 Task: Measure the distance between San Antonio and Natural Bridge Caverns.
Action: Mouse moved to (183, 62)
Screenshot: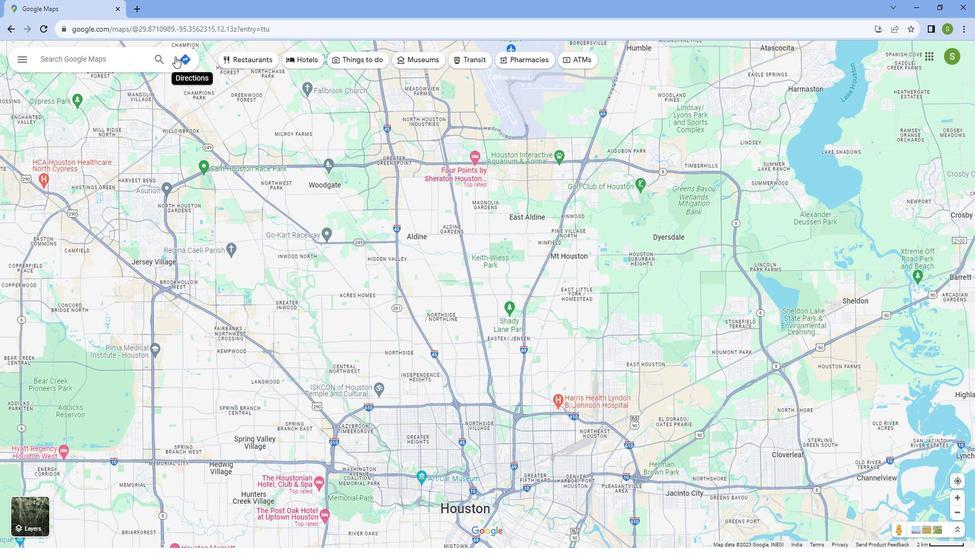 
Action: Mouse pressed left at (183, 62)
Screenshot: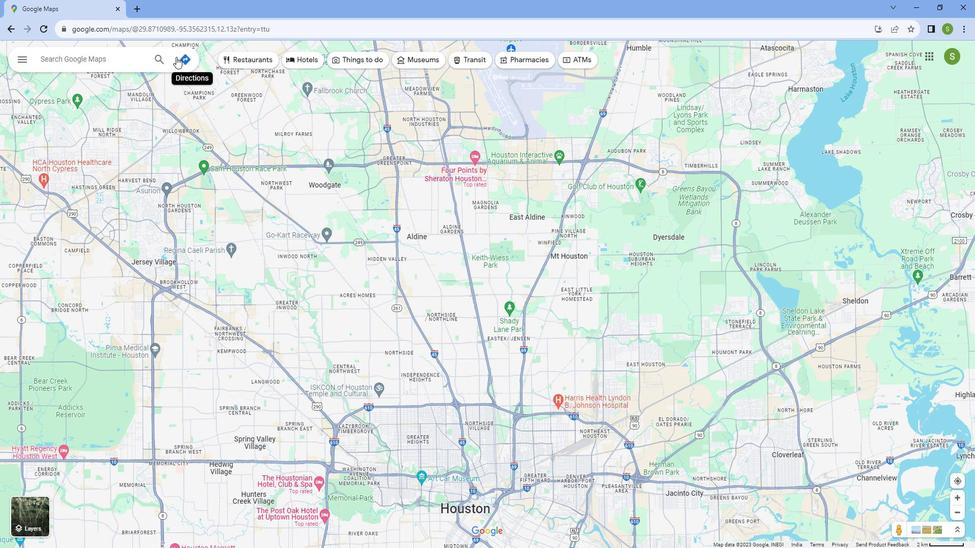 
Action: Mouse moved to (56, 90)
Screenshot: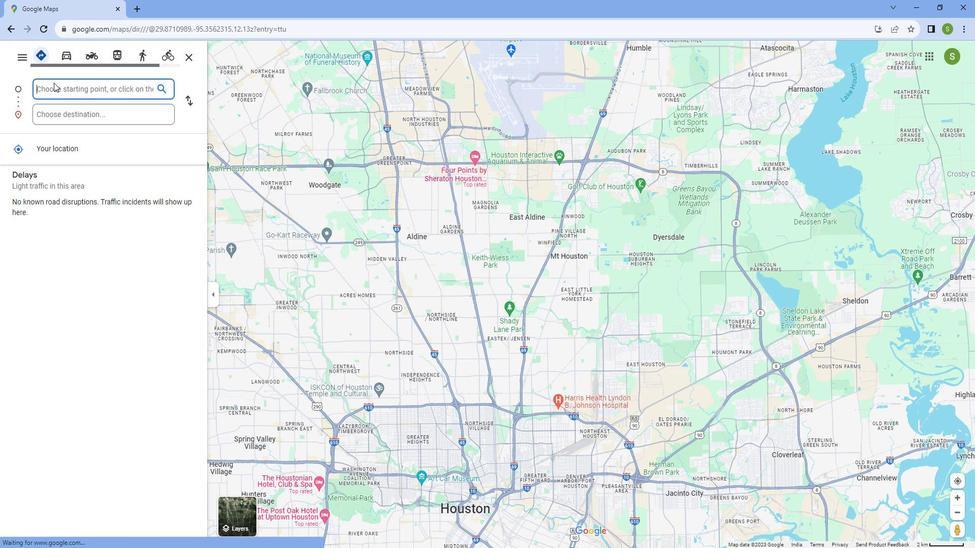 
Action: Mouse pressed left at (56, 90)
Screenshot: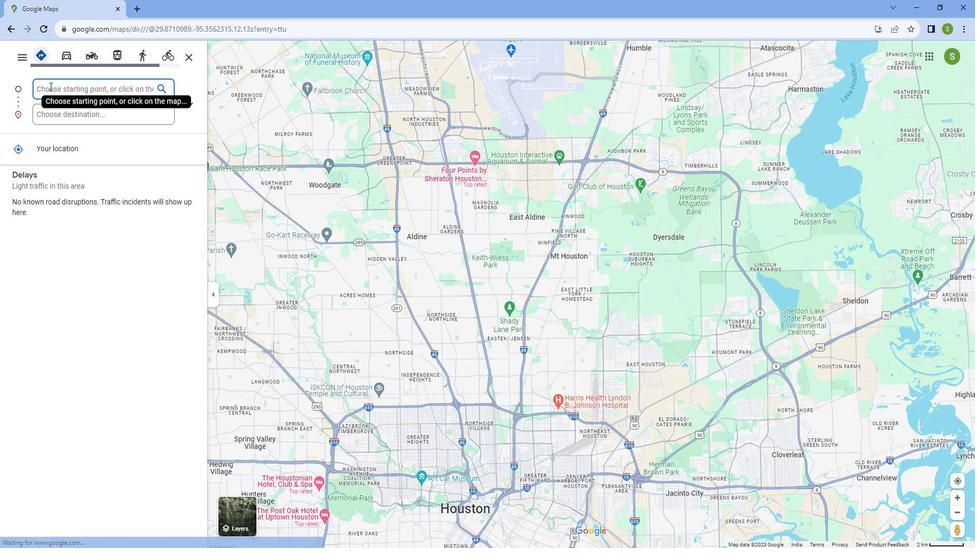 
Action: Key pressed <Key.caps_lock>S<Key.caps_lock>an<Key.space><Key.caps_lock>A<Key.caps_lock>ntonio
Screenshot: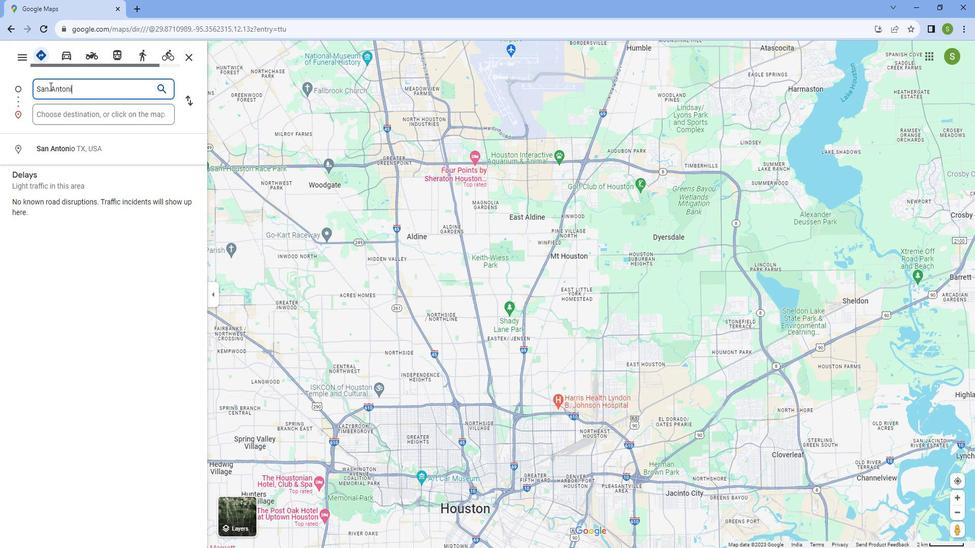 
Action: Mouse moved to (68, 155)
Screenshot: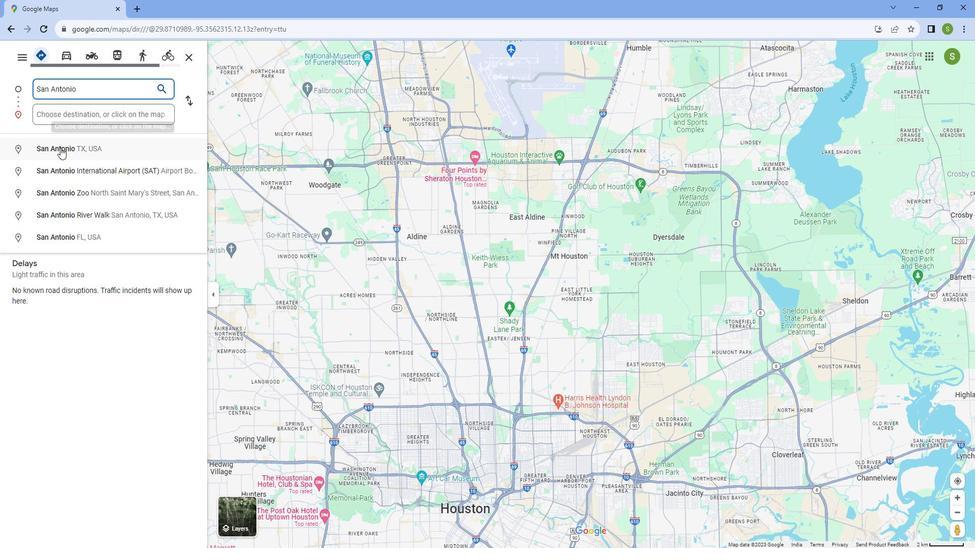 
Action: Mouse pressed left at (68, 155)
Screenshot: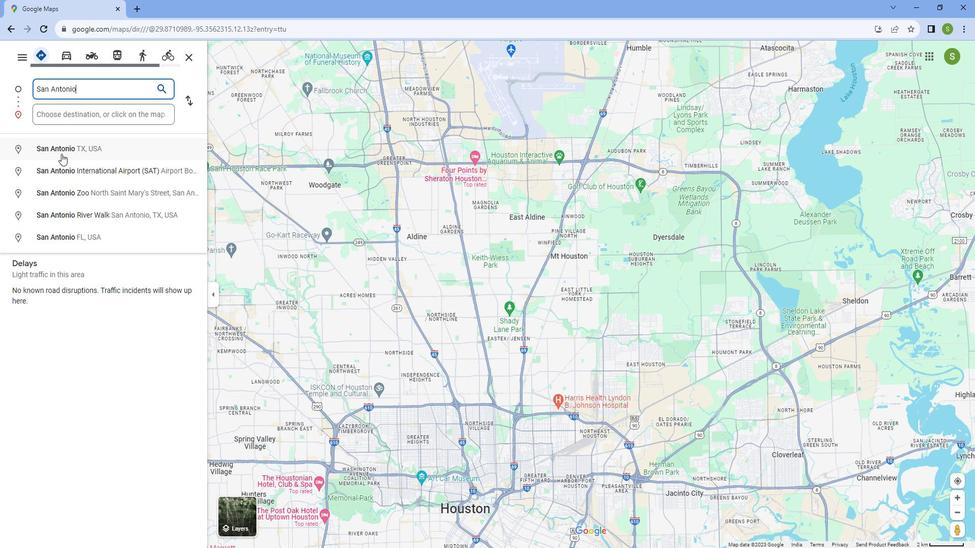 
Action: Mouse moved to (89, 120)
Screenshot: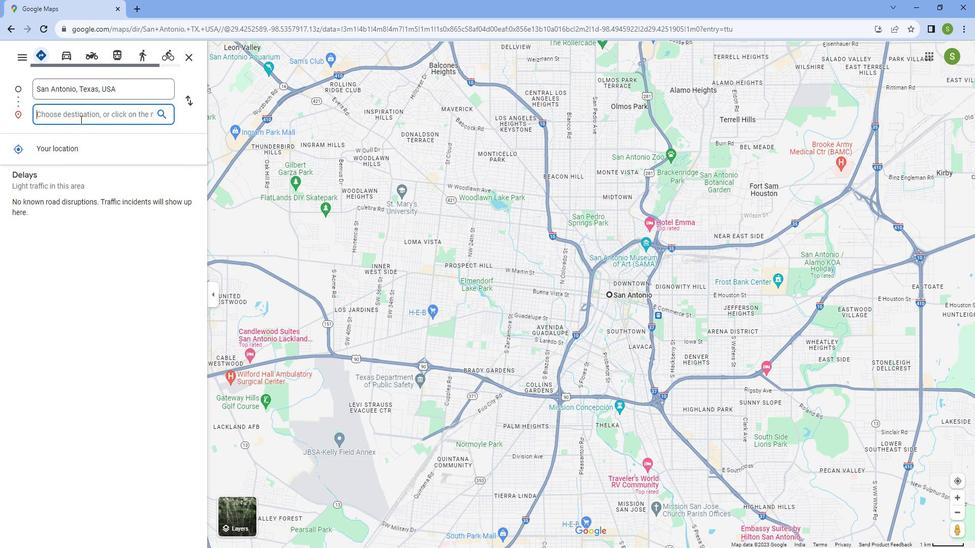 
Action: Mouse pressed left at (89, 120)
Screenshot: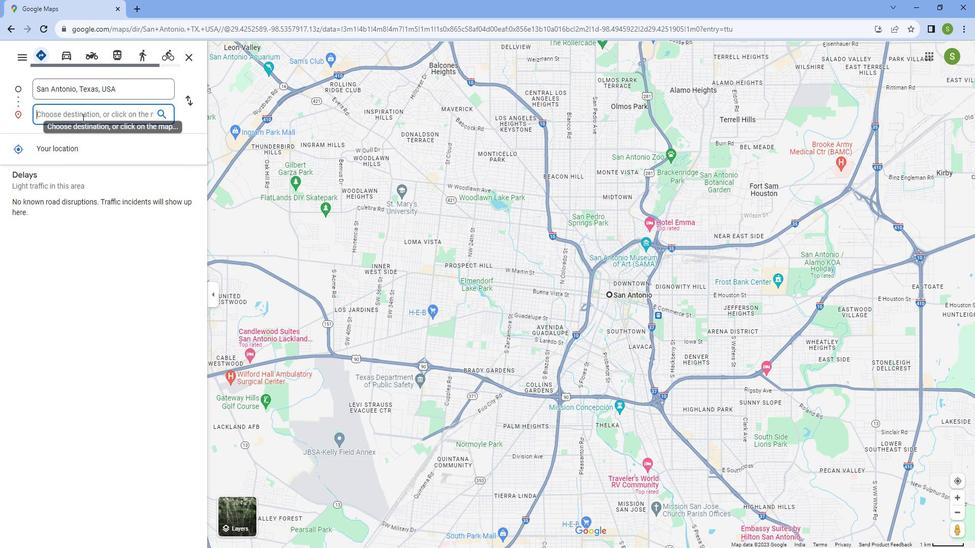 
Action: Key pressed <Key.caps_lock>N<Key.caps_lock>atural<Key.space><Key.caps_lock>B<Key.caps_lock>ridge<Key.space><Key.caps_lock>C<Key.caps_lock>avern
Screenshot: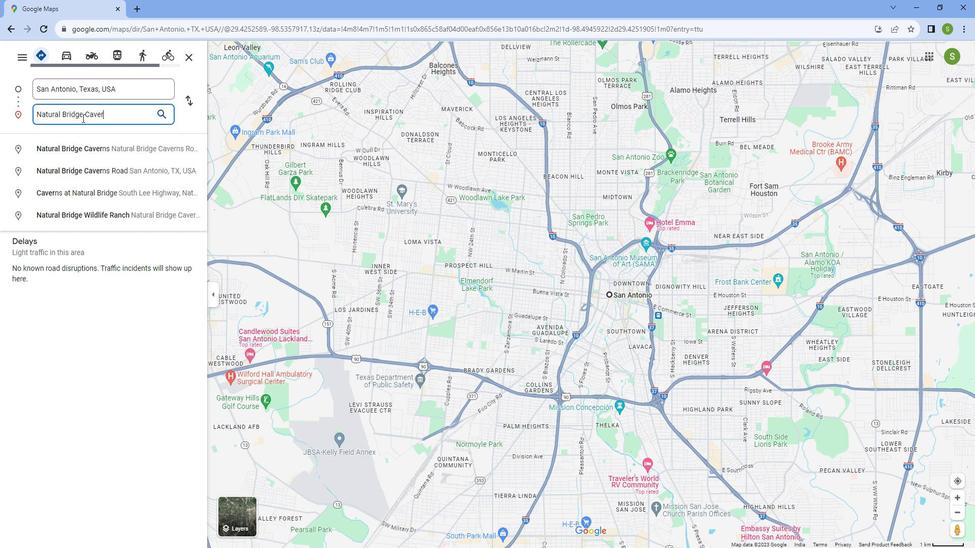 
Action: Mouse moved to (83, 150)
Screenshot: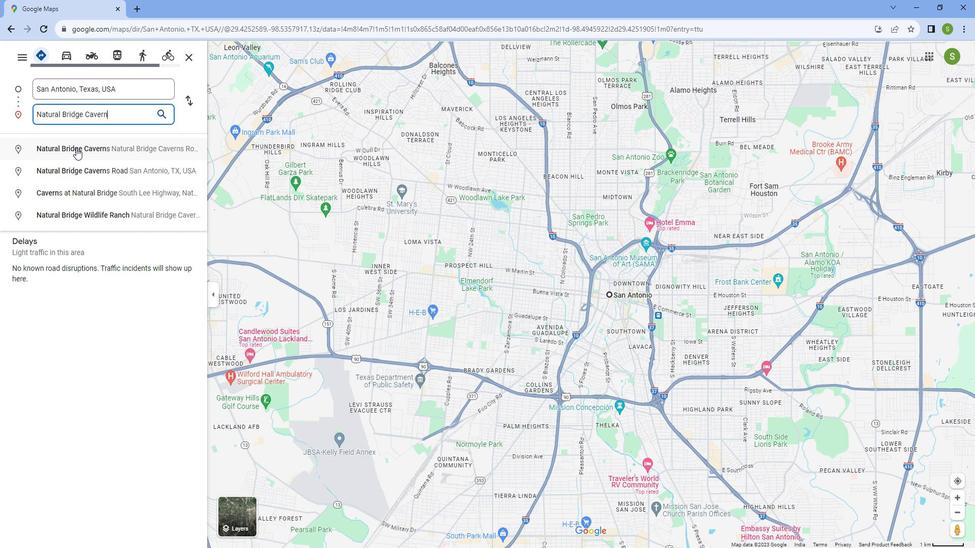
Action: Mouse pressed left at (83, 150)
Screenshot: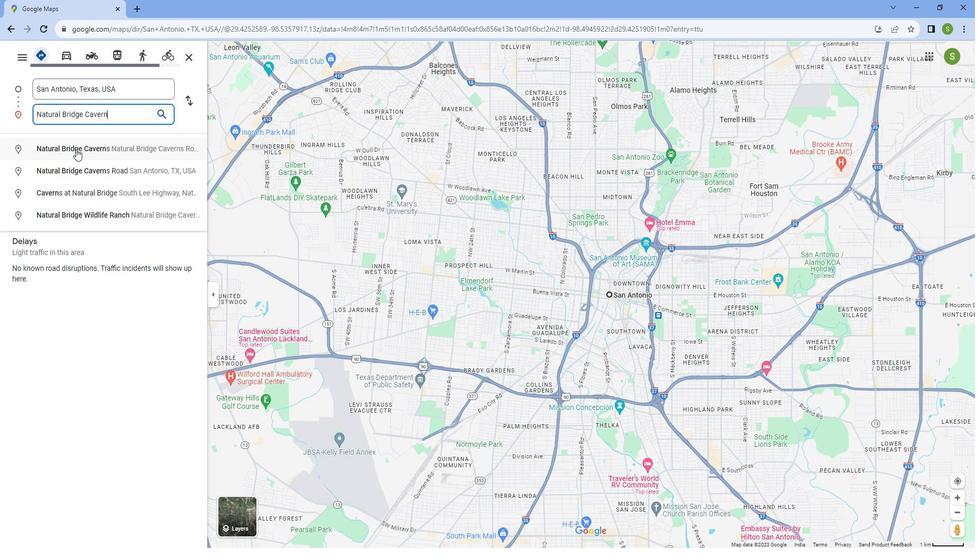 
Action: Mouse moved to (410, 499)
Screenshot: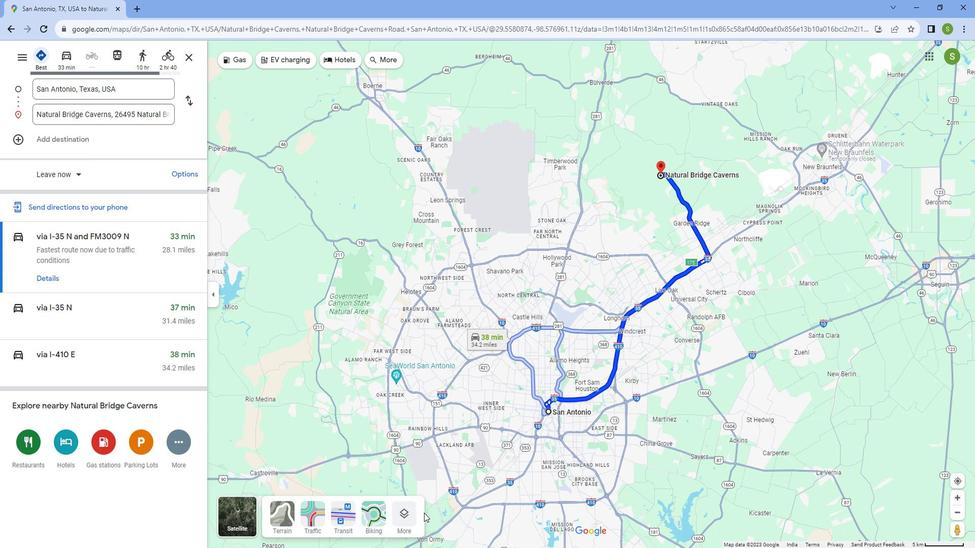 
Action: Mouse pressed left at (410, 499)
Screenshot: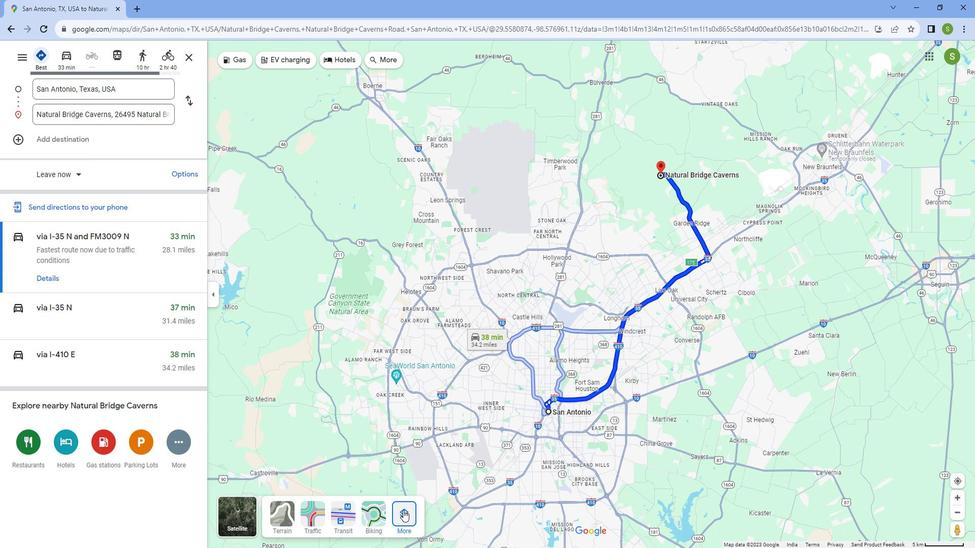 
Action: Mouse moved to (322, 420)
Screenshot: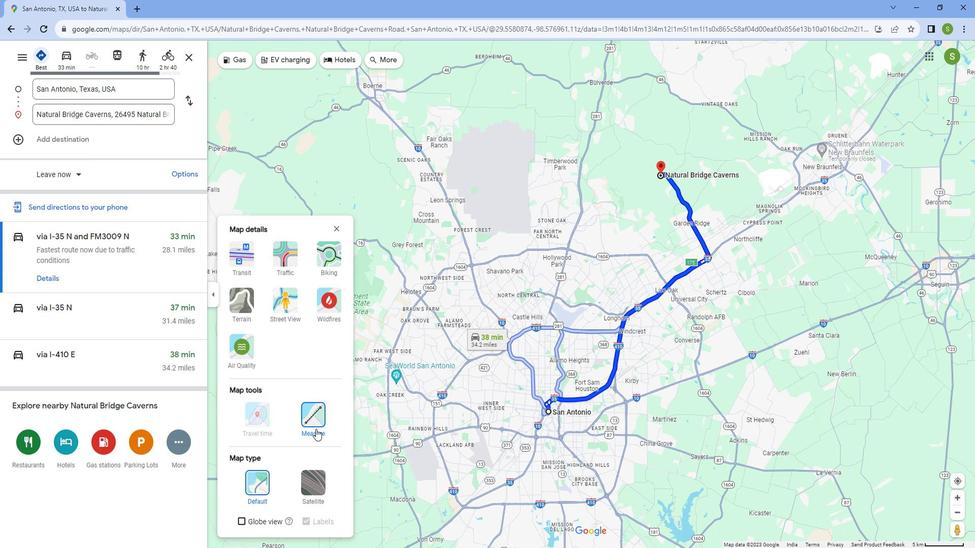 
Action: Mouse pressed left at (322, 420)
Screenshot: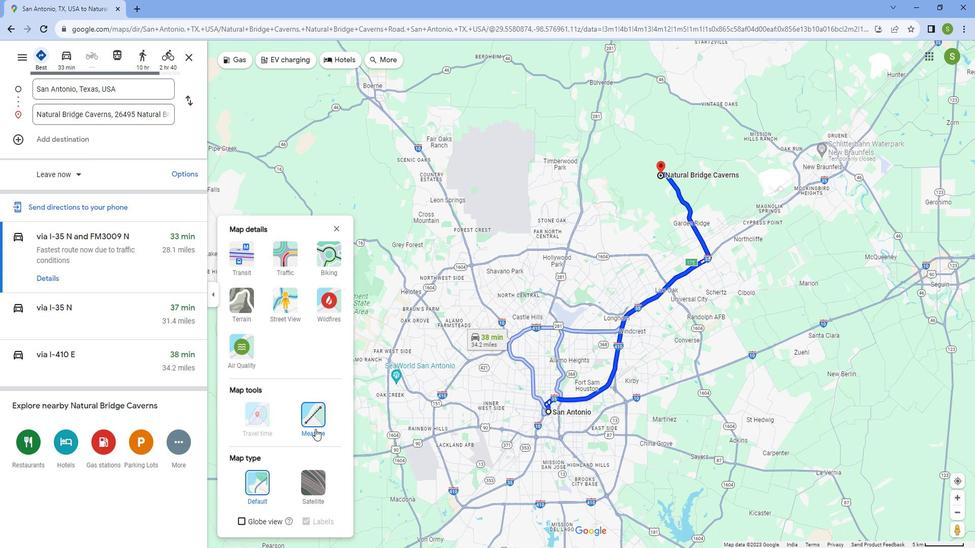 
Action: Mouse moved to (552, 437)
Screenshot: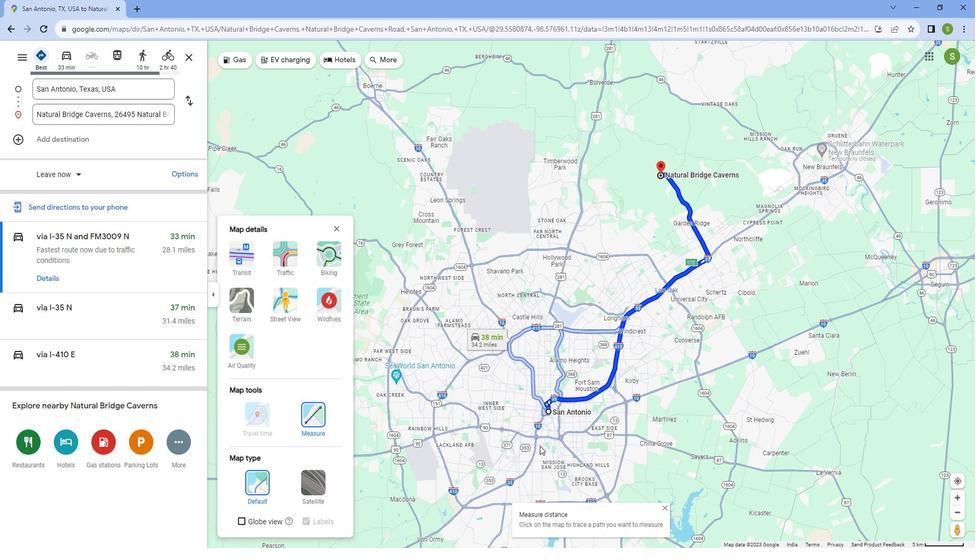 
Action: Mouse scrolled (552, 437) with delta (0, 0)
Screenshot: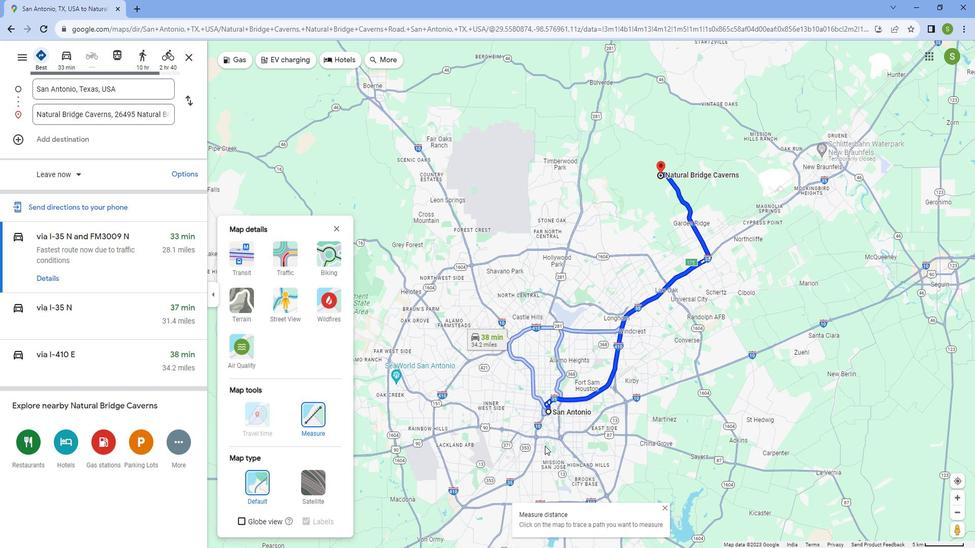
Action: Mouse scrolled (552, 437) with delta (0, 0)
Screenshot: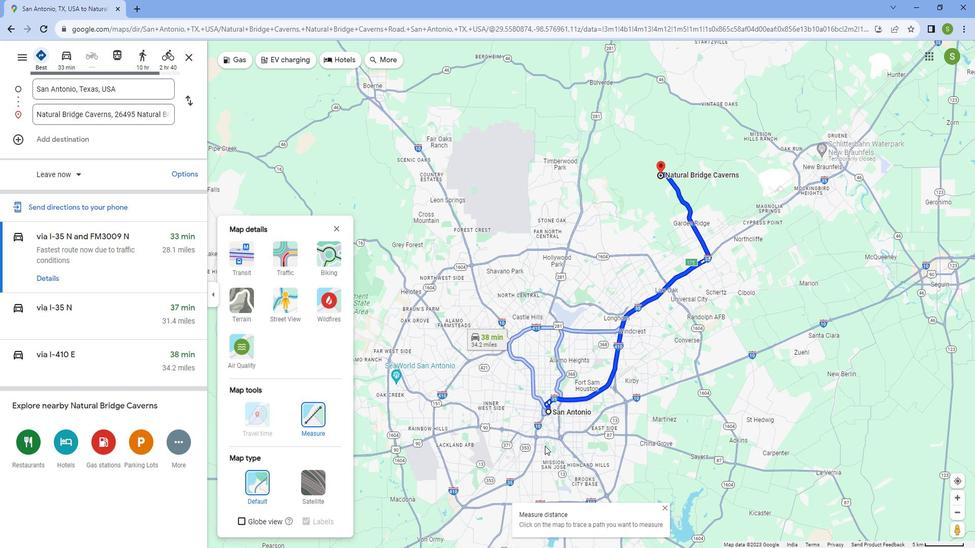 
Action: Mouse scrolled (552, 437) with delta (0, 0)
Screenshot: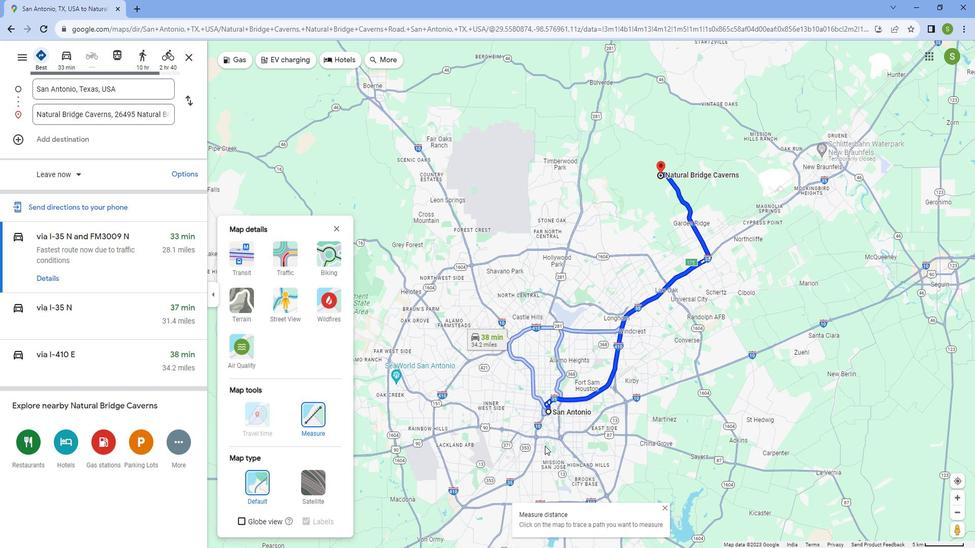
Action: Mouse scrolled (552, 437) with delta (0, 0)
Screenshot: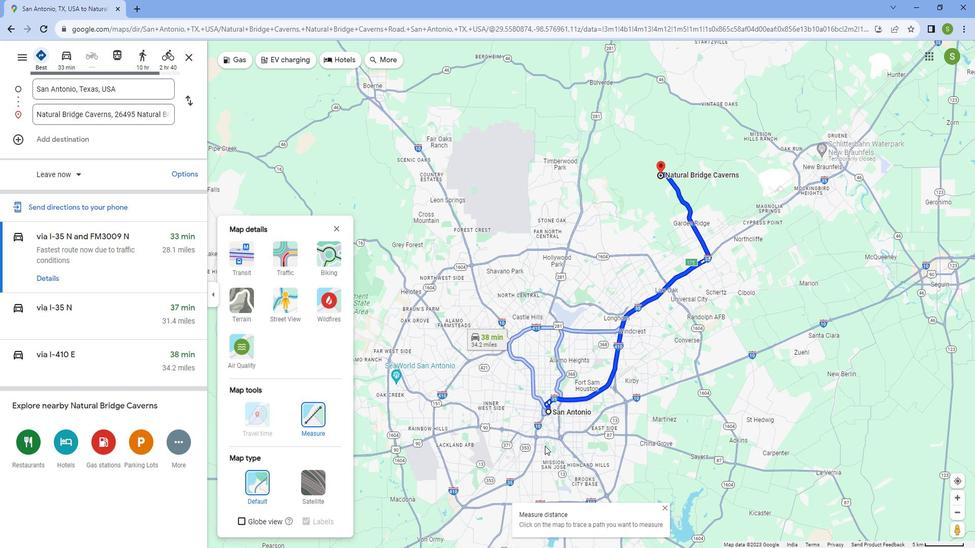 
Action: Mouse scrolled (552, 437) with delta (0, 0)
Screenshot: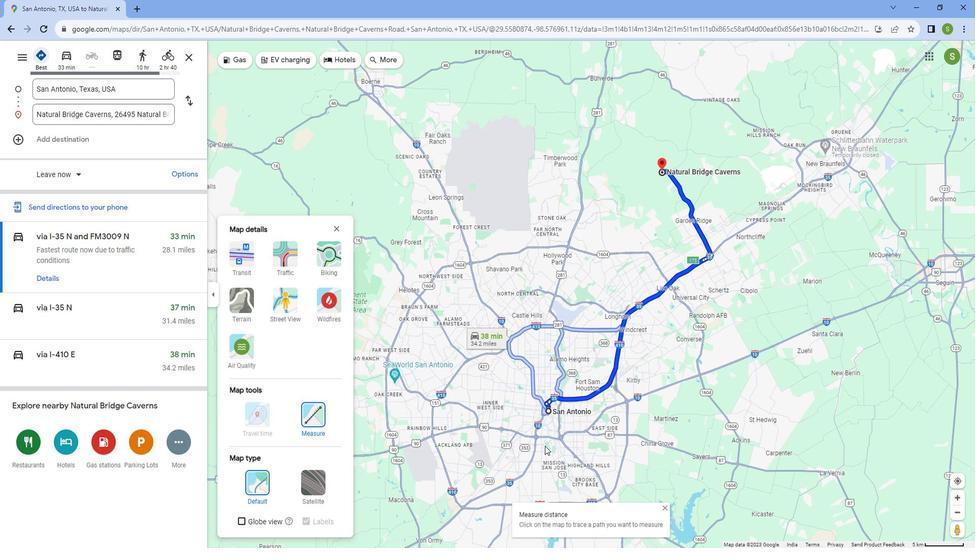 
Action: Mouse scrolled (552, 437) with delta (0, 0)
Screenshot: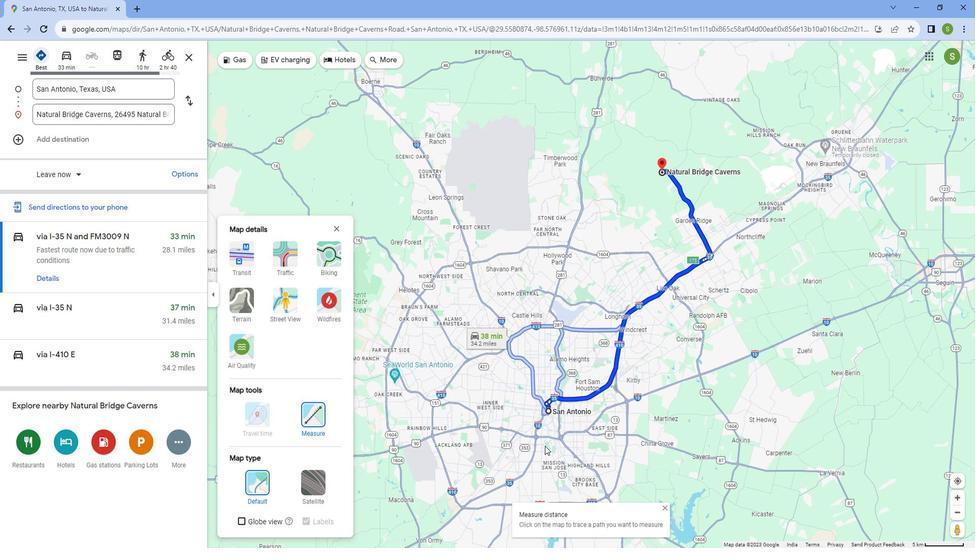 
Action: Mouse scrolled (552, 437) with delta (0, 0)
Screenshot: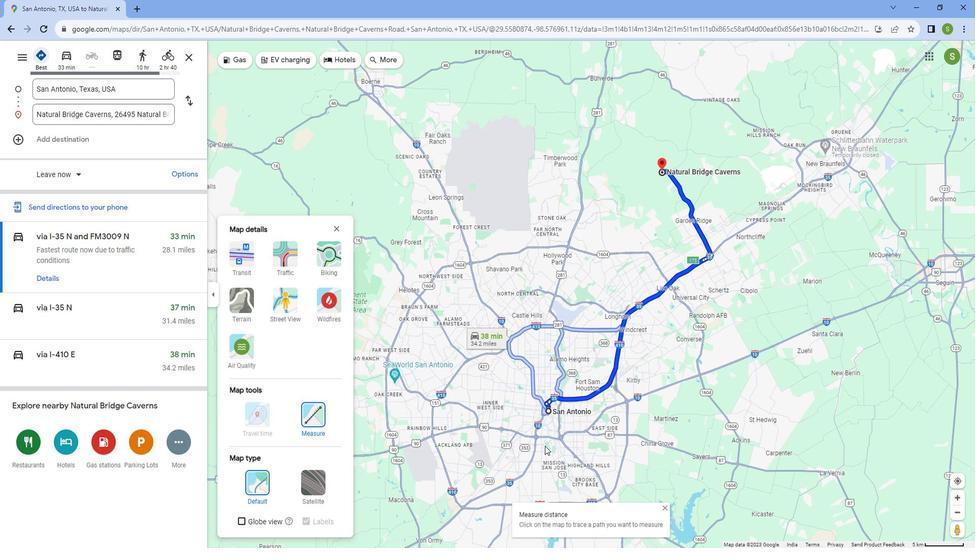 
Action: Mouse scrolled (552, 437) with delta (0, 0)
Screenshot: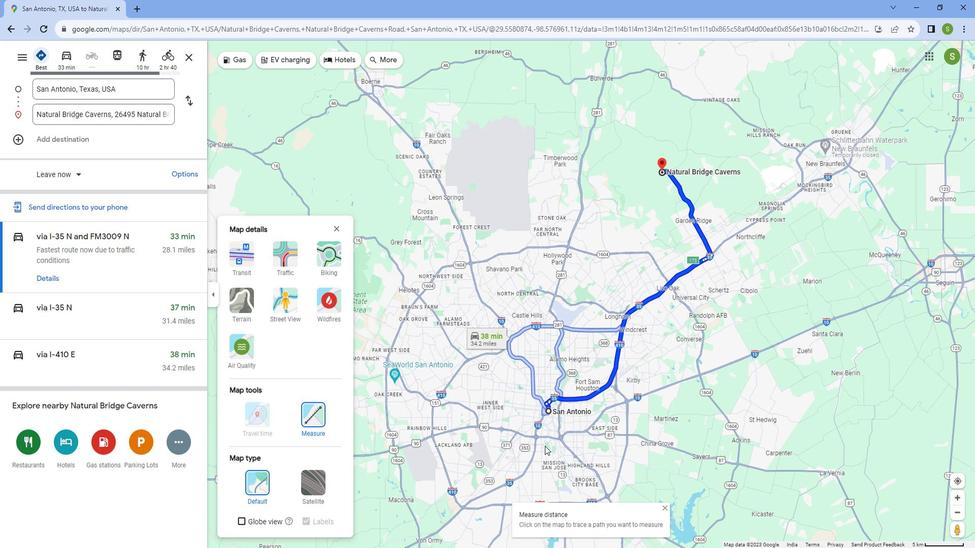 
Action: Mouse moved to (547, 427)
Screenshot: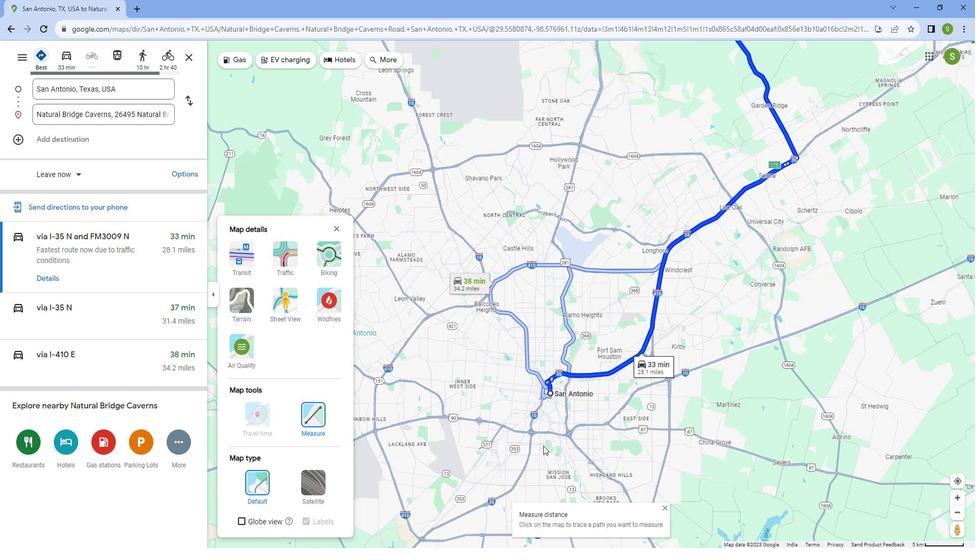 
Action: Mouse scrolled (547, 428) with delta (0, 0)
Screenshot: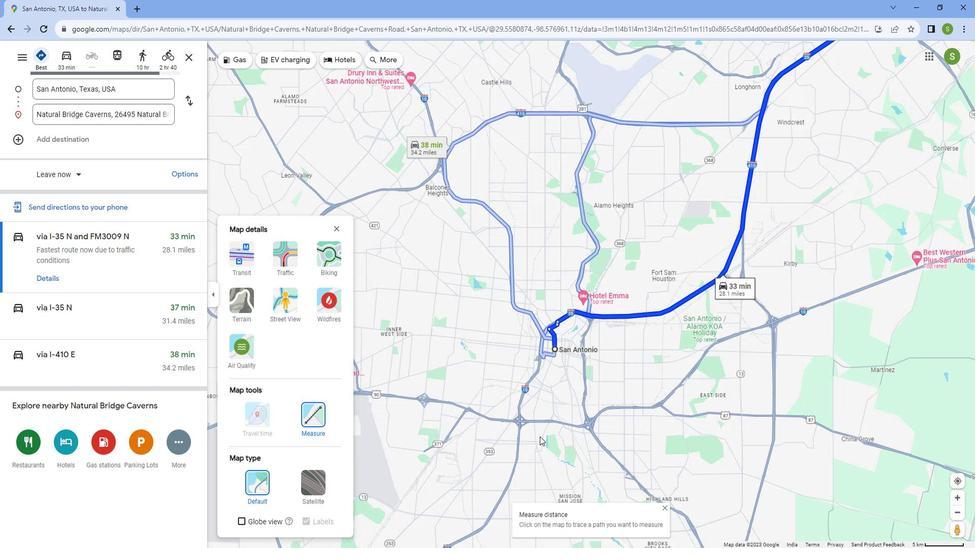 
Action: Mouse scrolled (547, 428) with delta (0, 0)
Screenshot: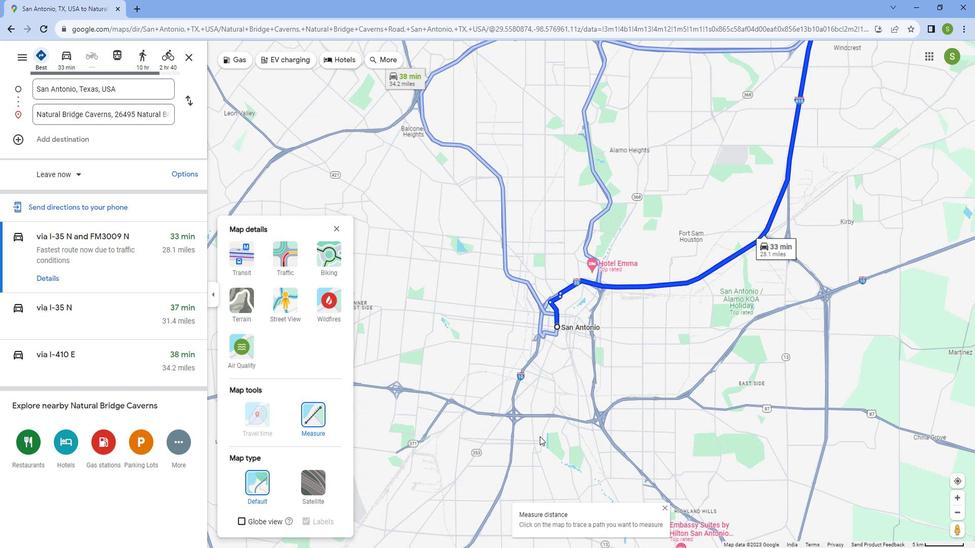 
Action: Mouse scrolled (547, 428) with delta (0, 0)
Screenshot: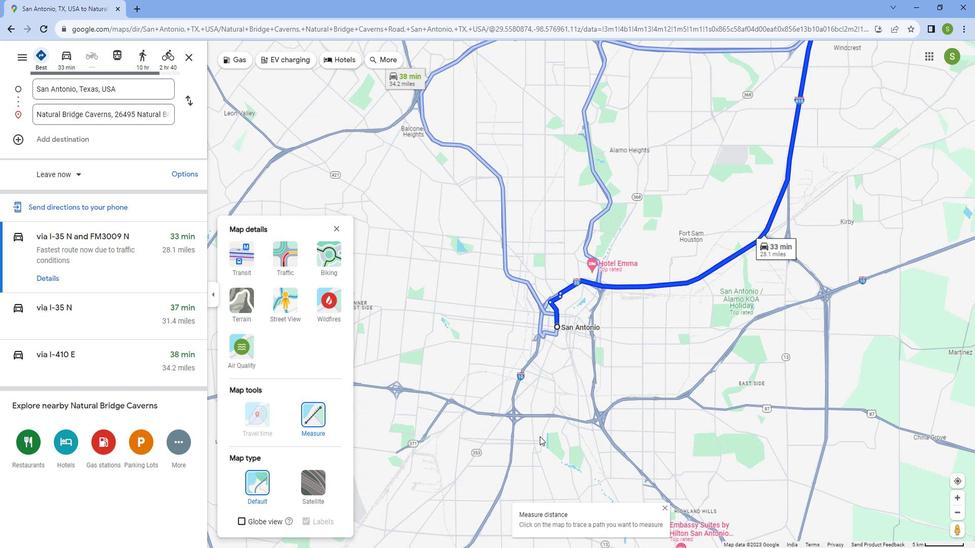 
Action: Mouse scrolled (547, 428) with delta (0, 0)
Screenshot: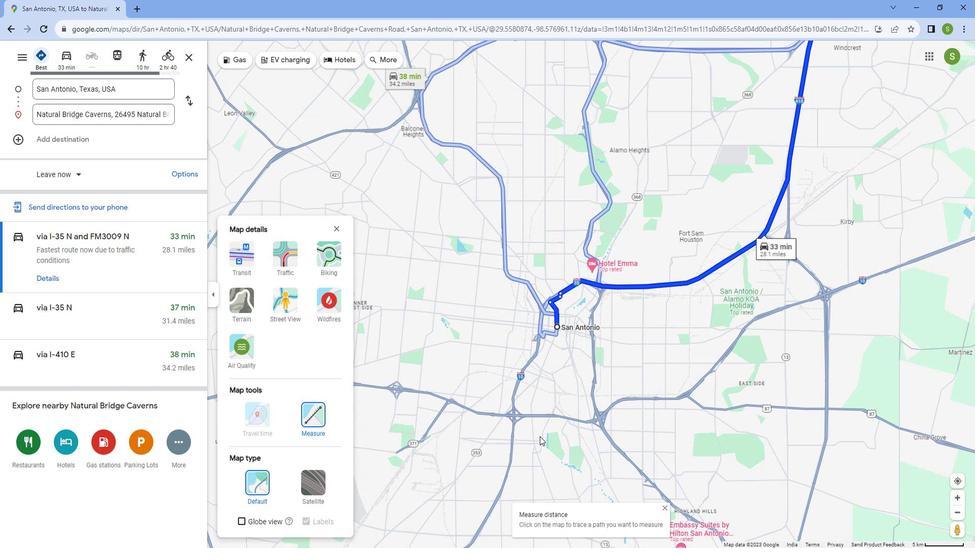 
Action: Mouse scrolled (547, 428) with delta (0, 0)
Screenshot: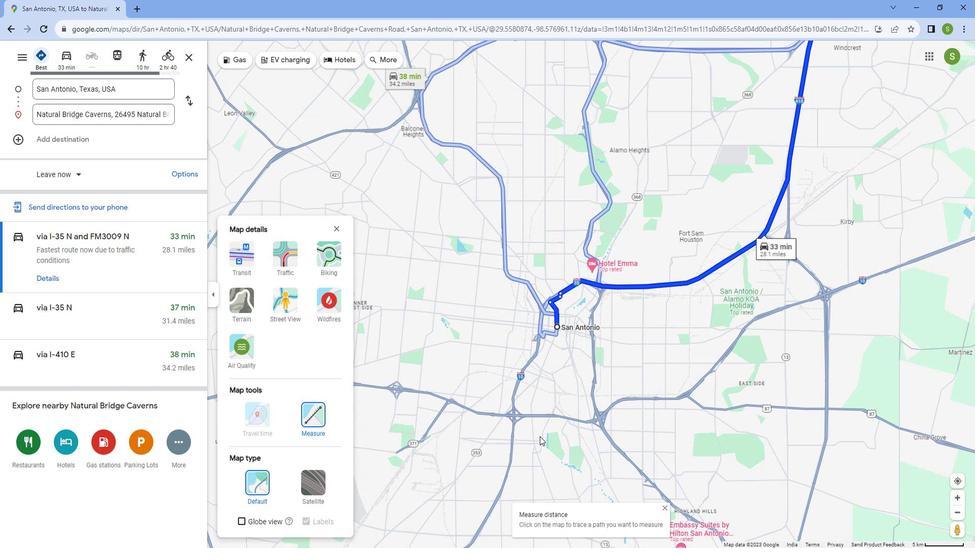 
Action: Mouse scrolled (547, 428) with delta (0, 0)
Screenshot: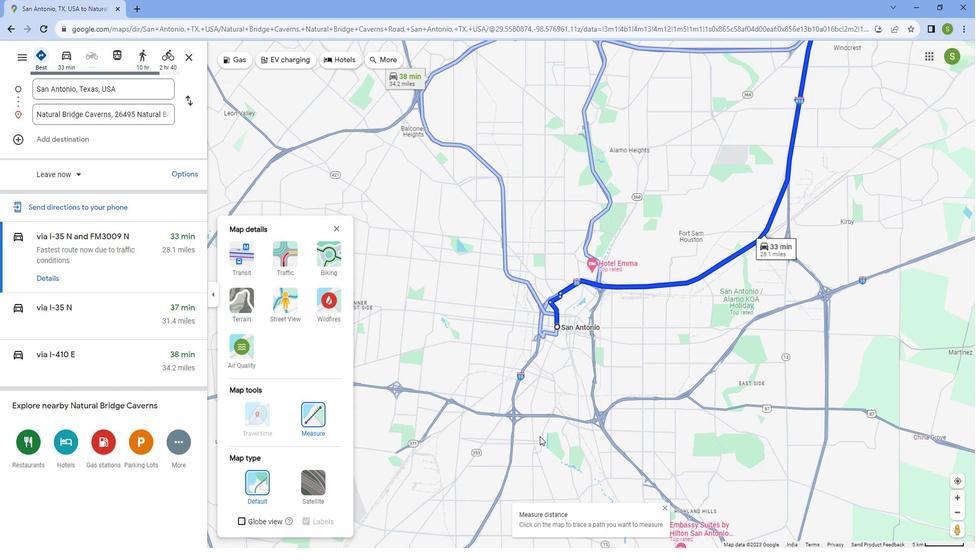 
Action: Mouse moved to (601, 127)
Screenshot: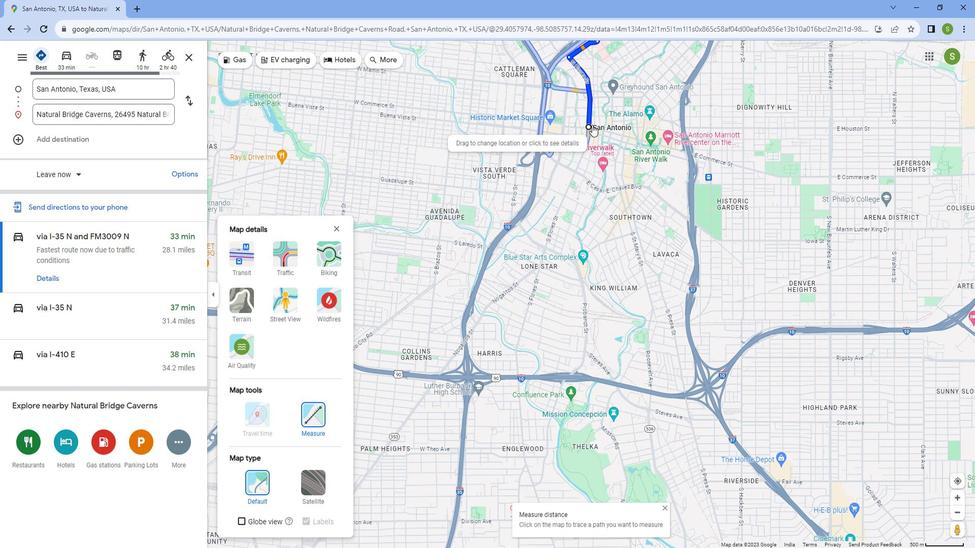 
Action: Mouse scrolled (601, 128) with delta (0, 0)
Screenshot: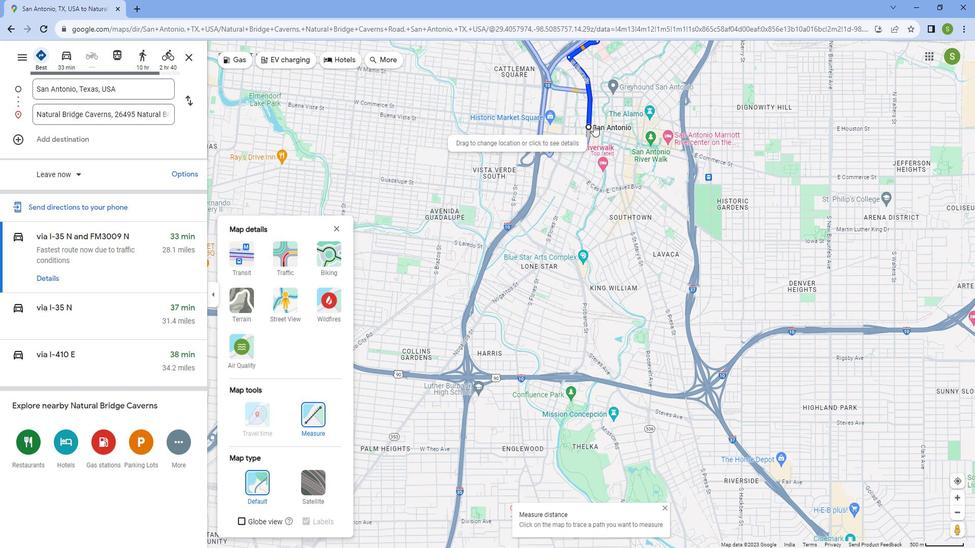 
Action: Mouse scrolled (601, 128) with delta (0, 0)
Screenshot: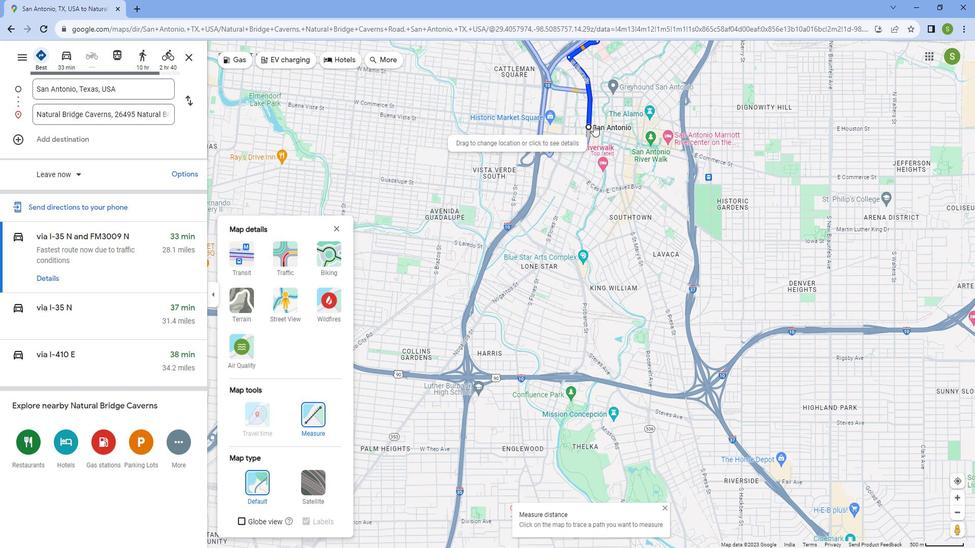 
Action: Mouse scrolled (601, 128) with delta (0, 0)
Screenshot: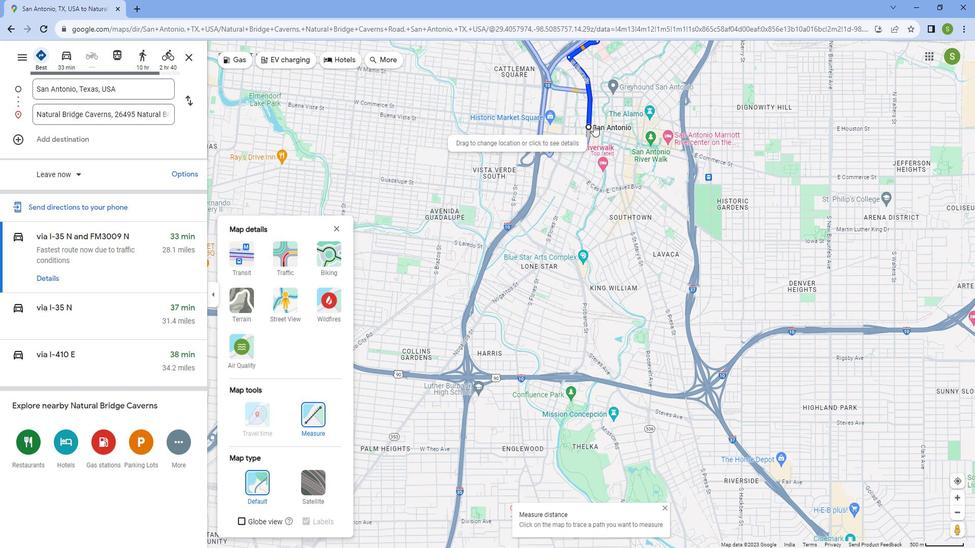 
Action: Mouse scrolled (601, 128) with delta (0, 0)
Screenshot: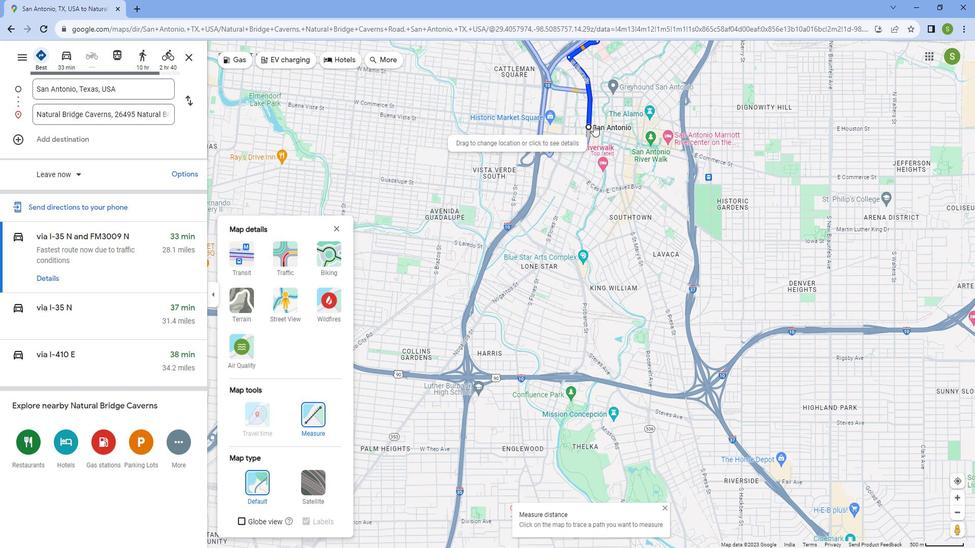
Action: Mouse scrolled (601, 128) with delta (0, 0)
Screenshot: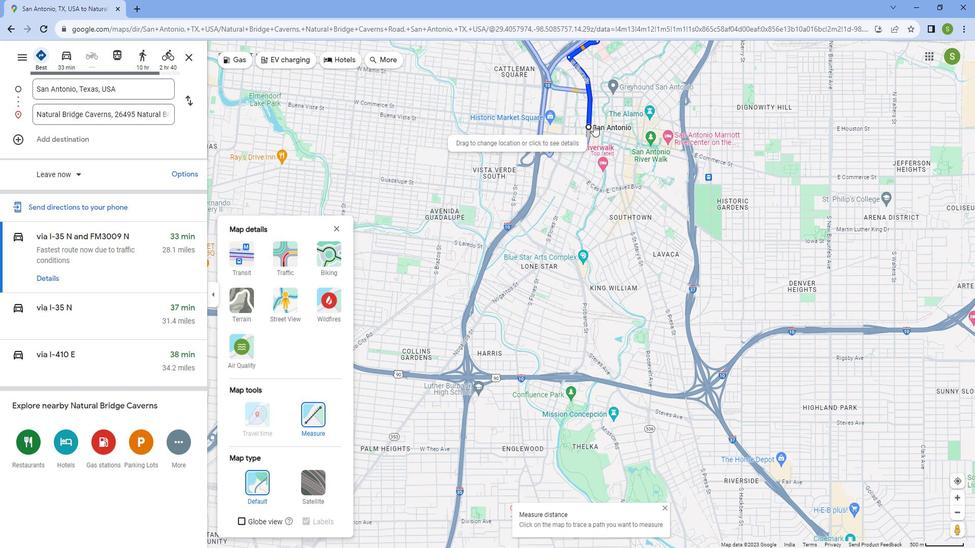 
Action: Mouse scrolled (601, 128) with delta (0, 0)
Screenshot: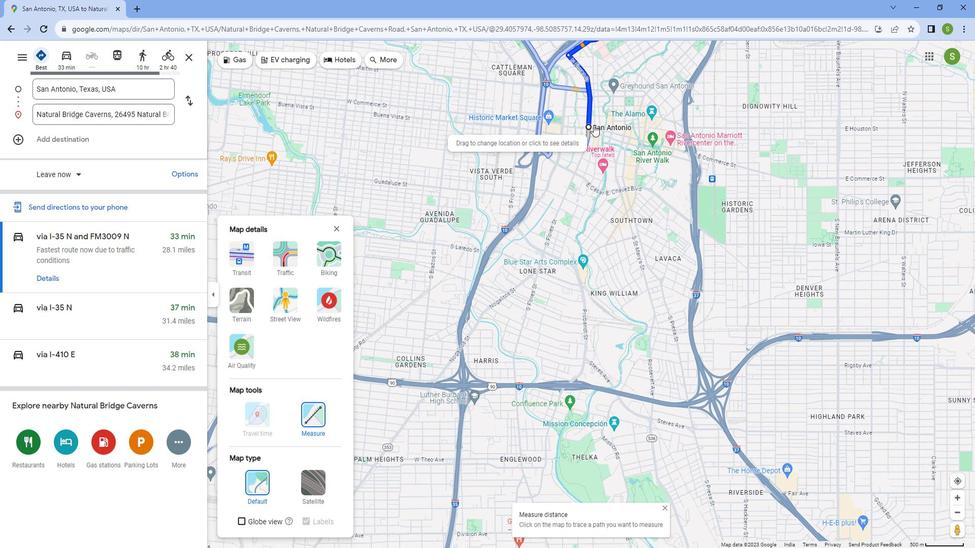 
Action: Mouse moved to (601, 127)
Screenshot: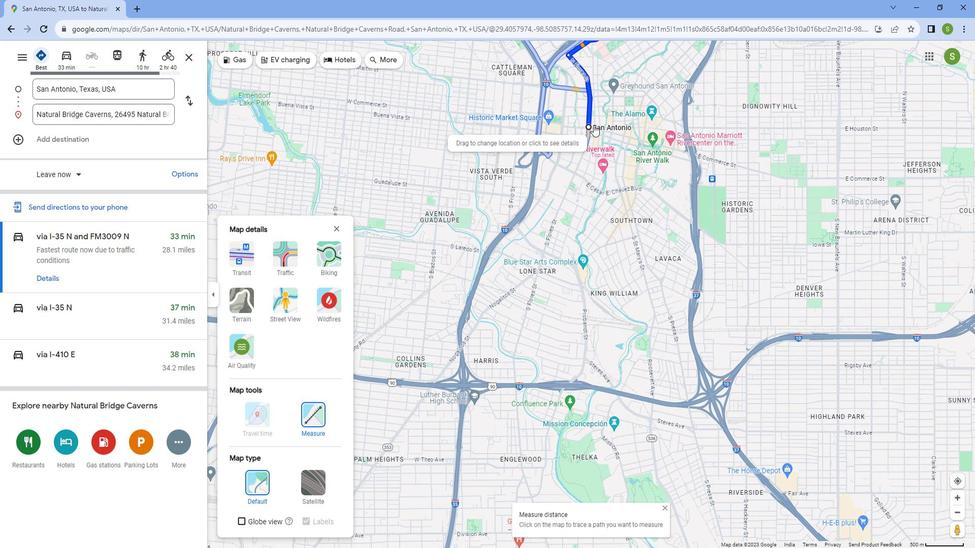 
Action: Mouse scrolled (601, 128) with delta (0, 0)
Screenshot: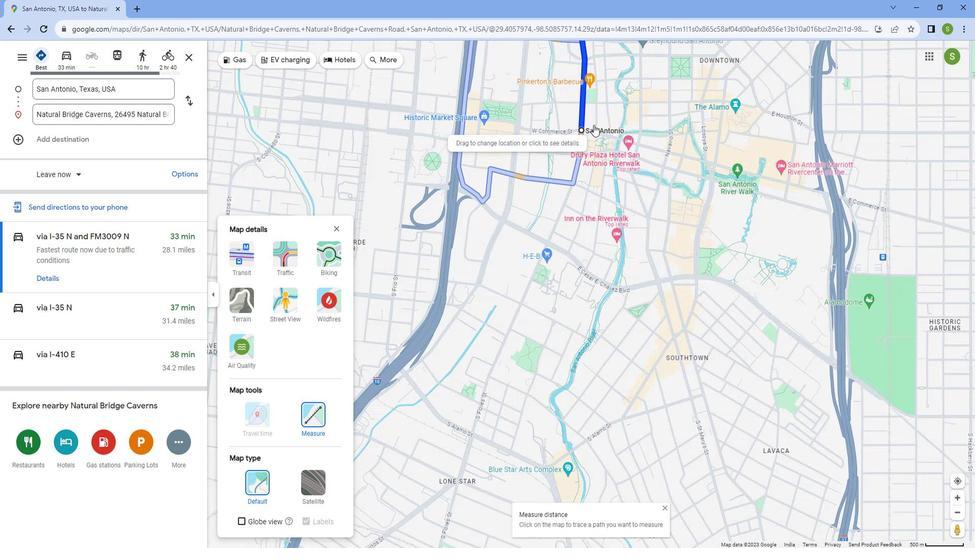 
Action: Mouse scrolled (601, 128) with delta (0, 0)
Screenshot: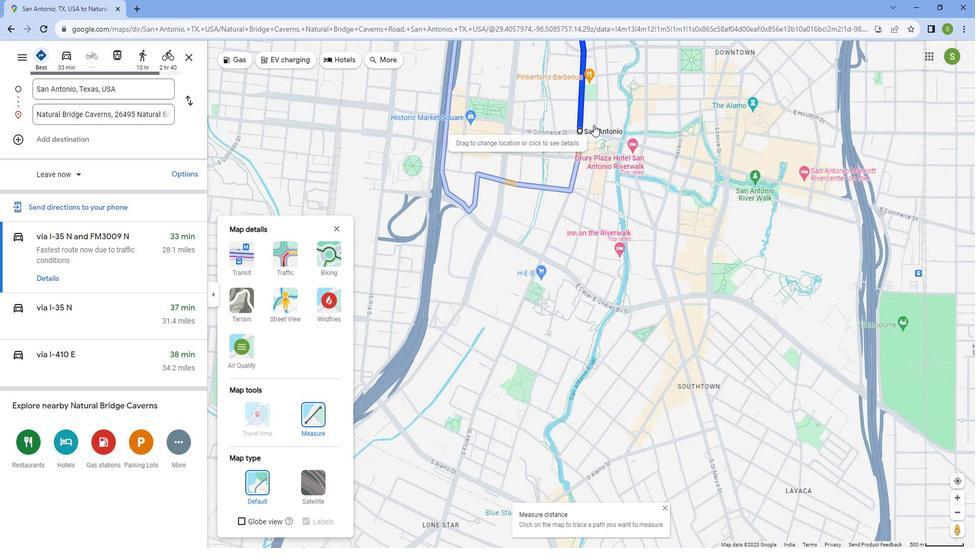 
Action: Mouse scrolled (601, 128) with delta (0, 0)
Screenshot: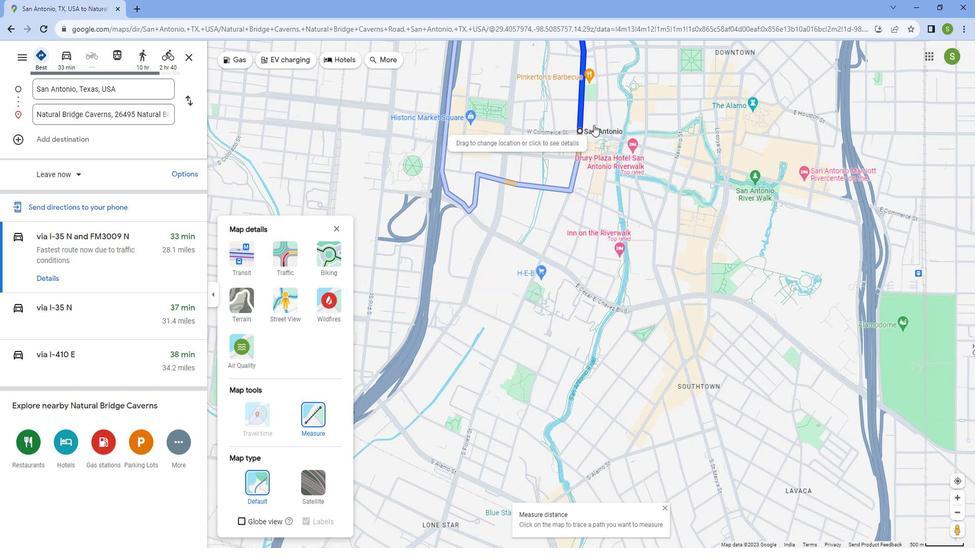 
Action: Mouse scrolled (601, 128) with delta (0, 0)
Screenshot: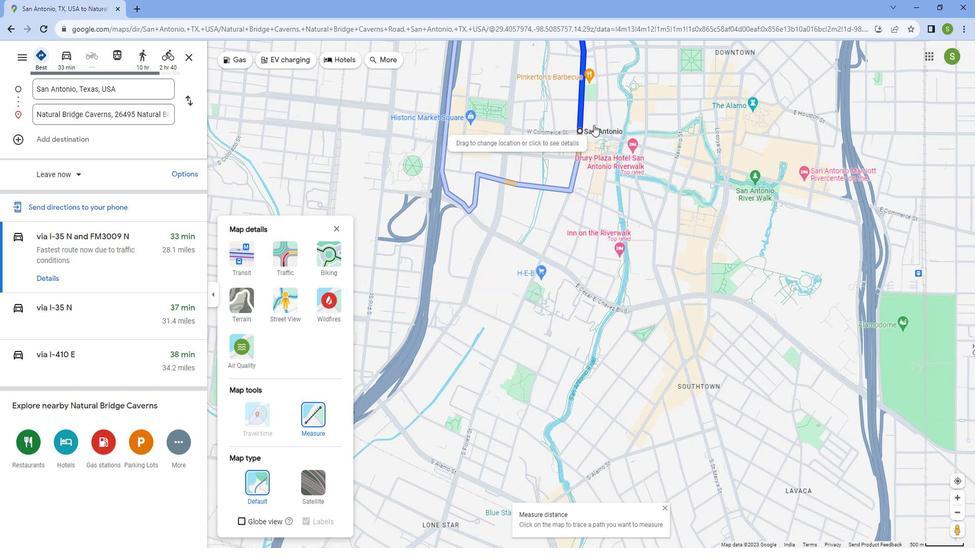 
Action: Mouse scrolled (601, 128) with delta (0, 0)
Screenshot: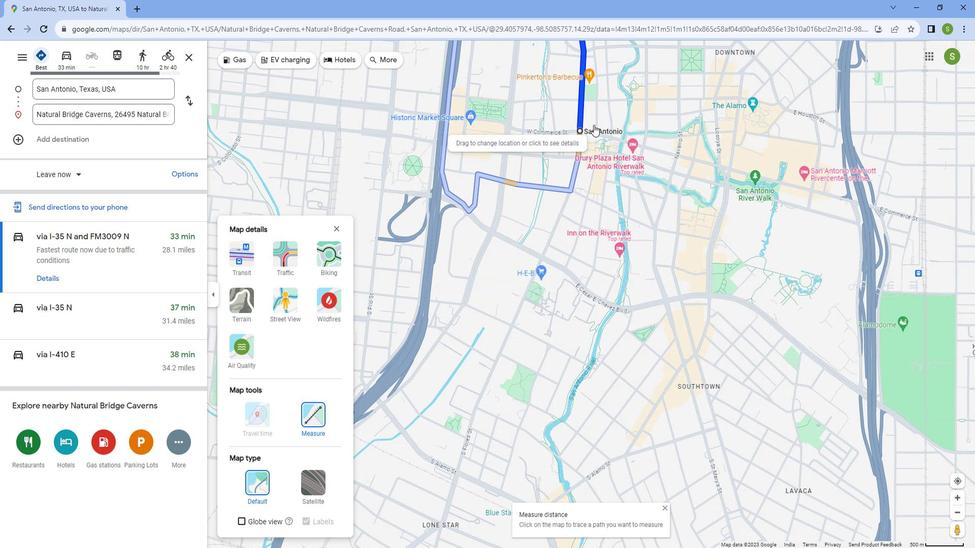 
Action: Mouse moved to (597, 128)
Screenshot: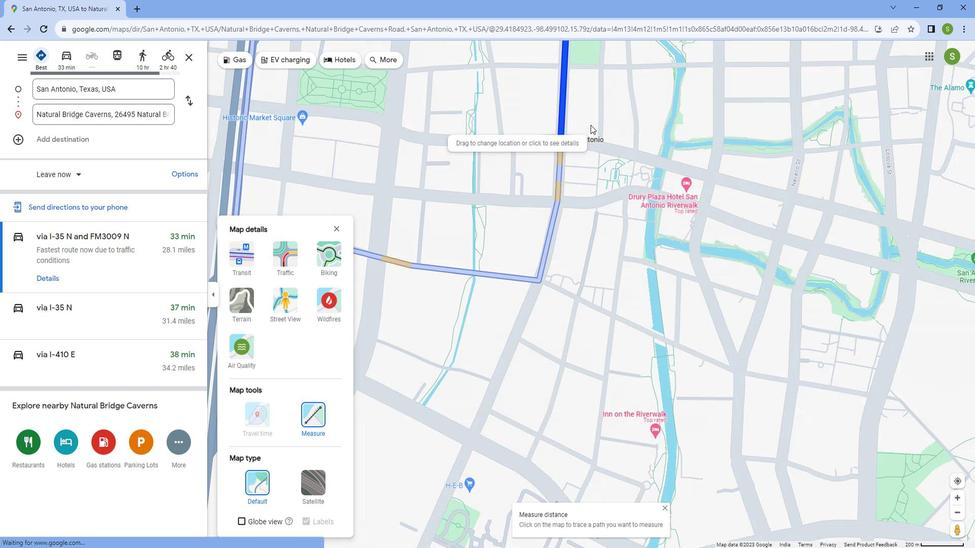 
Action: Mouse scrolled (597, 128) with delta (0, 0)
Screenshot: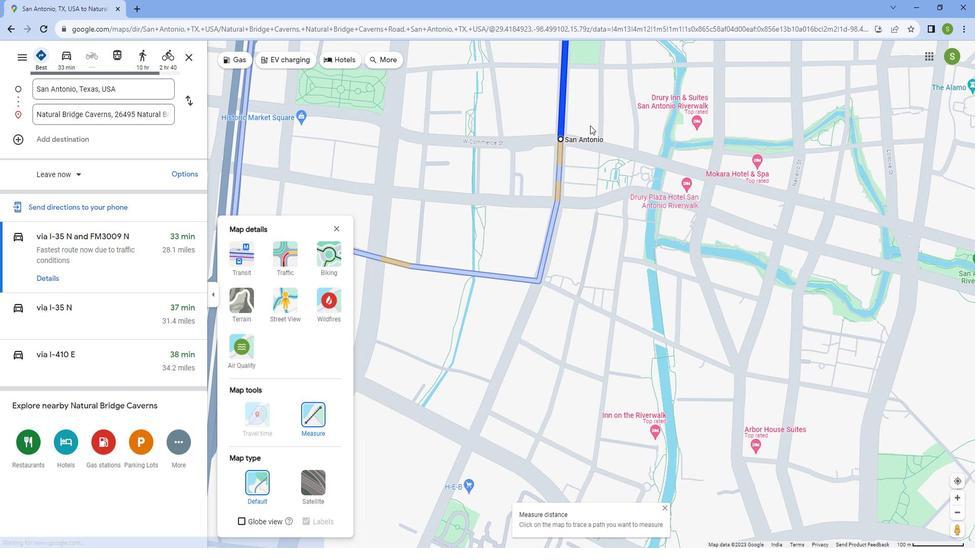 
Action: Mouse scrolled (597, 128) with delta (0, 0)
Screenshot: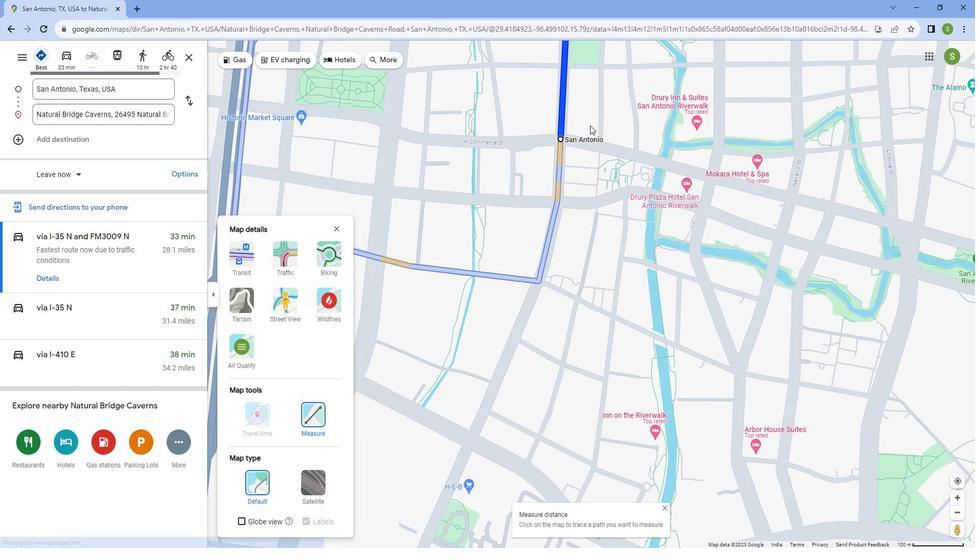 
Action: Mouse moved to (593, 128)
Screenshot: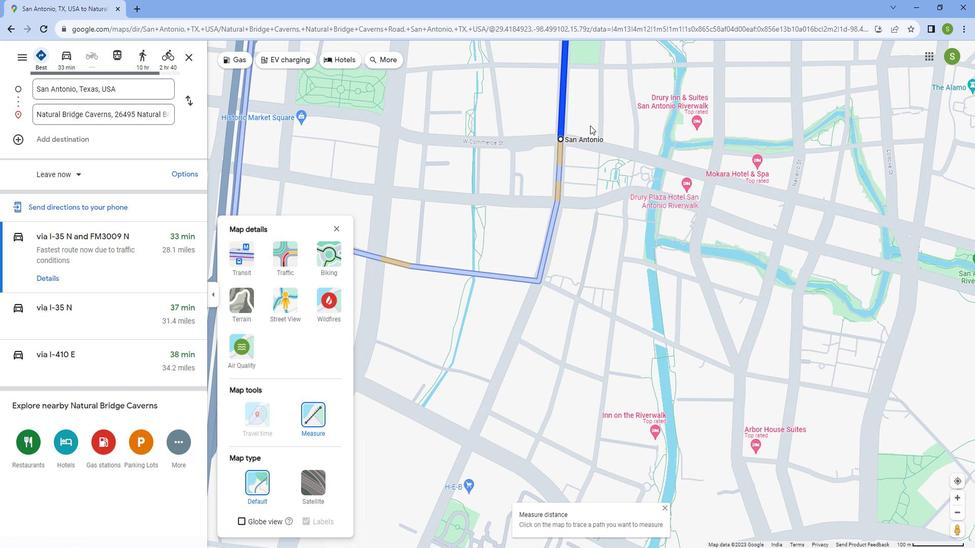 
Action: Mouse scrolled (593, 129) with delta (0, 0)
Screenshot: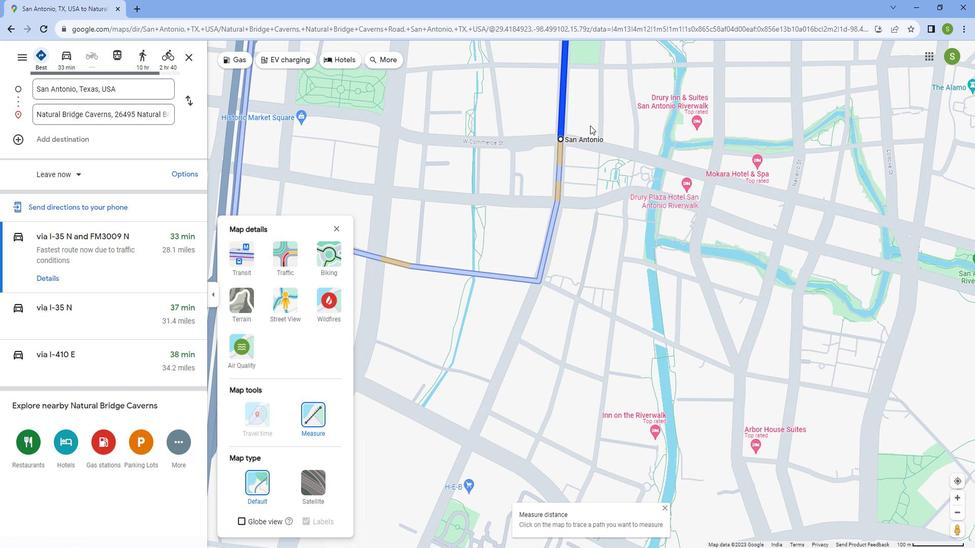 
Action: Mouse moved to (590, 130)
Screenshot: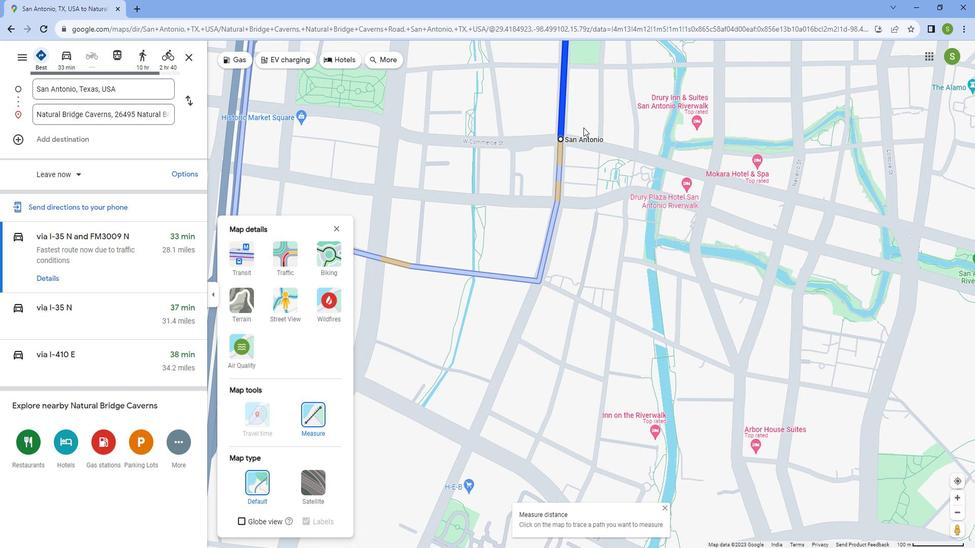 
Action: Mouse scrolled (590, 130) with delta (0, 0)
Screenshot: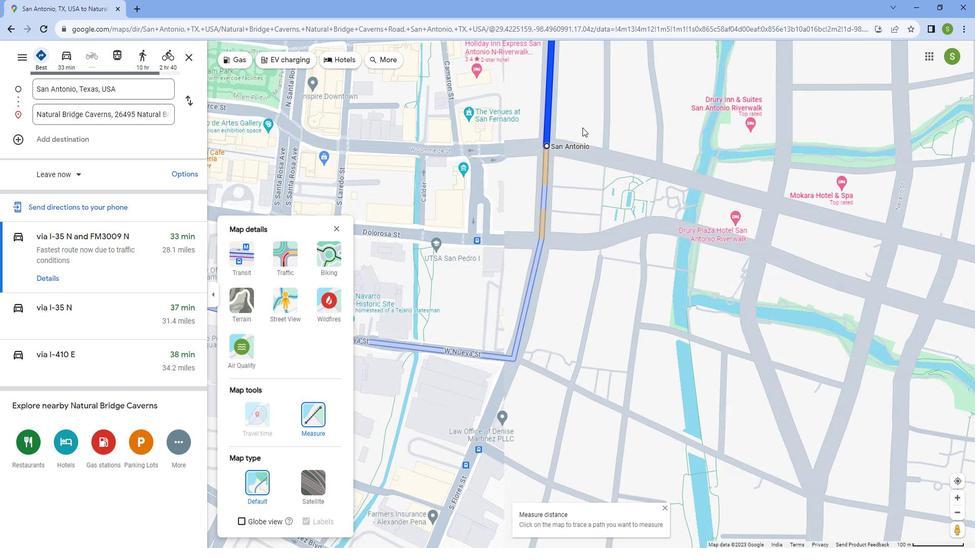 
Action: Mouse scrolled (590, 130) with delta (0, 0)
Screenshot: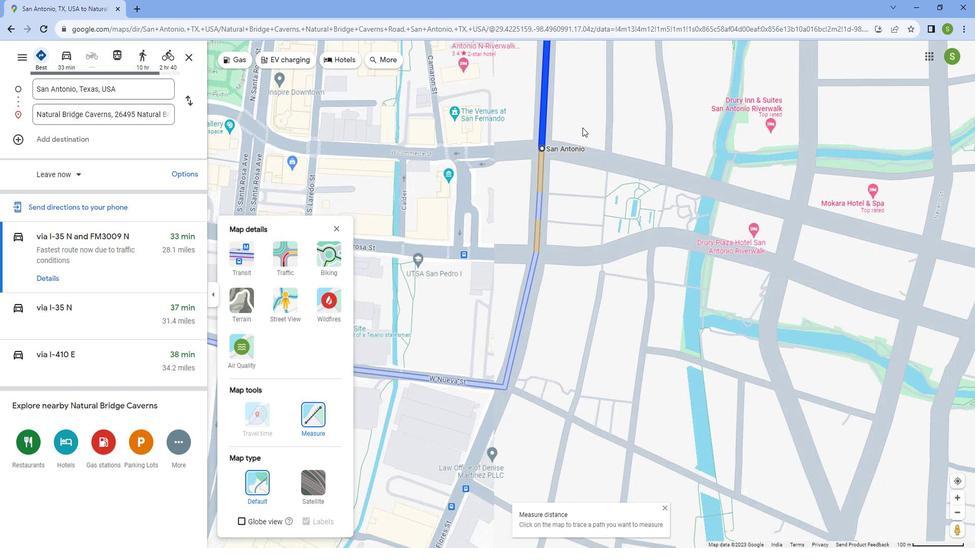 
Action: Mouse scrolled (590, 130) with delta (0, 0)
Screenshot: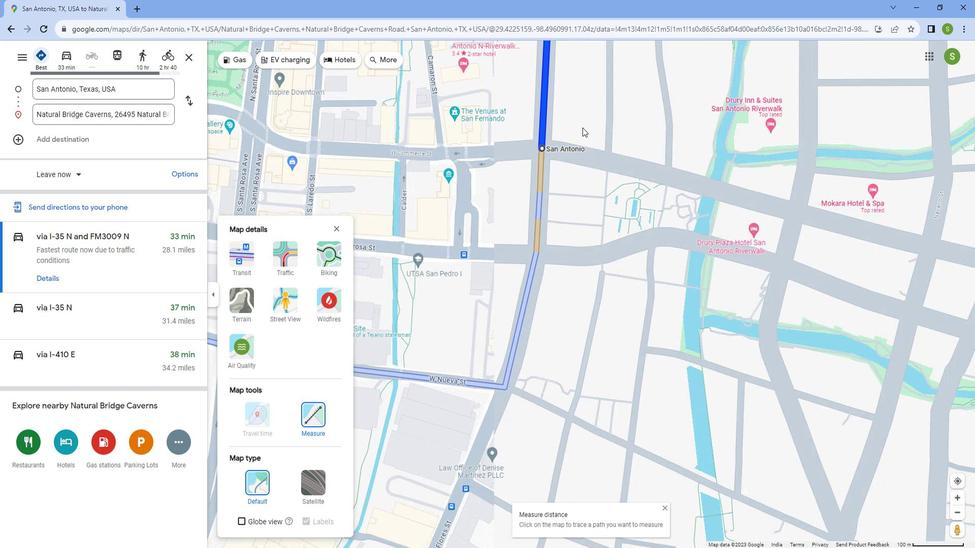 
Action: Mouse scrolled (590, 130) with delta (0, 0)
Screenshot: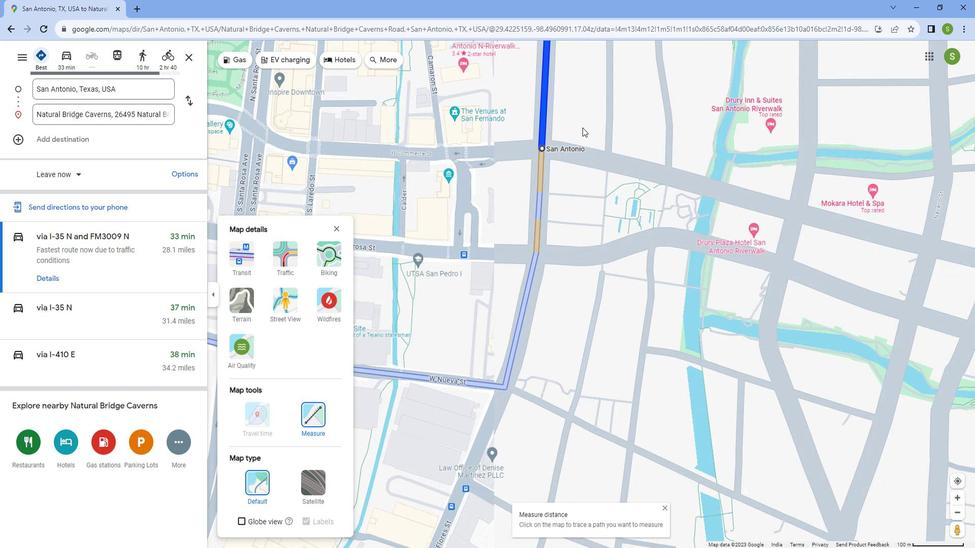 
Action: Mouse moved to (587, 130)
Screenshot: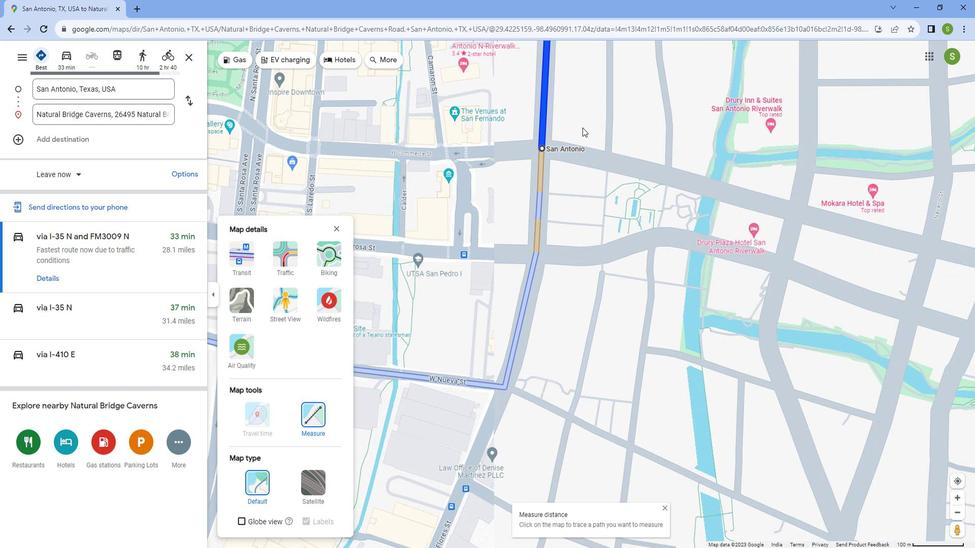 
Action: Mouse scrolled (587, 131) with delta (0, 0)
Screenshot: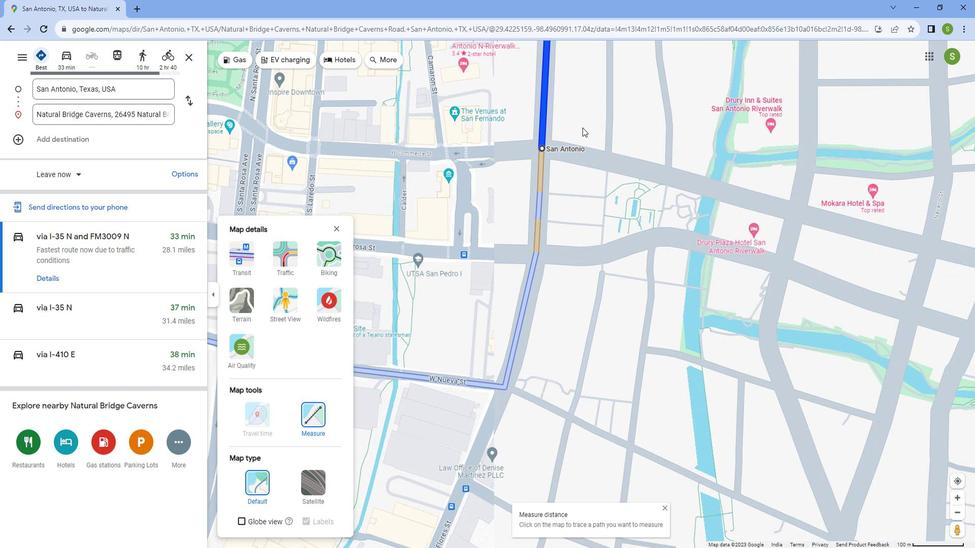 
Action: Mouse moved to (495, 176)
Screenshot: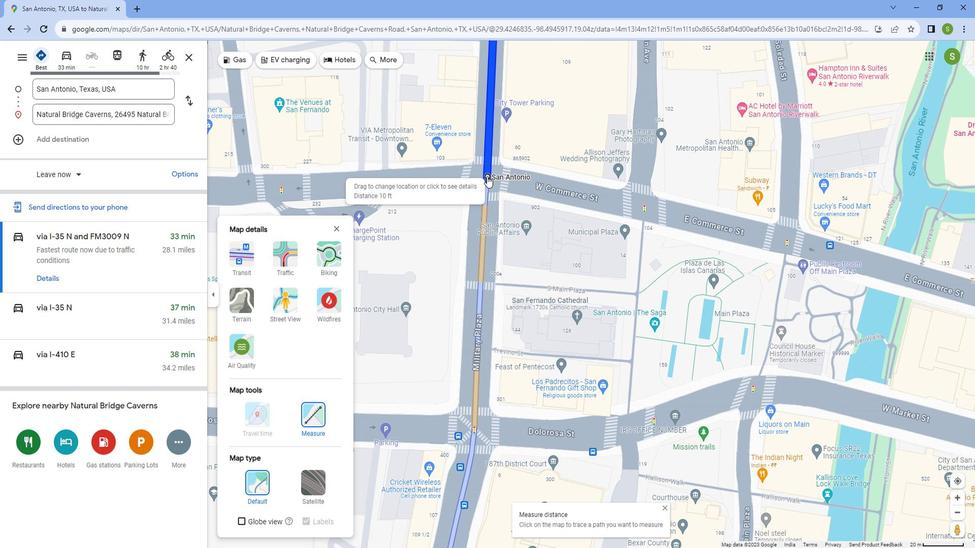 
Action: Mouse pressed left at (495, 176)
Screenshot: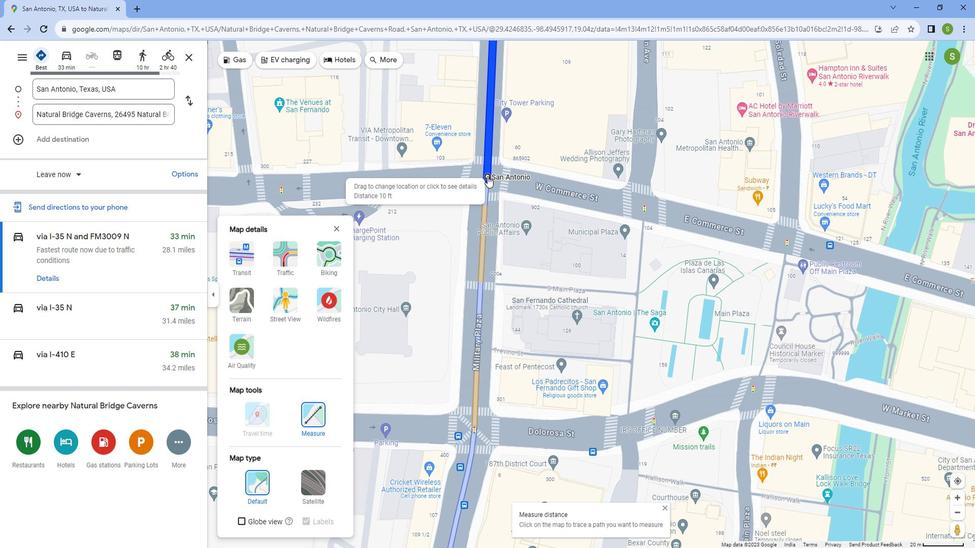 
Action: Mouse moved to (572, 223)
Screenshot: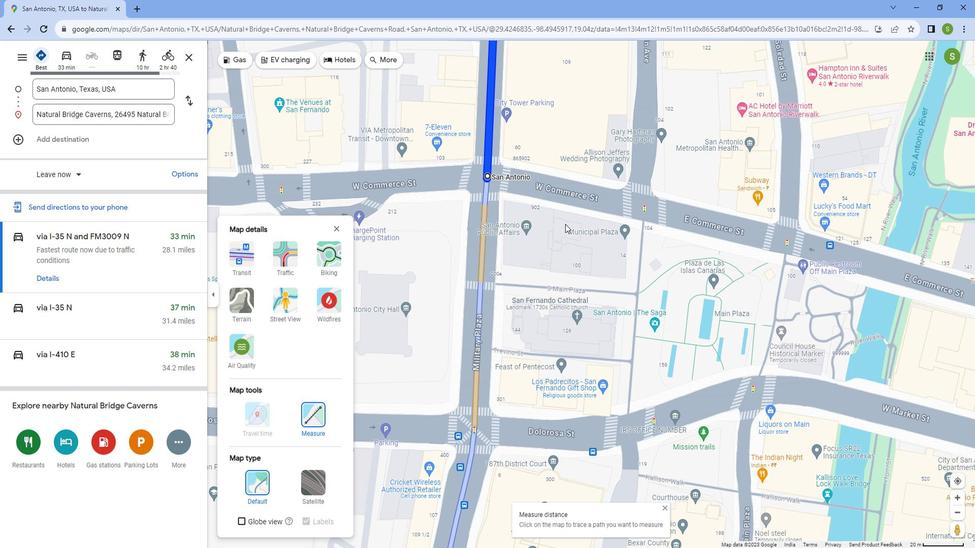 
Action: Mouse scrolled (572, 224) with delta (0, 0)
Screenshot: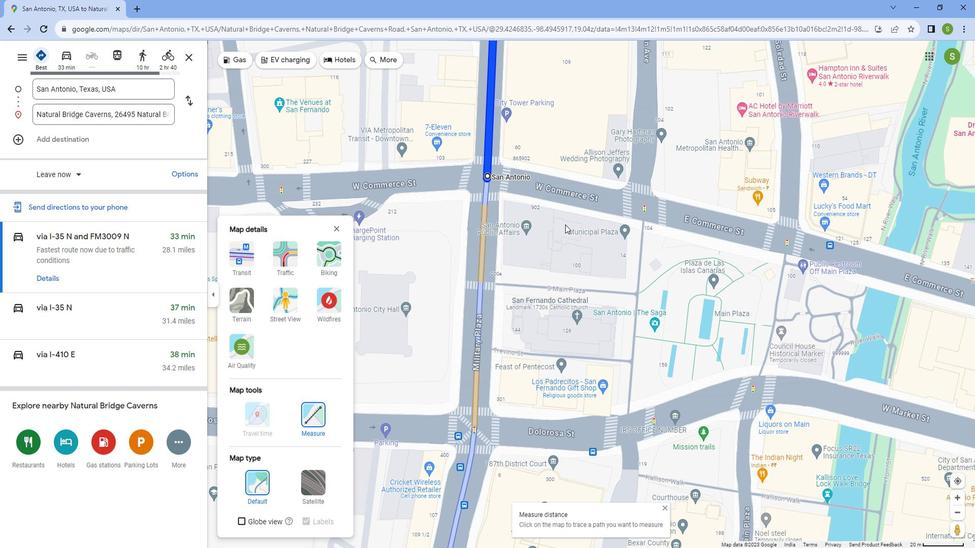 
Action: Mouse scrolled (572, 223) with delta (0, 0)
Screenshot: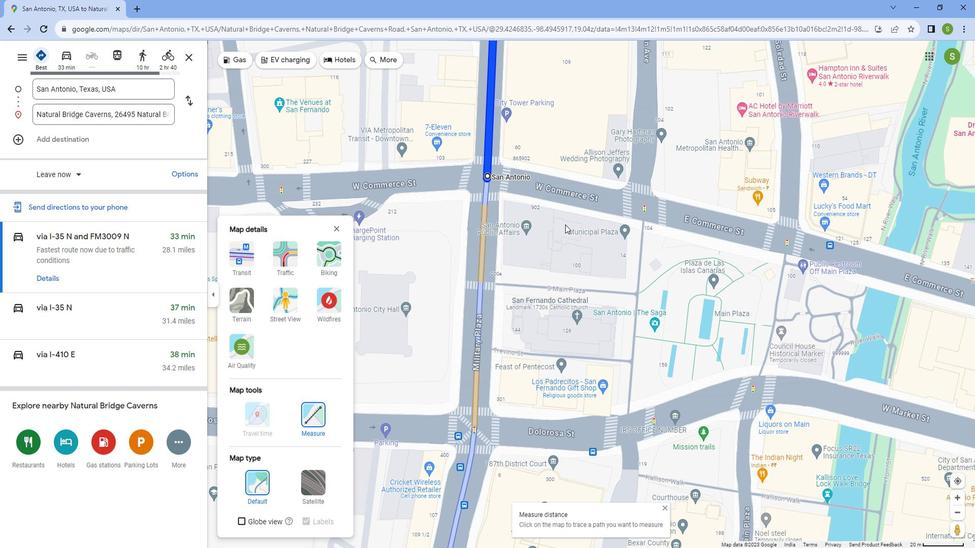 
Action: Mouse scrolled (572, 223) with delta (0, 0)
Screenshot: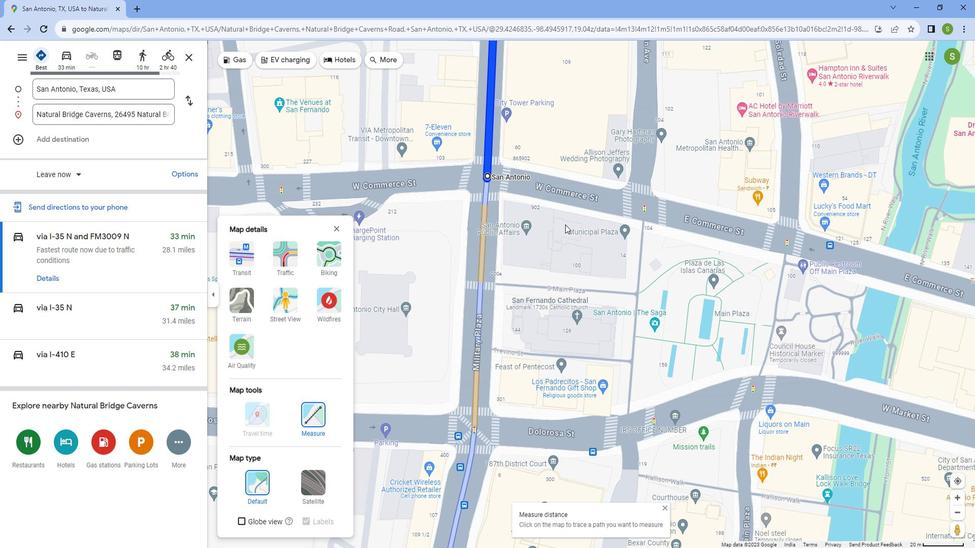 
Action: Mouse scrolled (572, 223) with delta (0, 0)
Screenshot: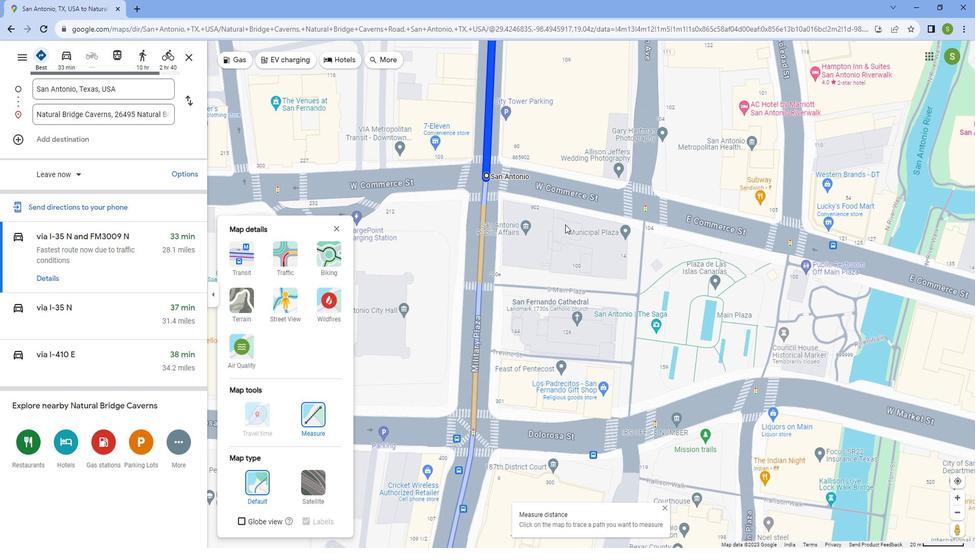 
Action: Mouse moved to (572, 223)
Screenshot: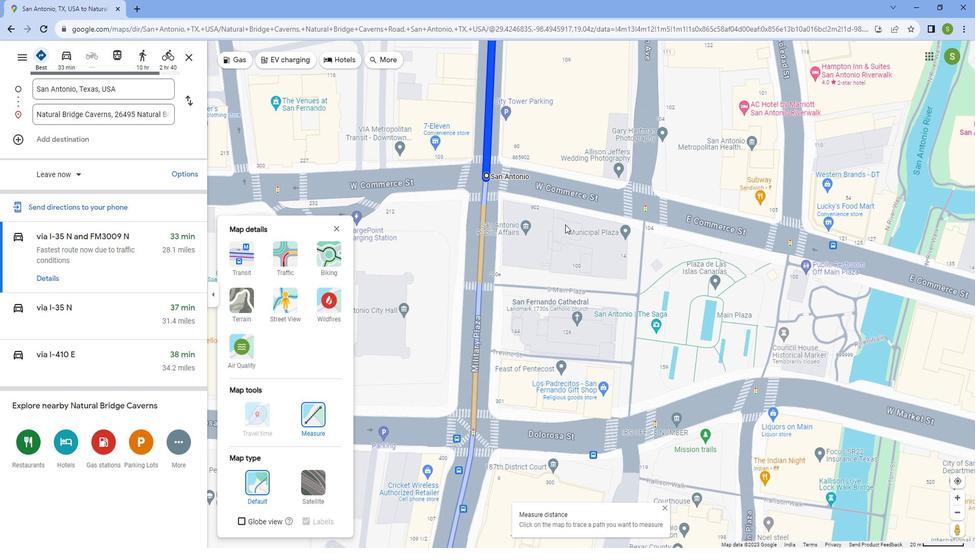 
Action: Mouse scrolled (572, 222) with delta (0, 0)
Screenshot: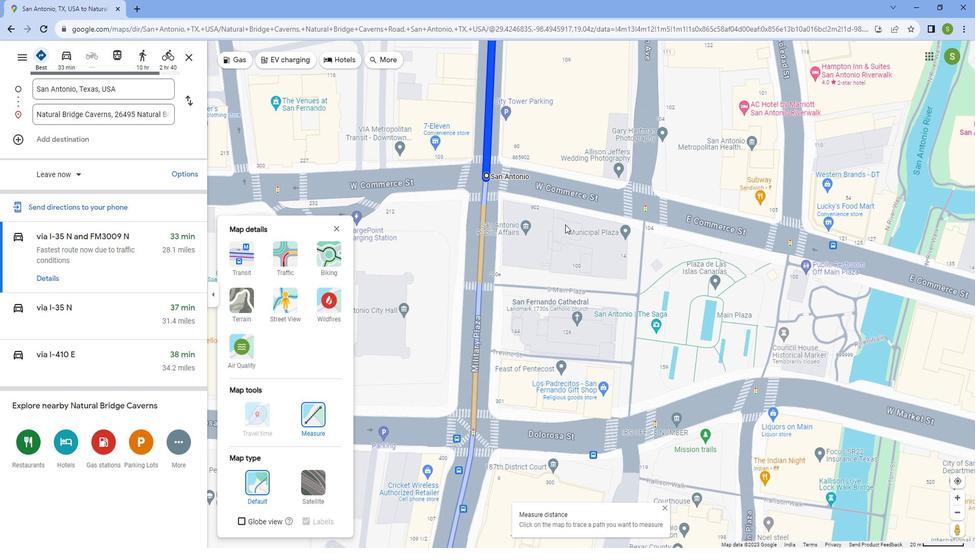 
Action: Mouse moved to (570, 221)
Screenshot: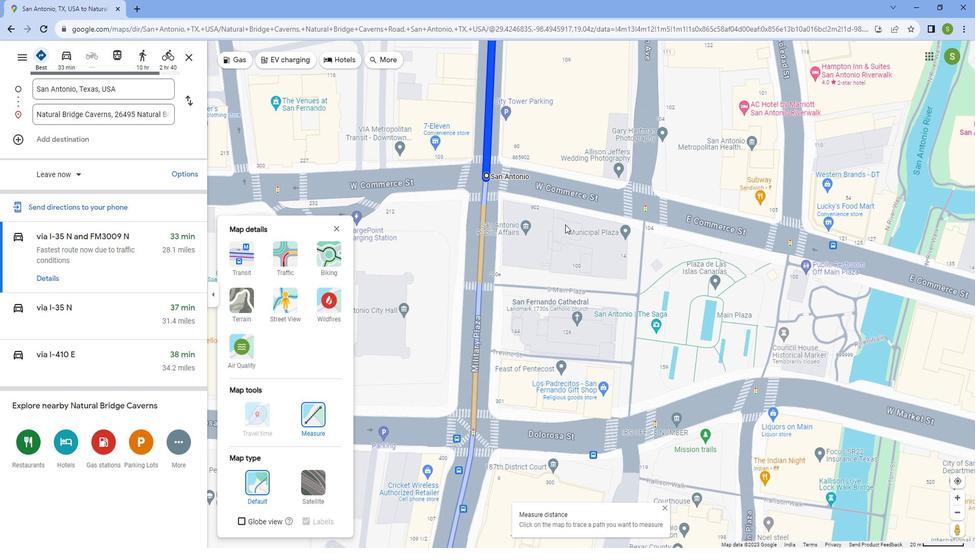 
Action: Mouse scrolled (570, 220) with delta (0, 0)
Screenshot: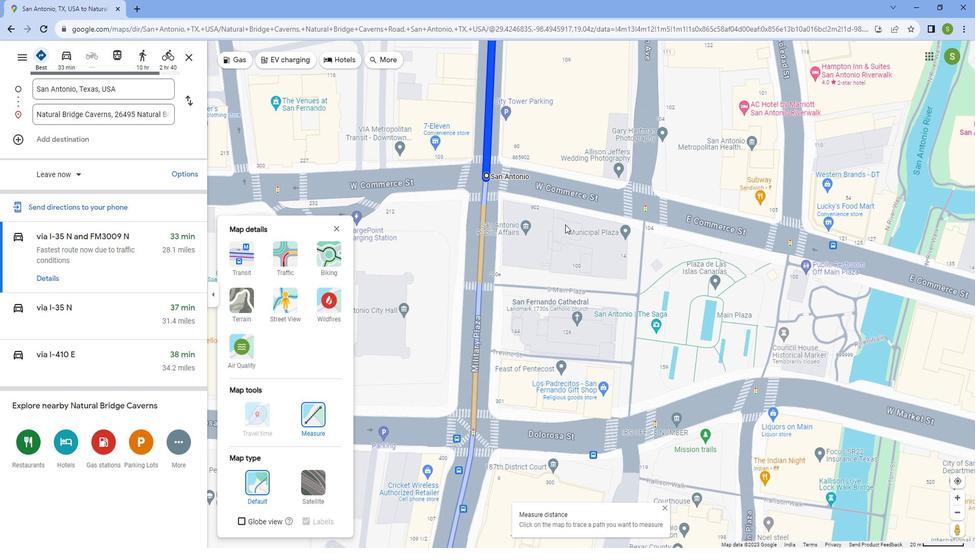 
Action: Mouse moved to (568, 220)
Screenshot: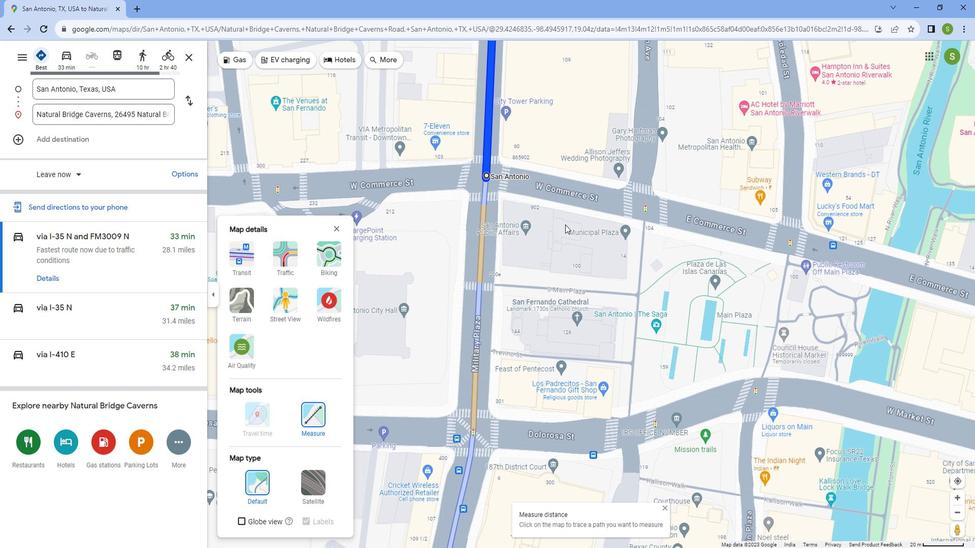 
Action: Mouse scrolled (568, 219) with delta (0, 0)
Screenshot: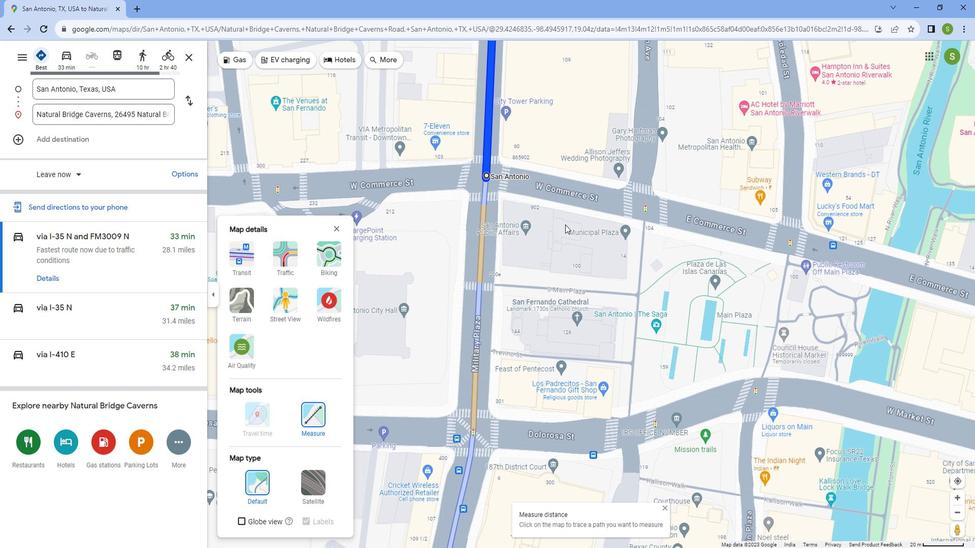 
Action: Mouse scrolled (568, 219) with delta (0, 0)
Screenshot: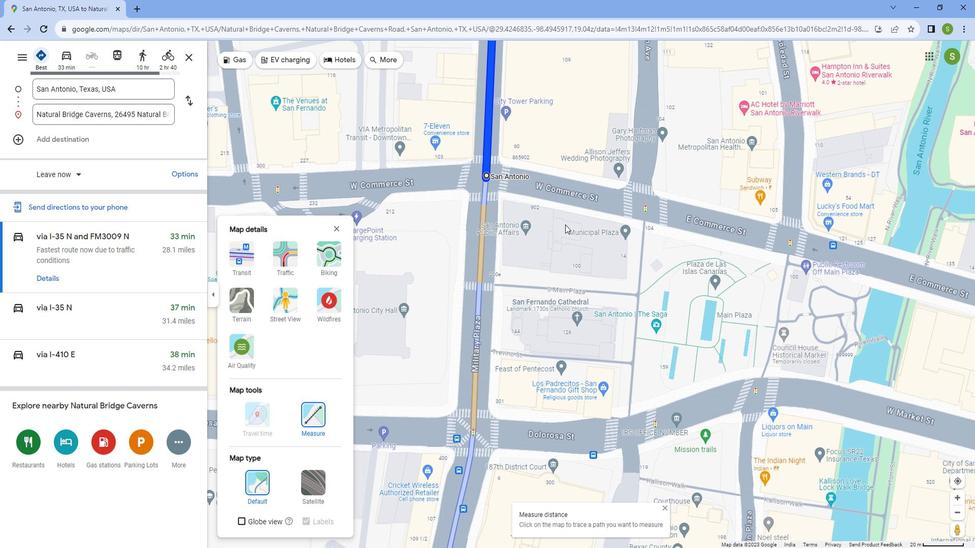 
Action: Mouse scrolled (568, 219) with delta (0, 0)
Screenshot: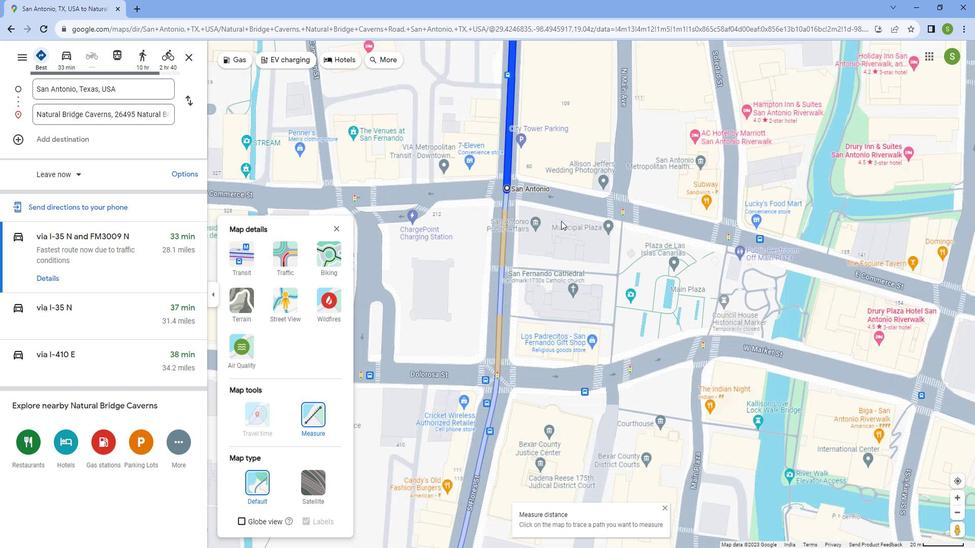 
Action: Mouse scrolled (568, 219) with delta (0, 0)
Screenshot: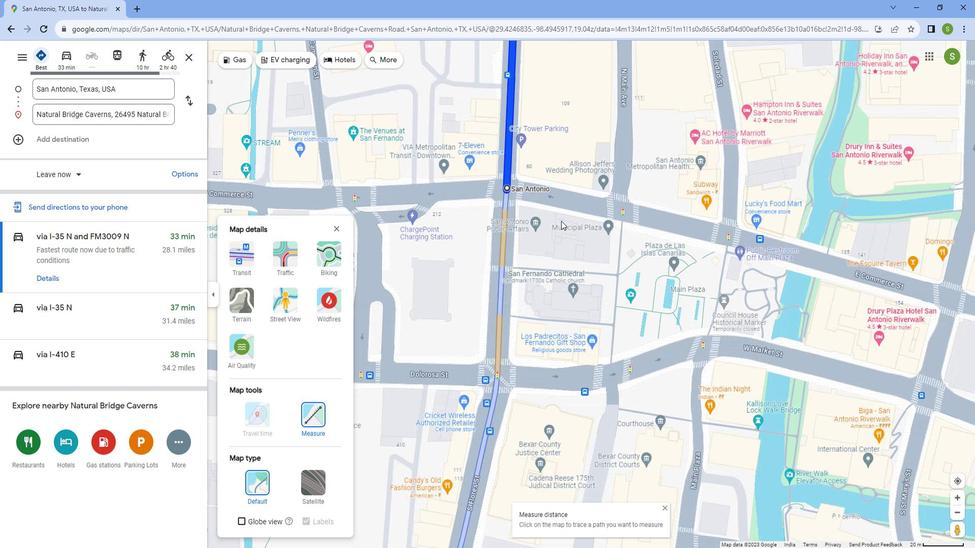 
Action: Mouse scrolled (568, 219) with delta (0, -1)
Screenshot: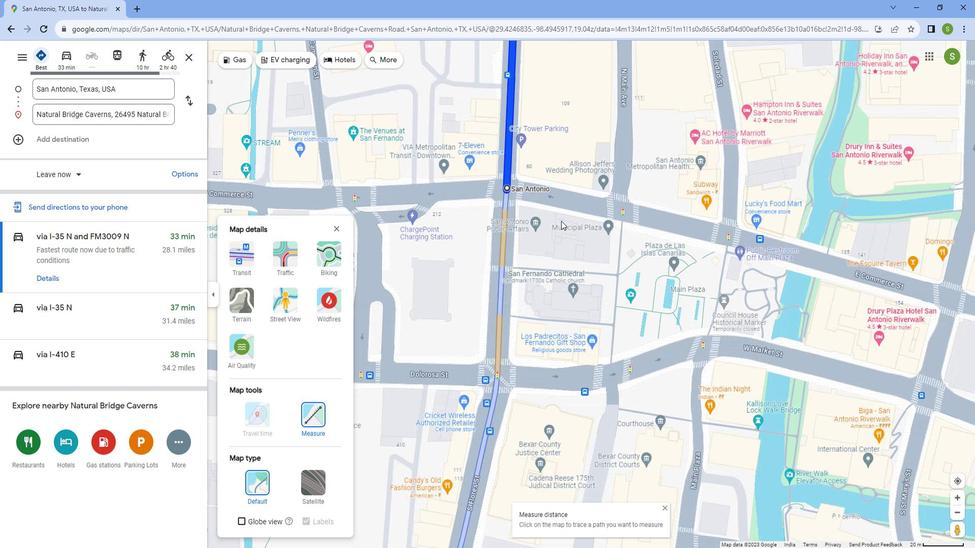 
Action: Mouse scrolled (568, 219) with delta (0, 0)
Screenshot: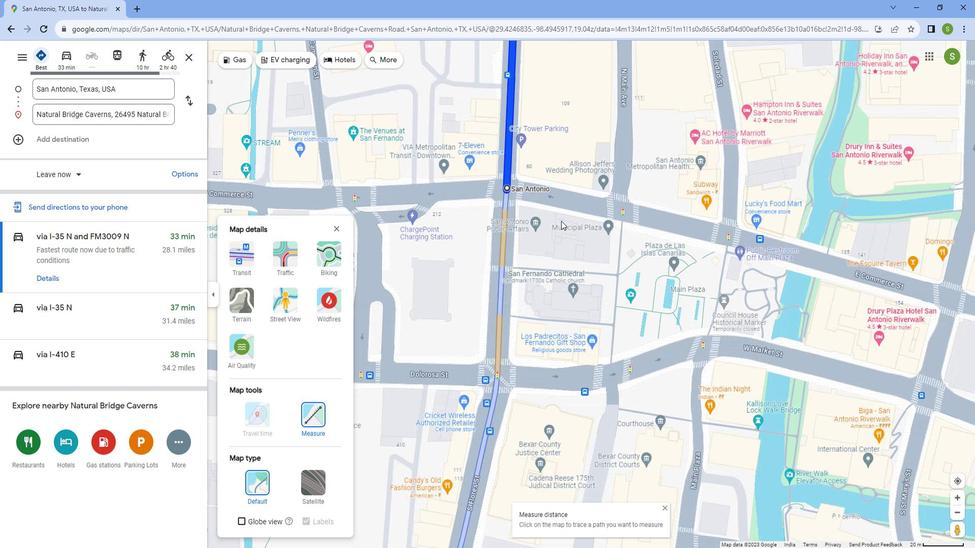 
Action: Mouse scrolled (568, 220) with delta (0, 0)
Screenshot: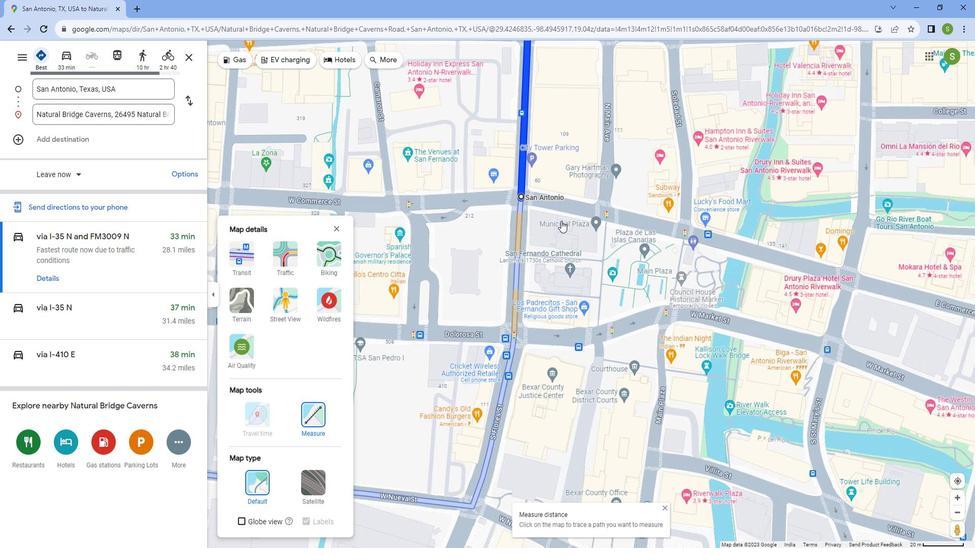 
Action: Mouse scrolled (568, 220) with delta (0, 0)
Screenshot: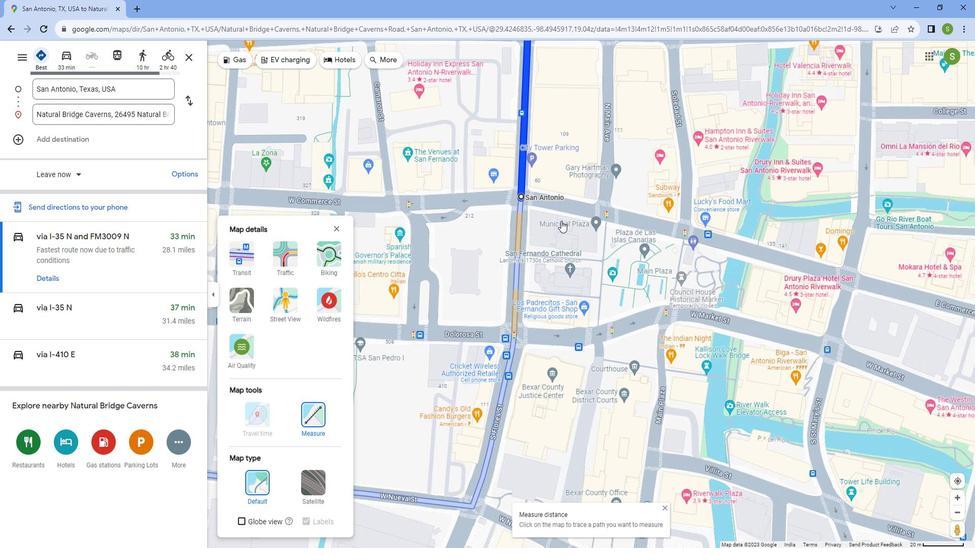 
Action: Mouse scrolled (568, 220) with delta (0, 0)
Screenshot: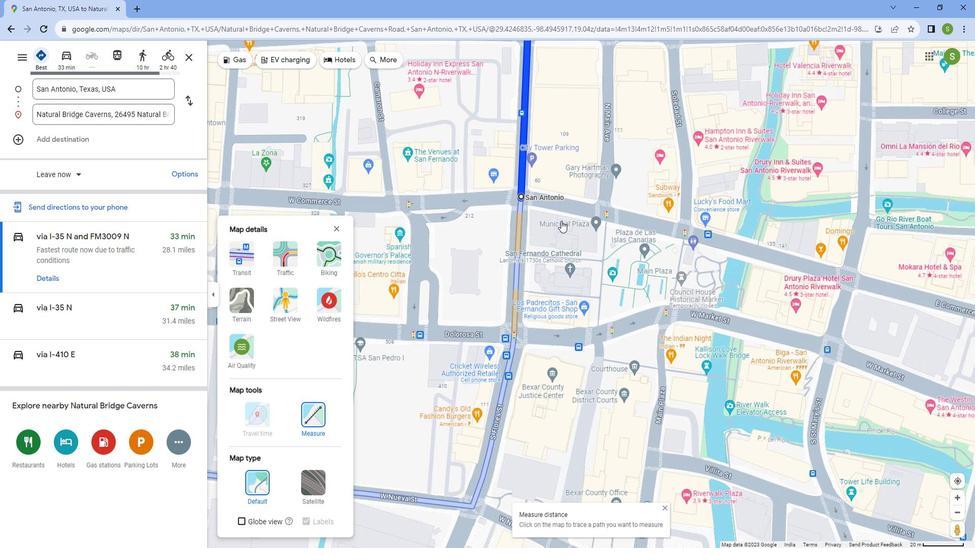 
Action: Mouse scrolled (568, 220) with delta (0, 0)
Screenshot: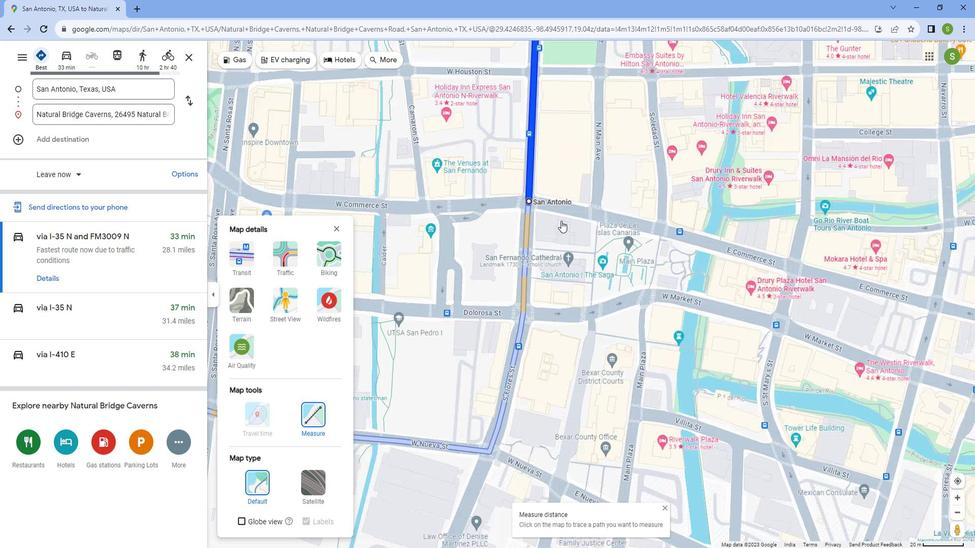 
Action: Mouse scrolled (568, 220) with delta (0, 0)
Screenshot: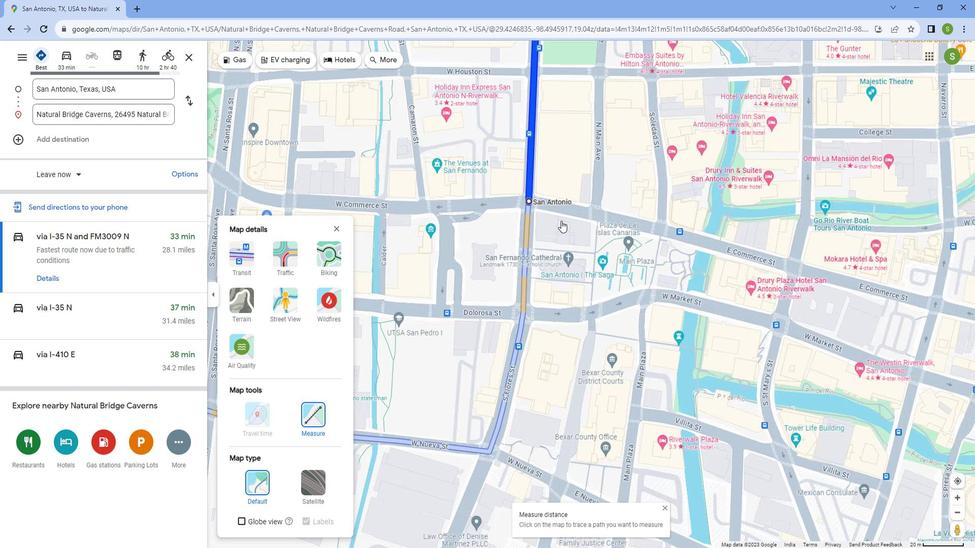 
Action: Mouse scrolled (568, 220) with delta (0, 0)
Screenshot: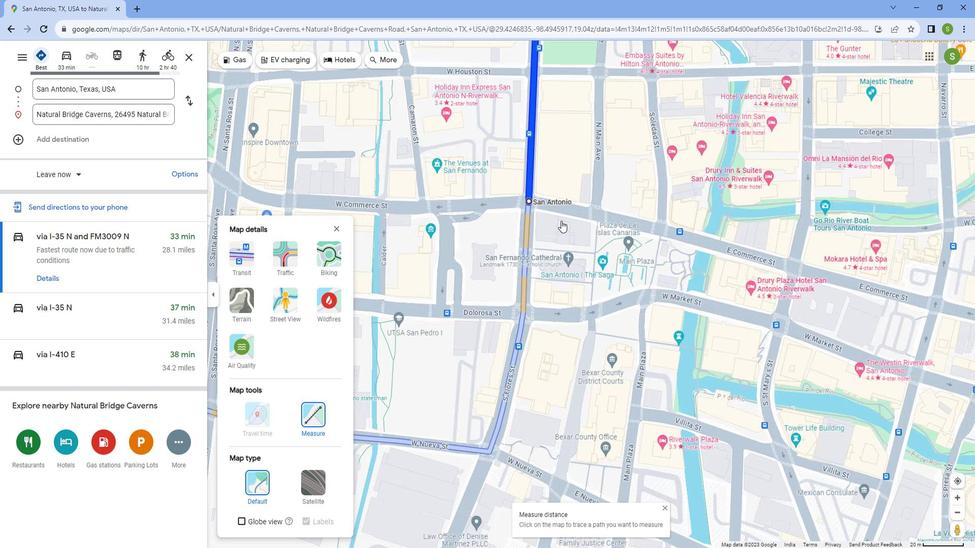 
Action: Mouse scrolled (568, 220) with delta (0, 0)
Screenshot: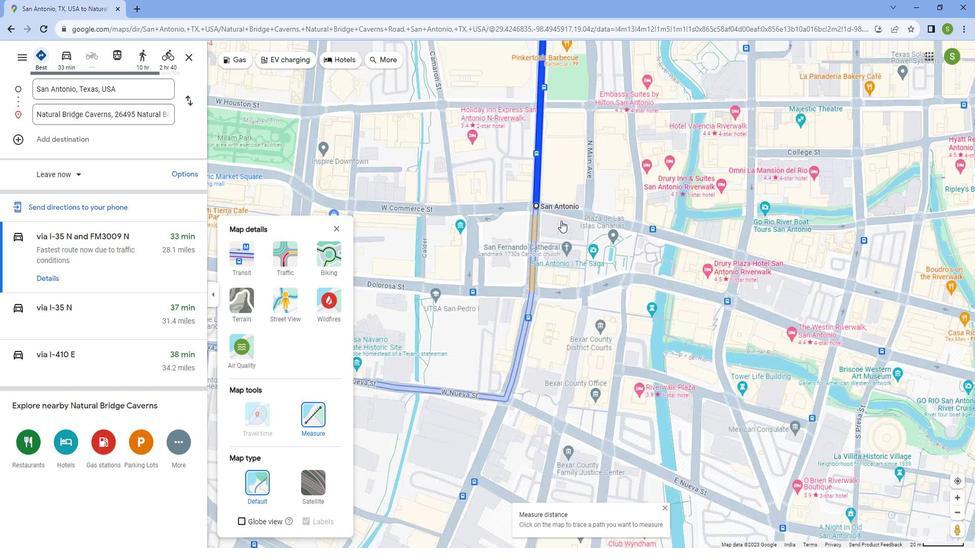 
Action: Mouse scrolled (568, 219) with delta (0, 0)
Screenshot: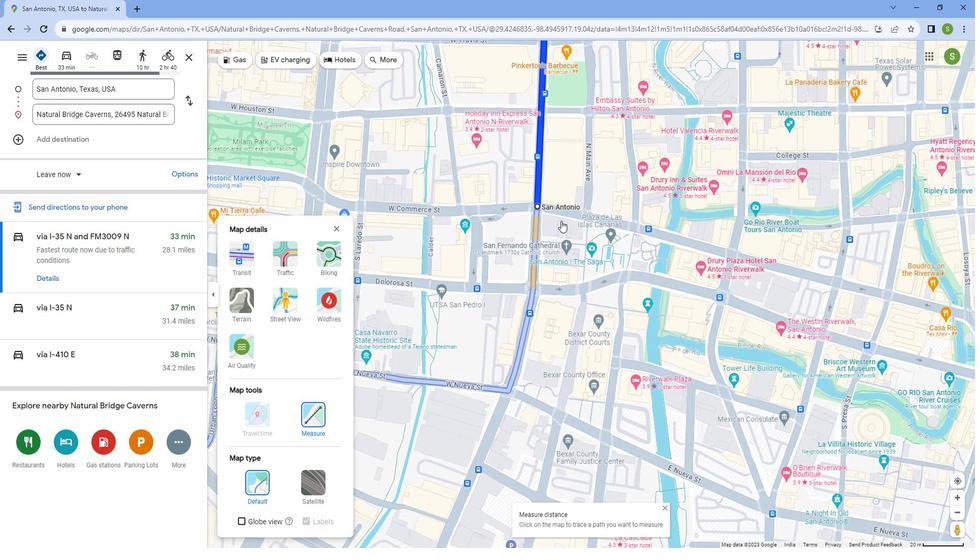 
Action: Mouse scrolled (568, 219) with delta (0, 0)
Screenshot: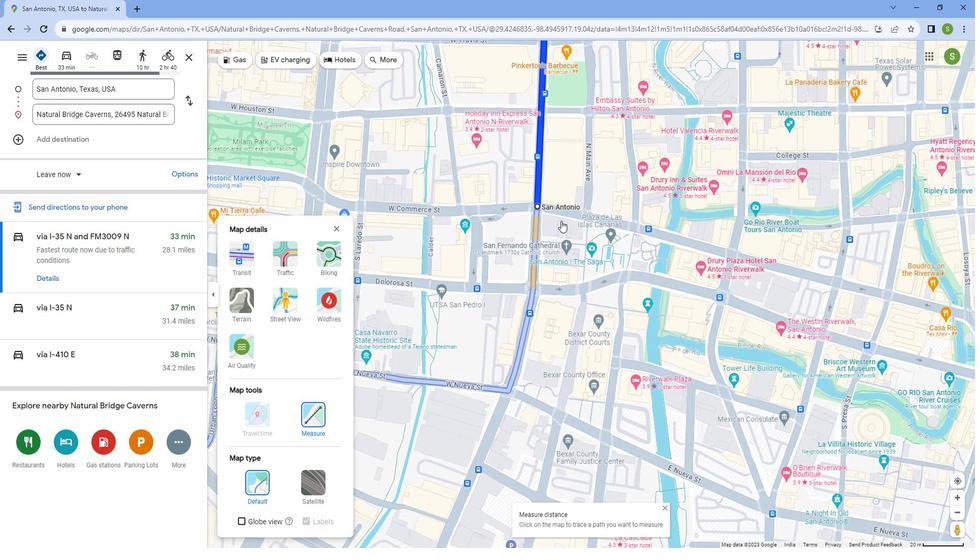 
Action: Mouse scrolled (568, 219) with delta (0, 0)
Screenshot: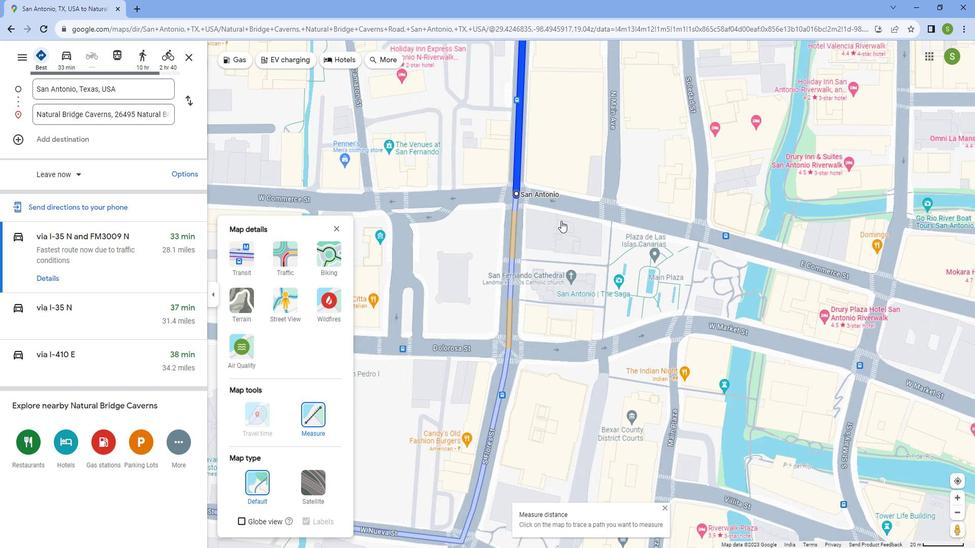 
Action: Mouse scrolled (568, 219) with delta (0, 0)
Screenshot: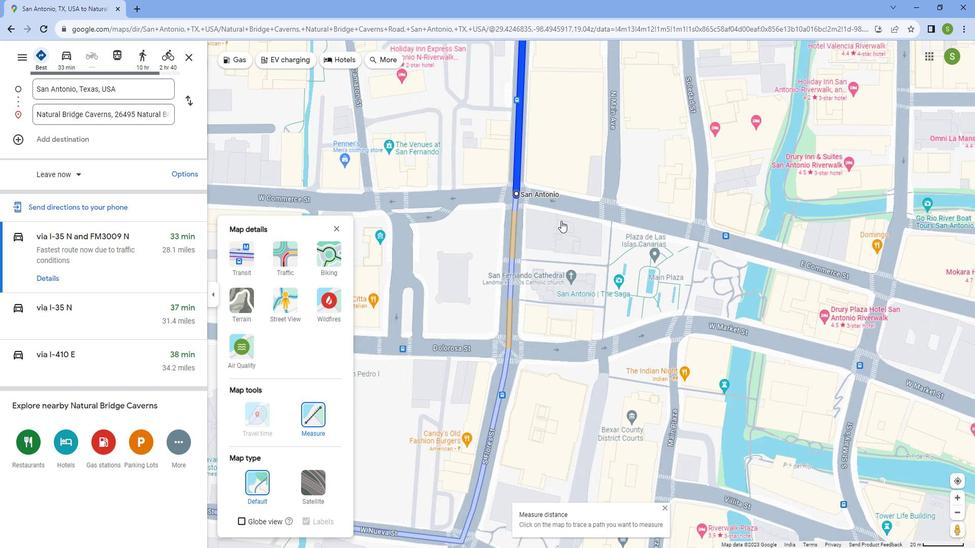
Action: Mouse scrolled (568, 219) with delta (0, 0)
Screenshot: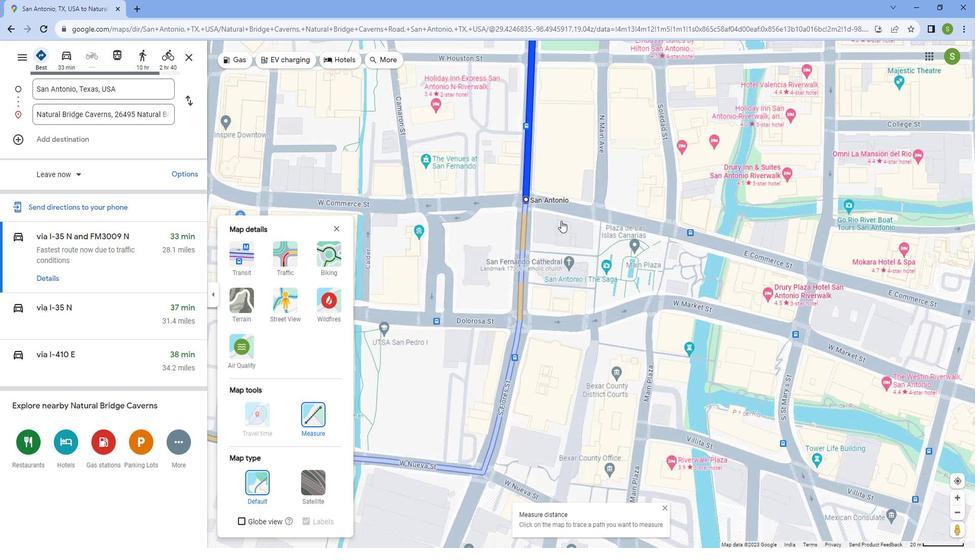 
Action: Mouse scrolled (568, 219) with delta (0, -1)
Screenshot: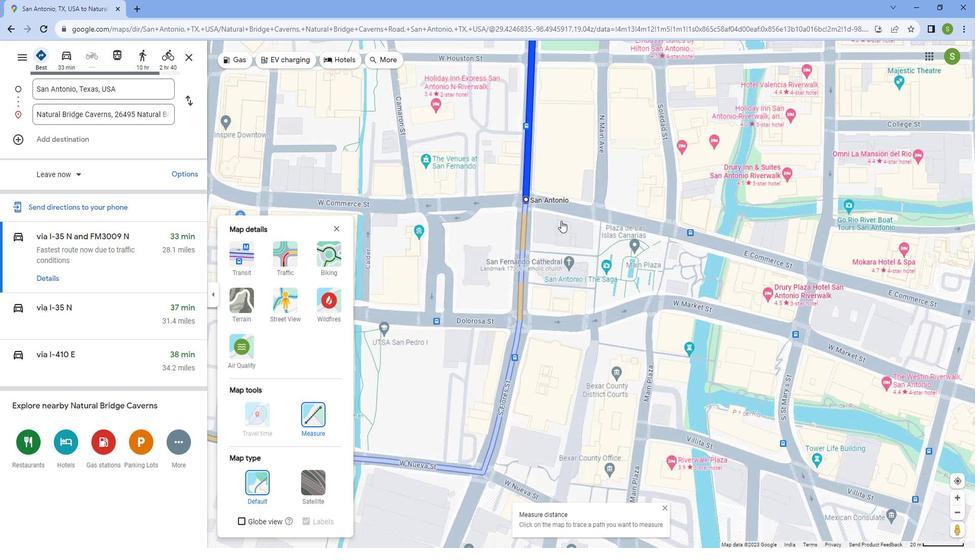 
Action: Mouse scrolled (568, 219) with delta (0, 0)
Screenshot: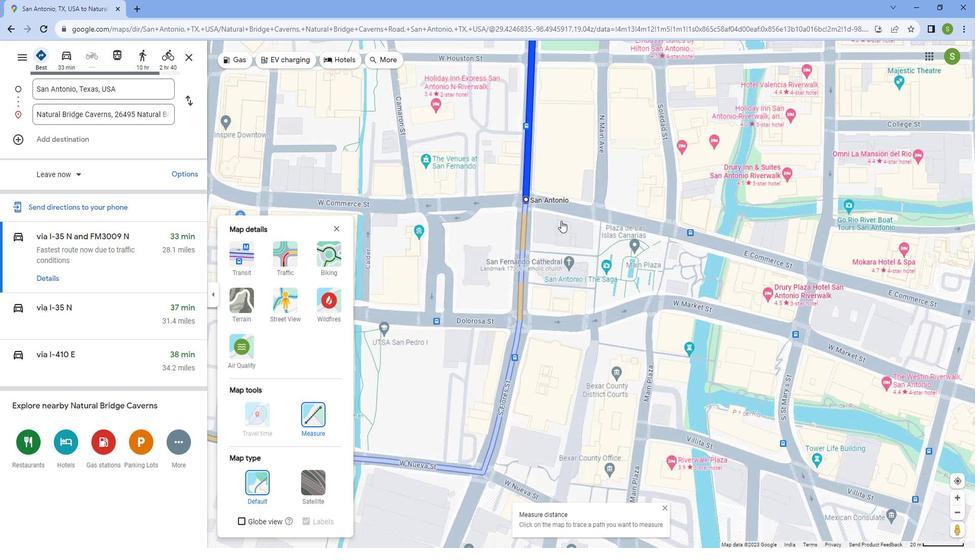 
Action: Mouse scrolled (568, 219) with delta (0, 0)
Screenshot: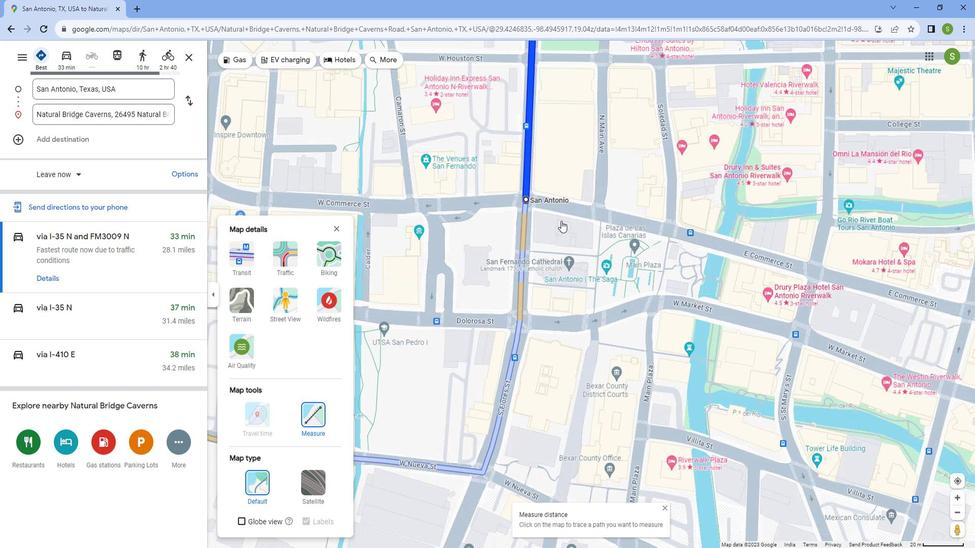 
Action: Mouse scrolled (568, 219) with delta (0, 0)
Screenshot: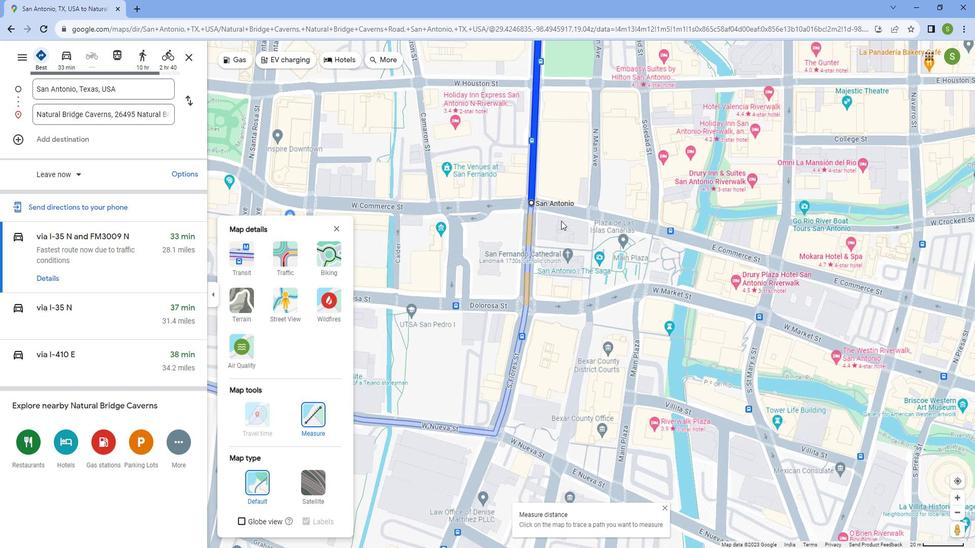 
Action: Mouse scrolled (568, 219) with delta (0, 0)
Screenshot: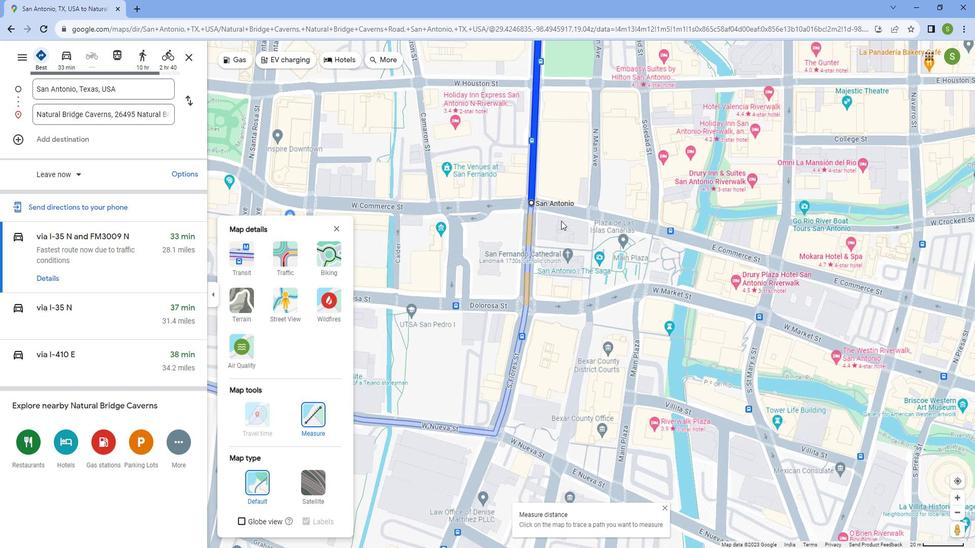 
Action: Mouse scrolled (568, 219) with delta (0, 0)
Screenshot: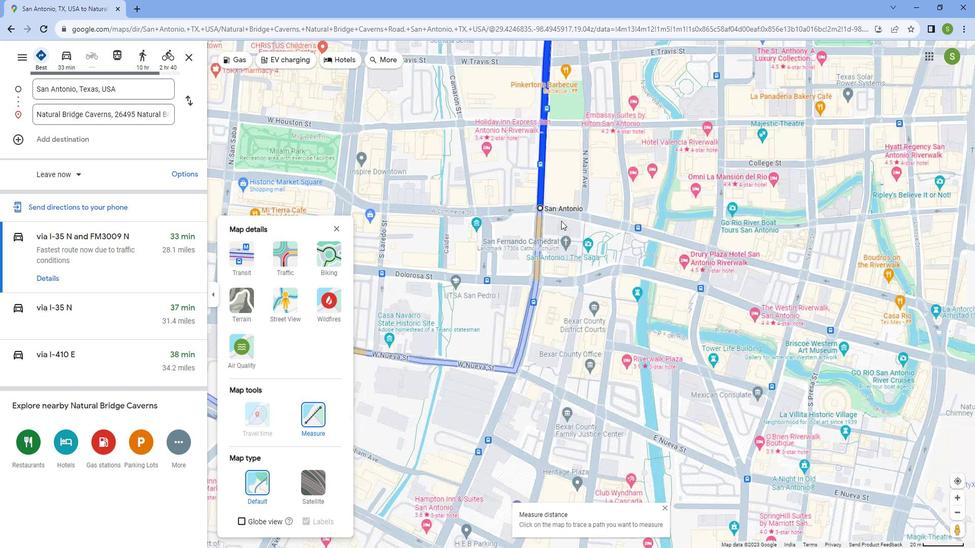
Action: Mouse scrolled (568, 219) with delta (0, -1)
Screenshot: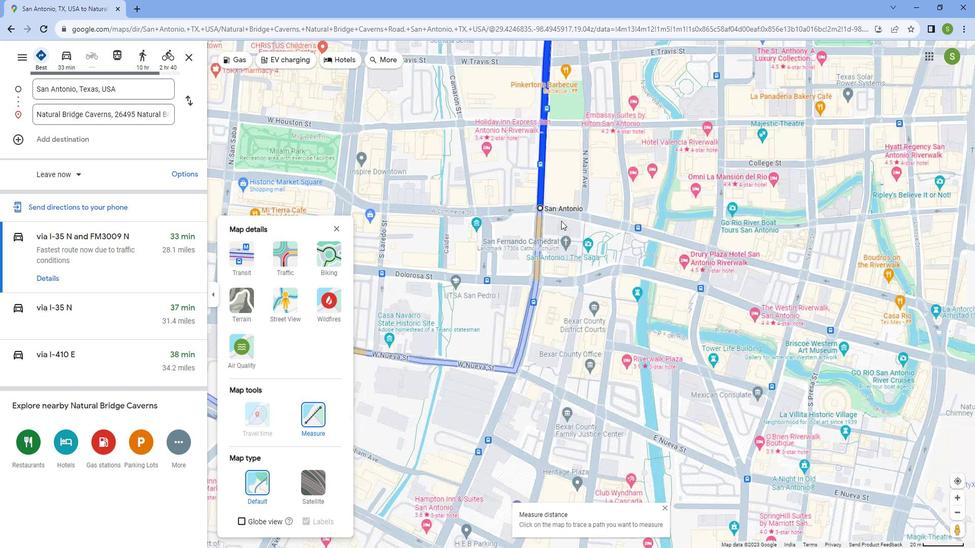 
Action: Mouse scrolled (568, 219) with delta (0, 0)
Screenshot: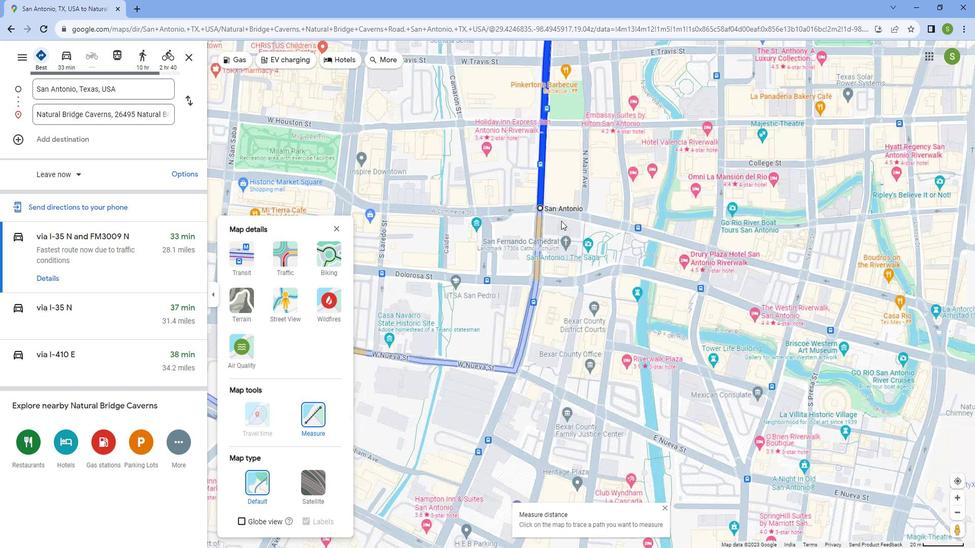 
Action: Mouse scrolled (568, 219) with delta (0, 0)
Screenshot: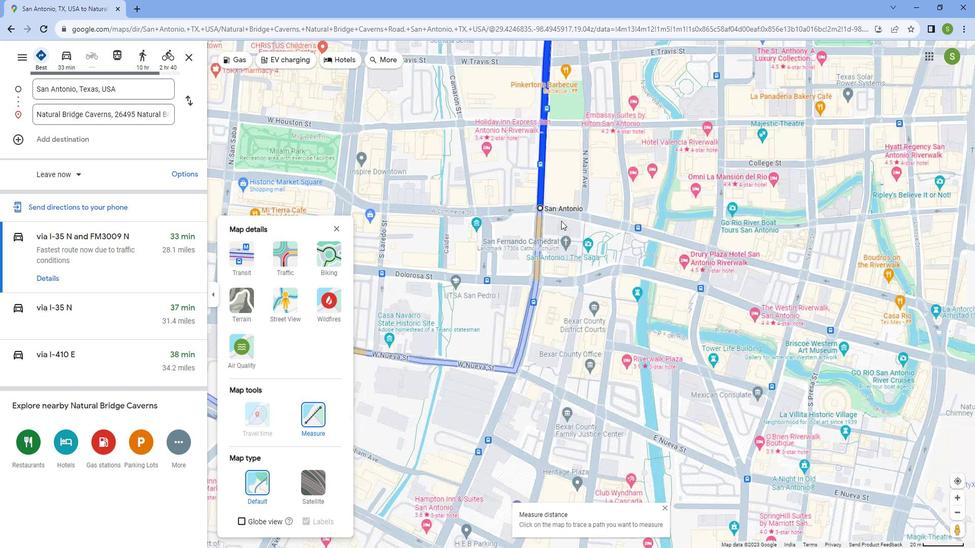 
Action: Mouse scrolled (568, 219) with delta (0, 0)
Screenshot: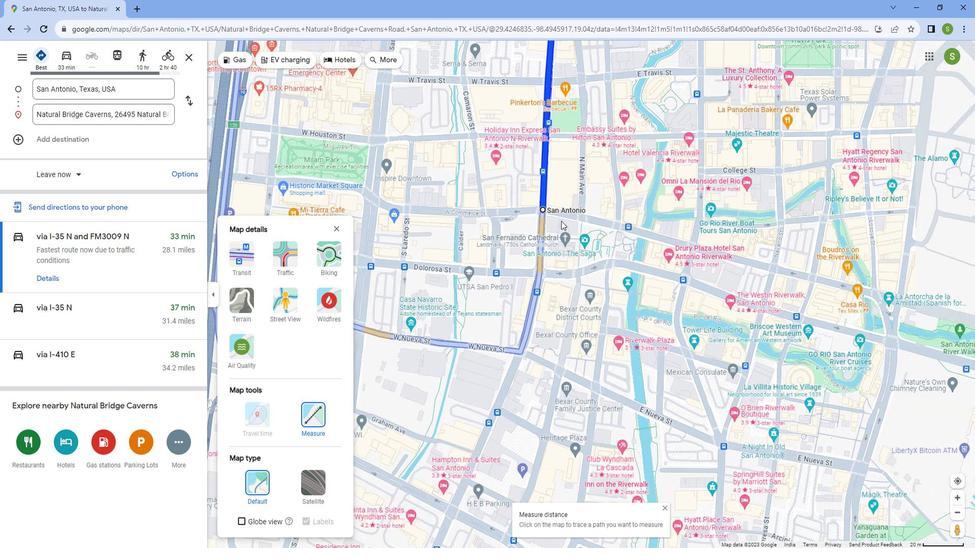 
Action: Mouse scrolled (568, 219) with delta (0, 0)
Screenshot: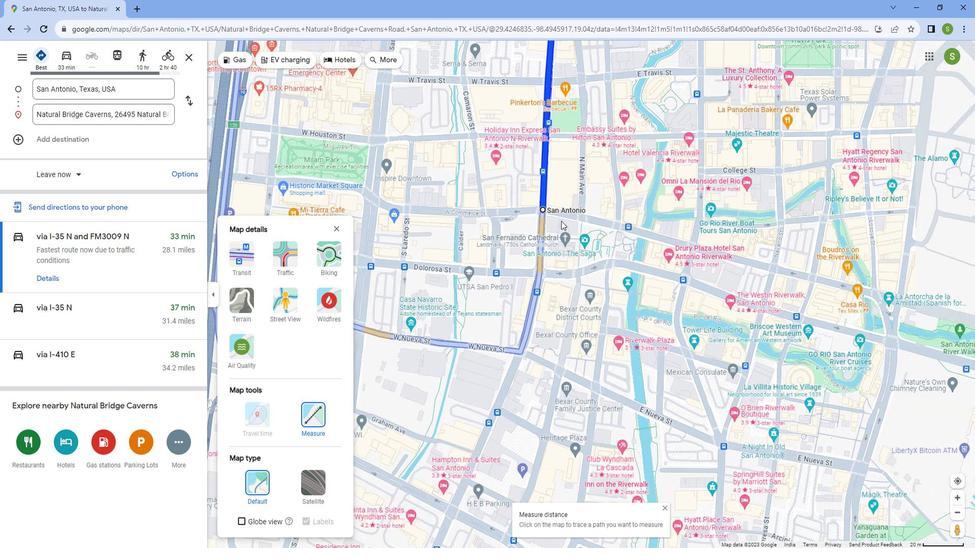 
Action: Mouse scrolled (568, 219) with delta (0, 0)
Screenshot: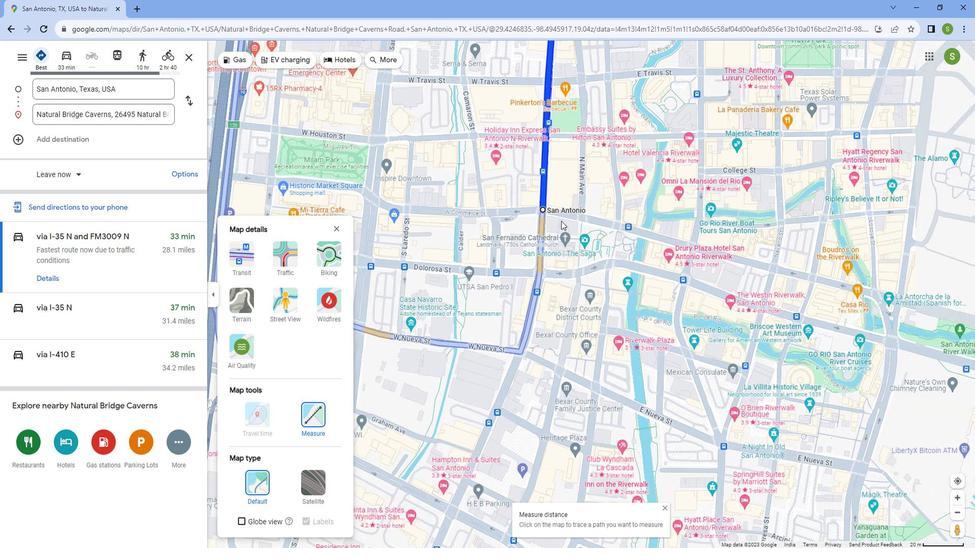 
Action: Mouse scrolled (568, 219) with delta (0, 0)
Screenshot: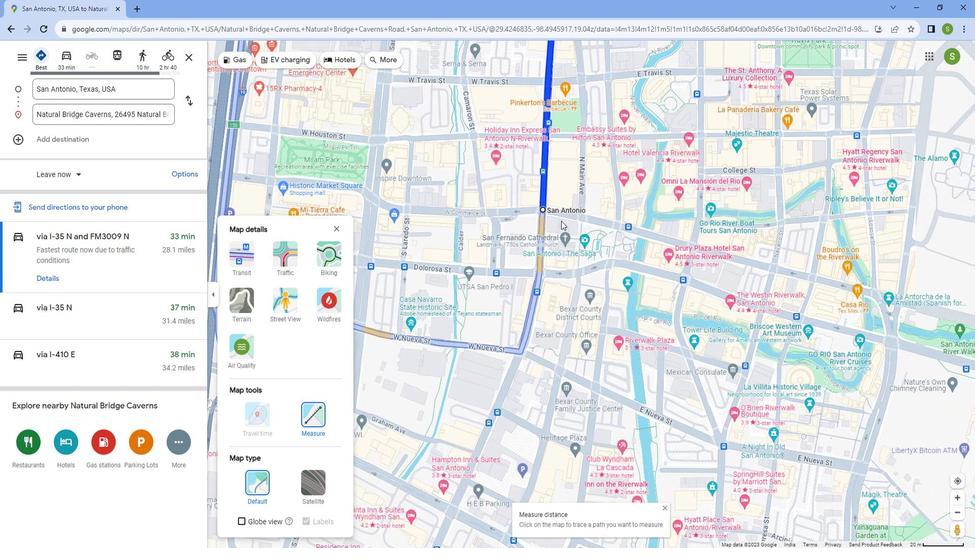 
Action: Mouse scrolled (568, 219) with delta (0, 0)
Screenshot: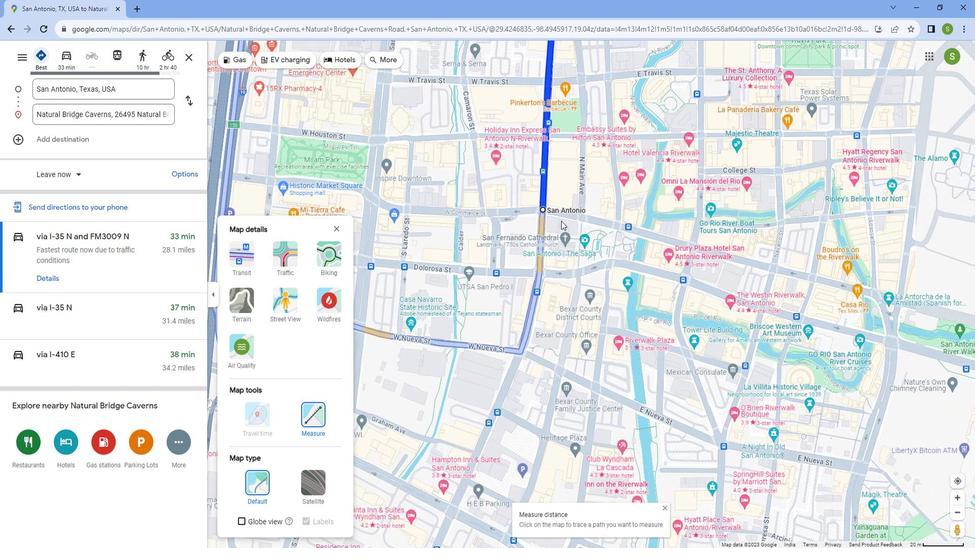 
Action: Mouse scrolled (568, 219) with delta (0, 0)
Screenshot: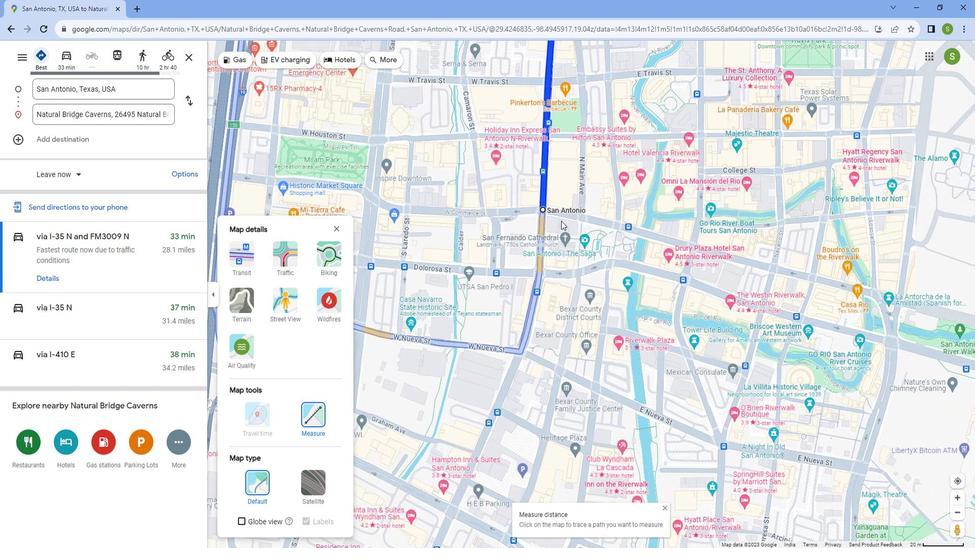 
Action: Mouse scrolled (568, 219) with delta (0, 0)
Screenshot: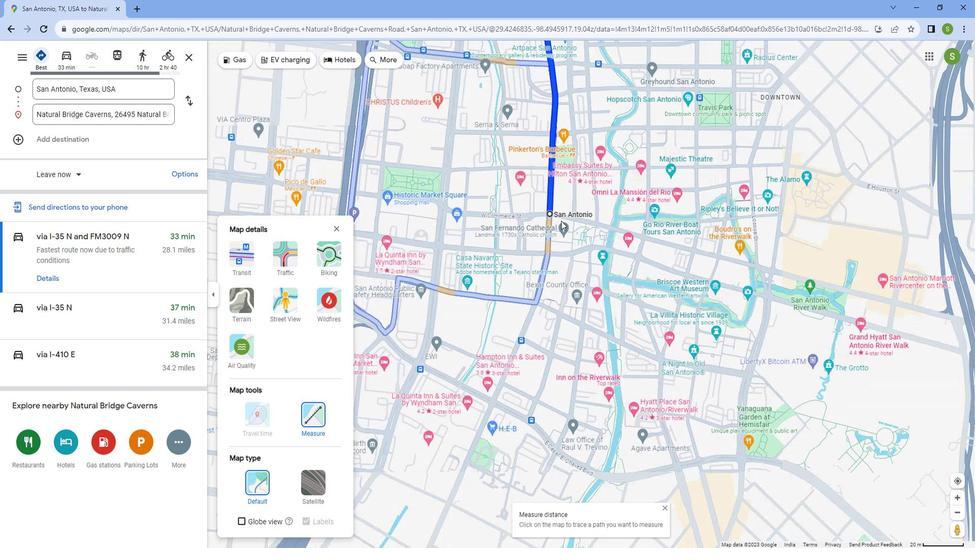 
Action: Mouse scrolled (568, 219) with delta (0, 0)
Screenshot: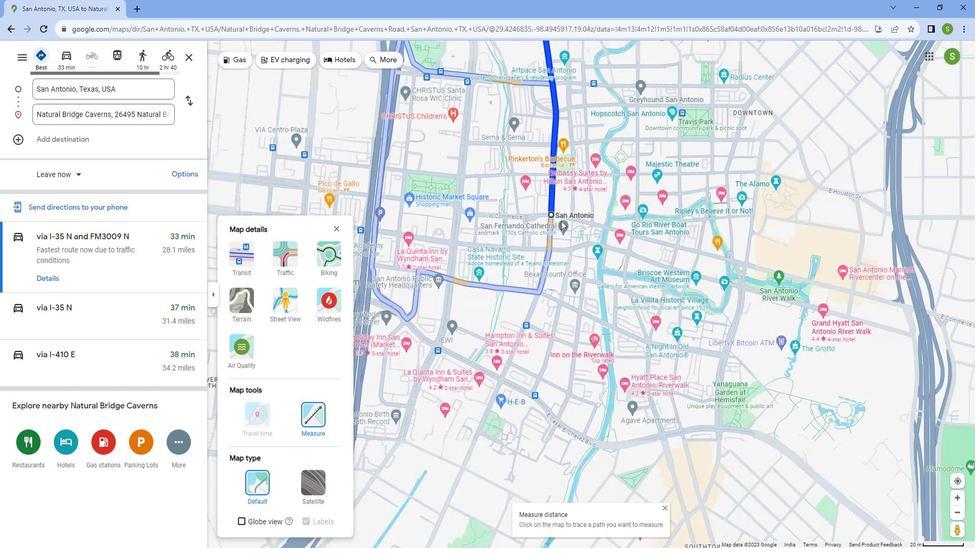 
Action: Mouse scrolled (568, 219) with delta (0, 0)
Screenshot: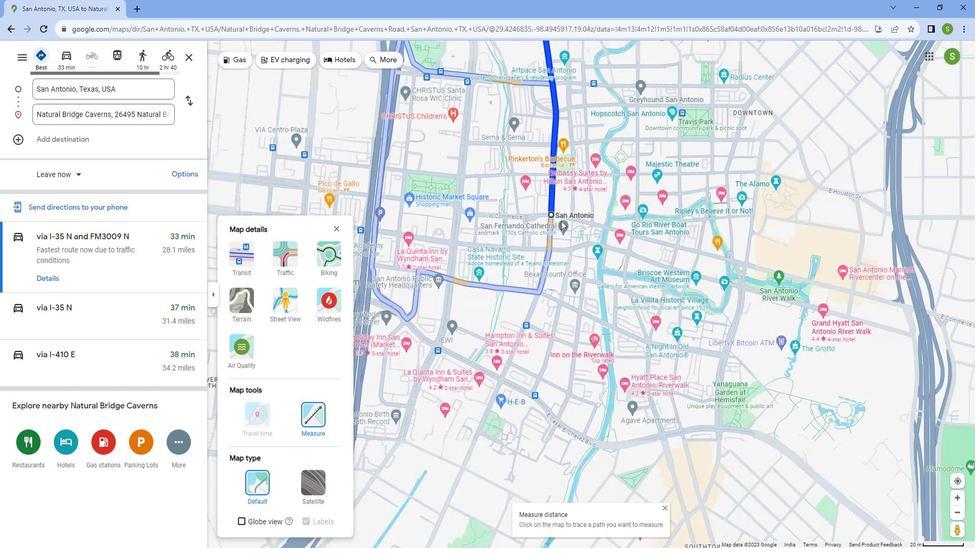 
Action: Mouse scrolled (568, 219) with delta (0, 0)
Screenshot: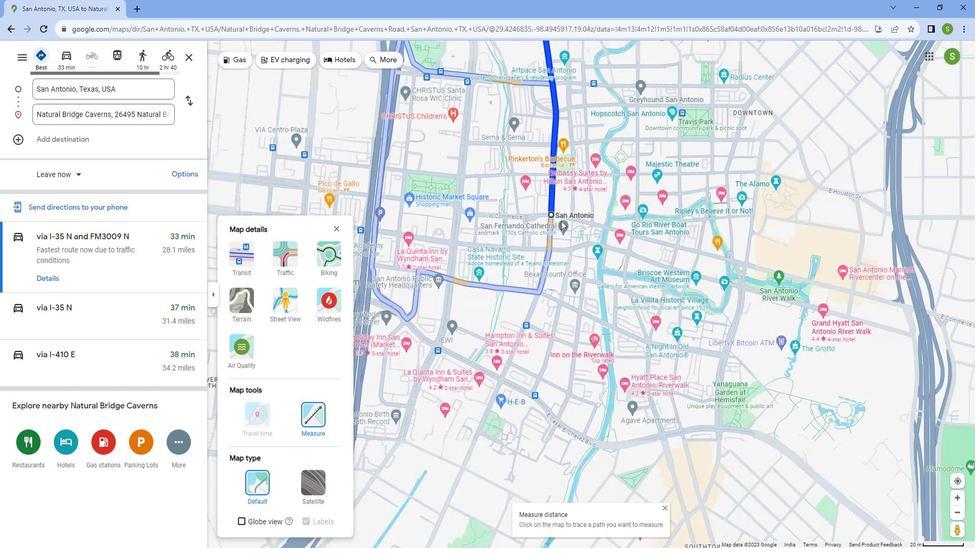 
Action: Mouse scrolled (568, 219) with delta (0, 0)
Screenshot: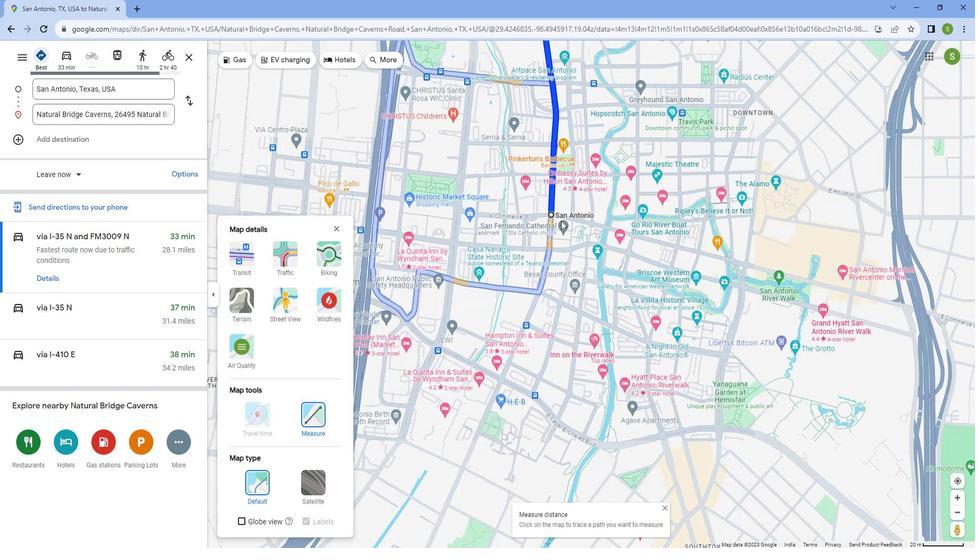
Action: Mouse scrolled (568, 219) with delta (0, 0)
Screenshot: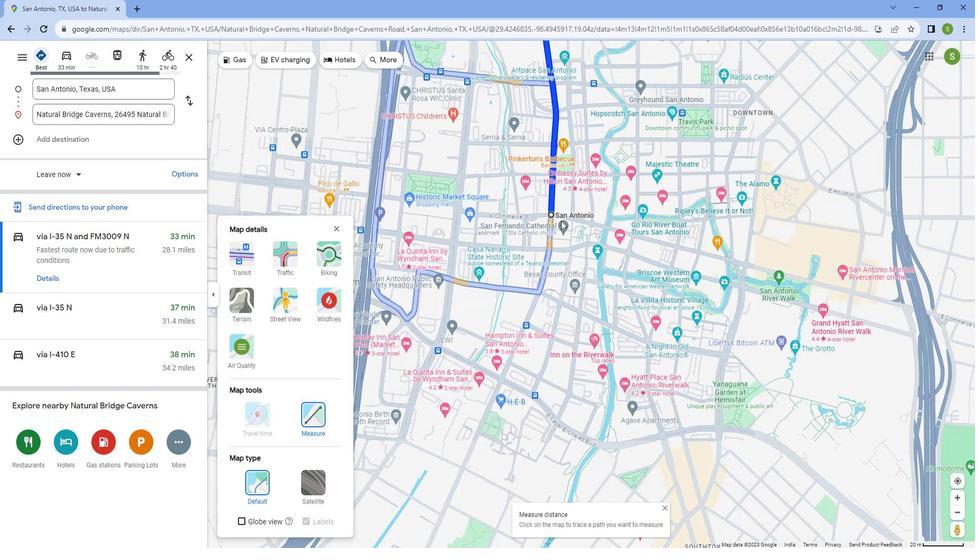 
Action: Mouse scrolled (568, 219) with delta (0, 0)
Screenshot: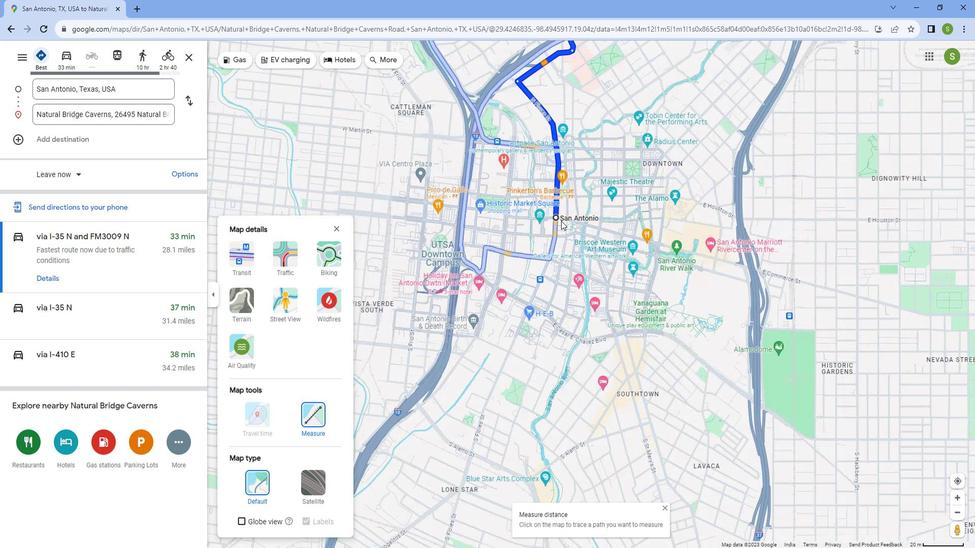 
Action: Mouse scrolled (568, 219) with delta (0, 0)
Screenshot: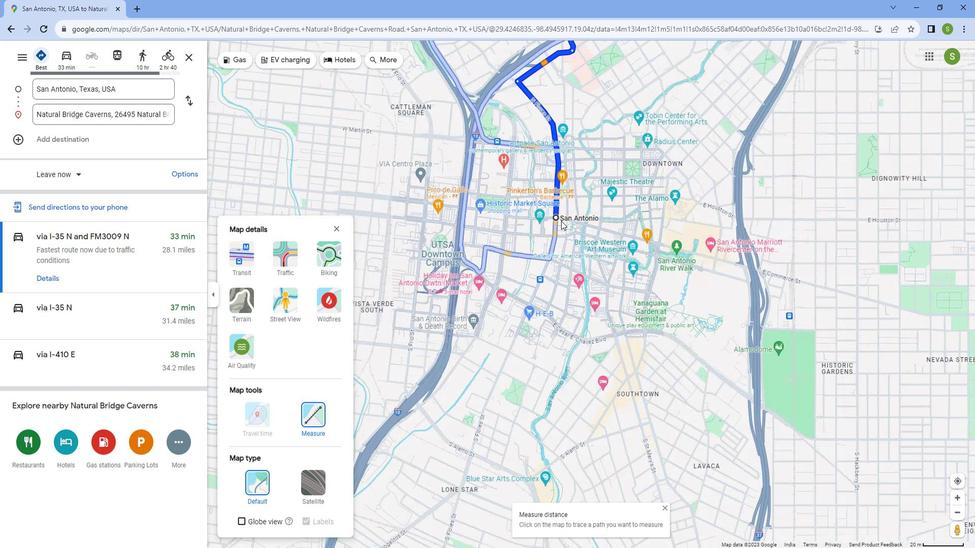 
Action: Mouse scrolled (568, 219) with delta (0, 0)
Screenshot: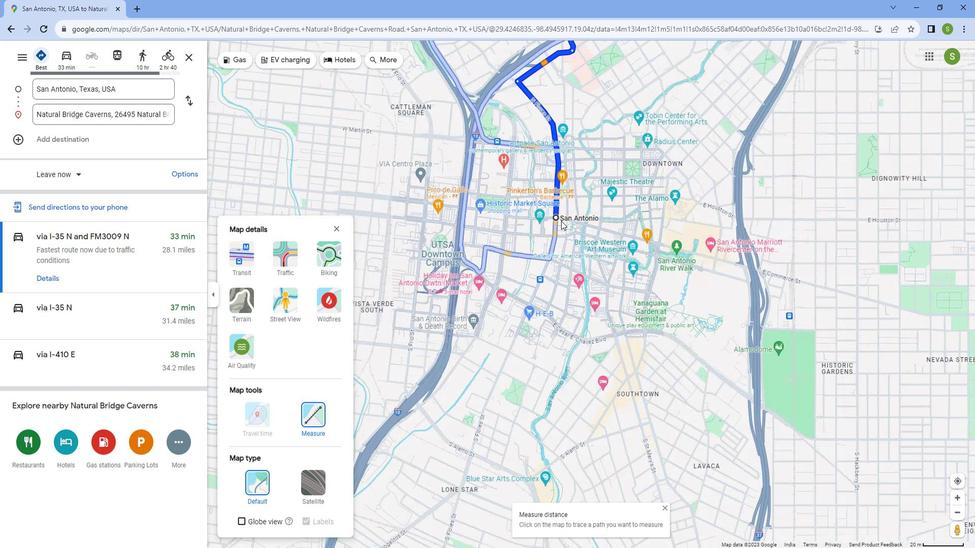 
Action: Mouse scrolled (568, 219) with delta (0, 0)
Screenshot: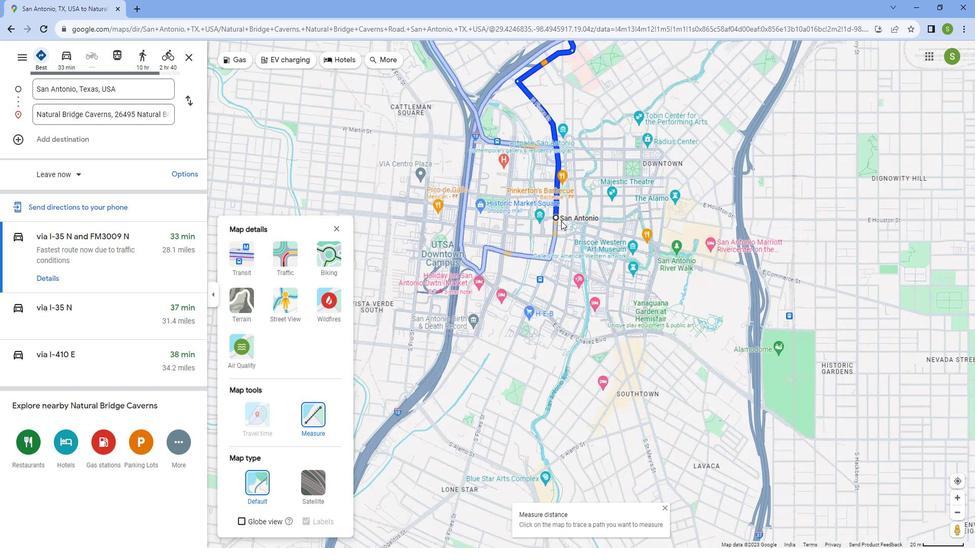 
Action: Mouse scrolled (568, 219) with delta (0, 0)
Screenshot: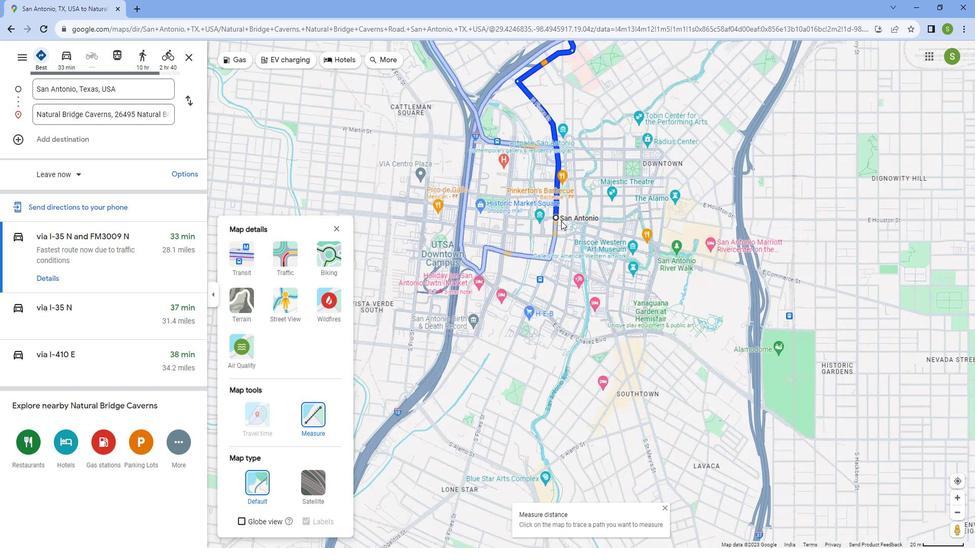 
Action: Mouse scrolled (568, 219) with delta (0, 0)
Screenshot: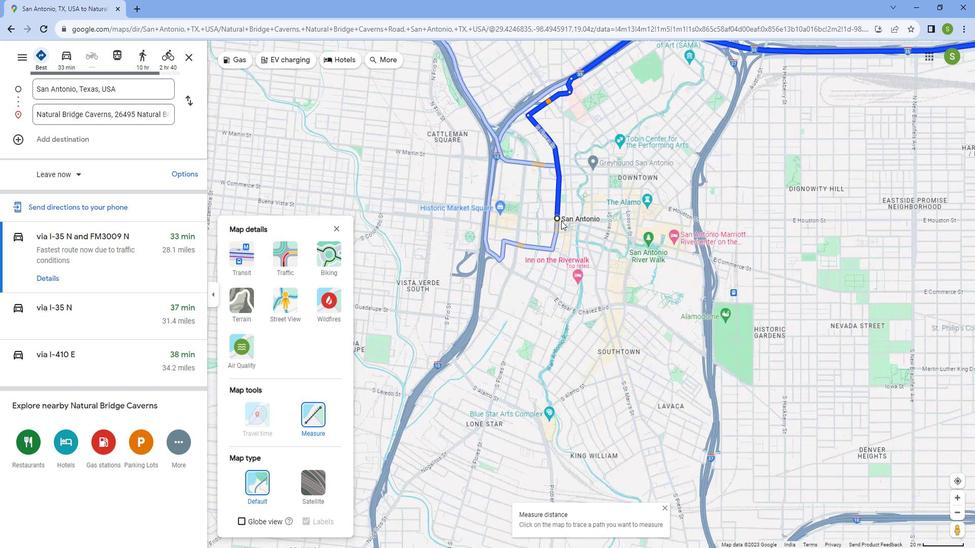 
Action: Mouse scrolled (568, 219) with delta (0, 0)
Screenshot: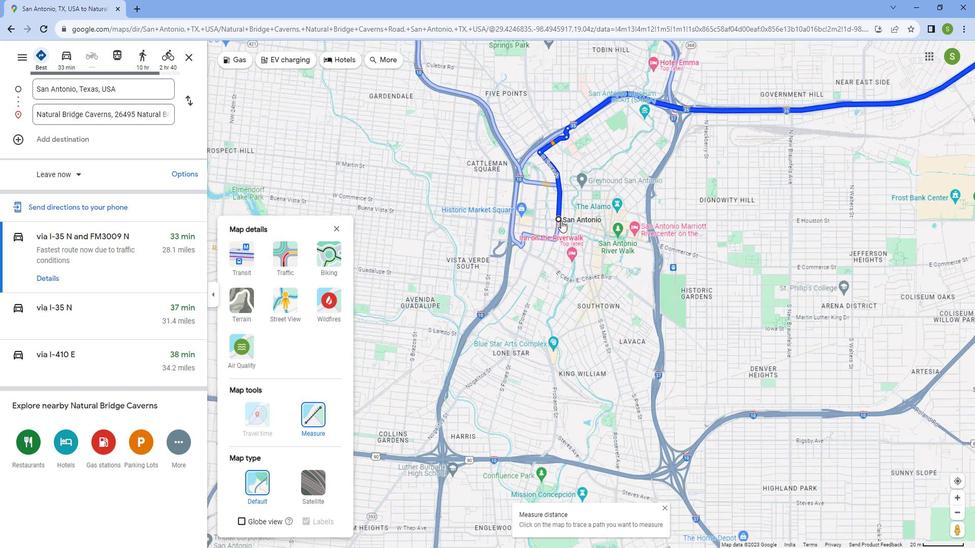
Action: Mouse scrolled (568, 219) with delta (0, 0)
Screenshot: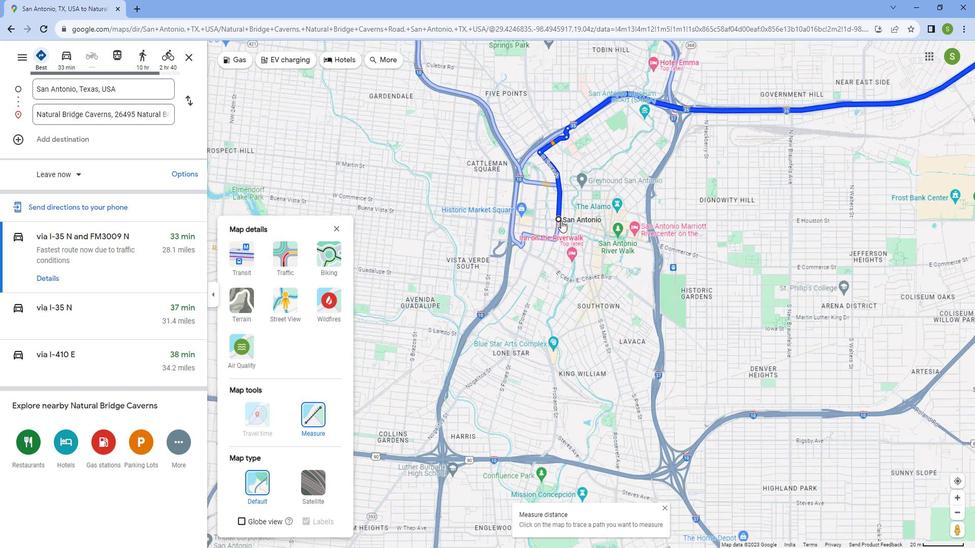 
Action: Mouse scrolled (568, 219) with delta (0, 0)
Screenshot: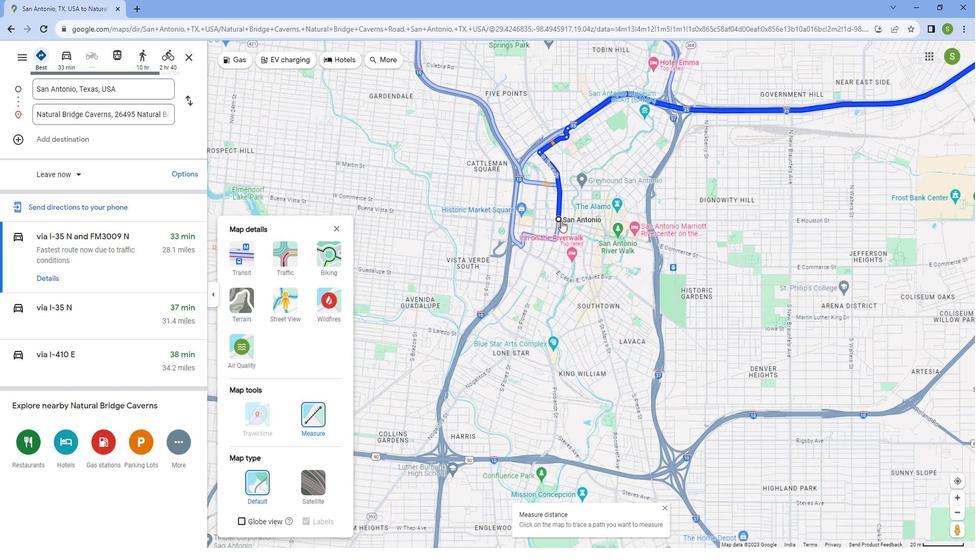 
Action: Mouse scrolled (568, 219) with delta (0, 0)
Screenshot: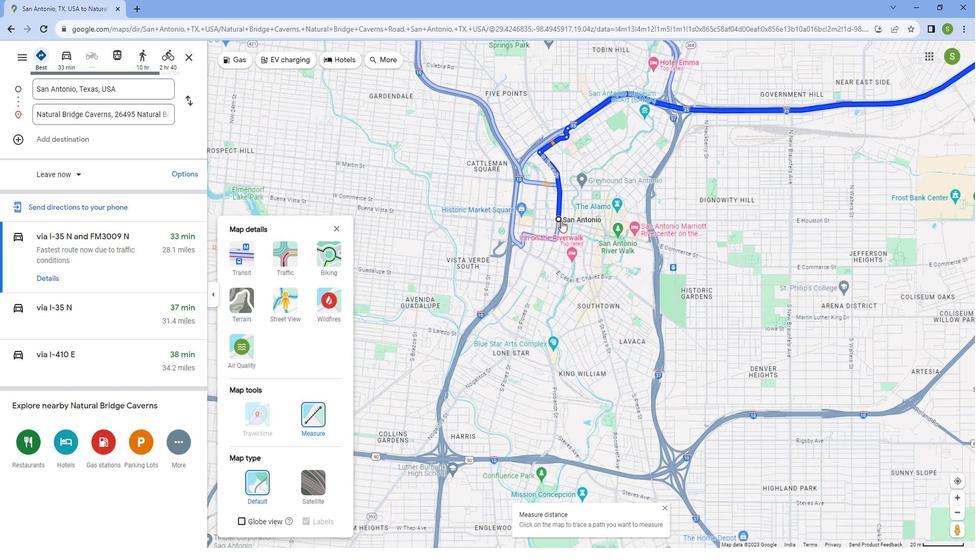 
Action: Mouse scrolled (568, 219) with delta (0, 0)
Screenshot: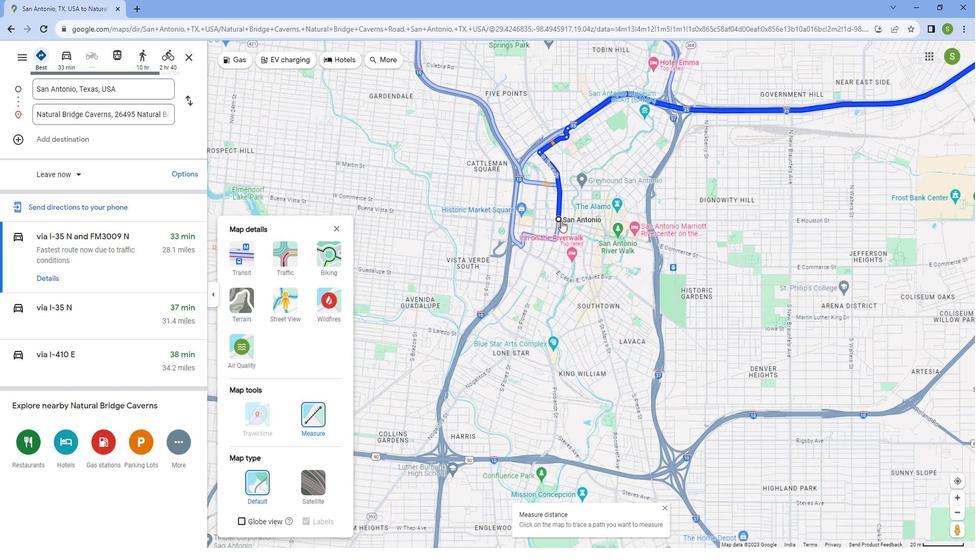 
Action: Mouse scrolled (568, 219) with delta (0, 0)
Screenshot: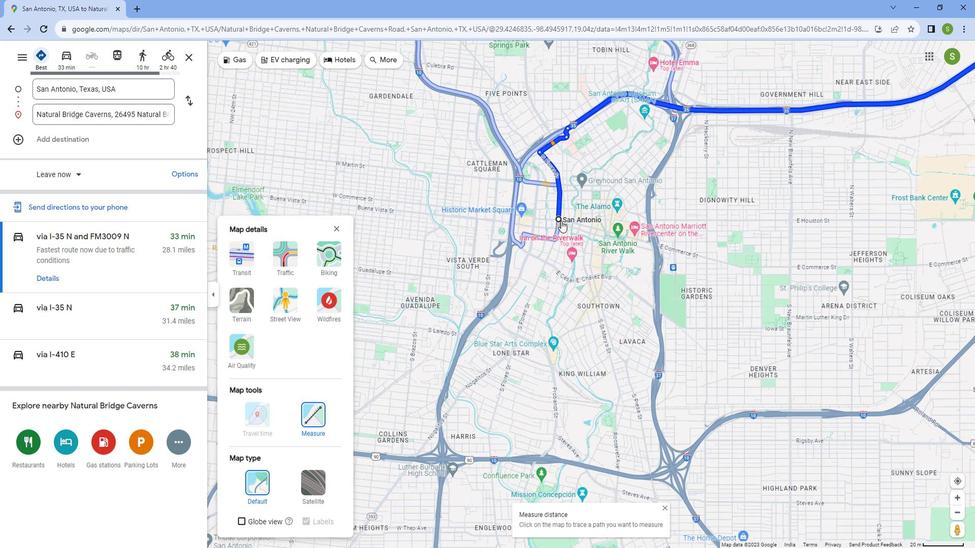 
Action: Mouse scrolled (568, 219) with delta (0, 0)
Screenshot: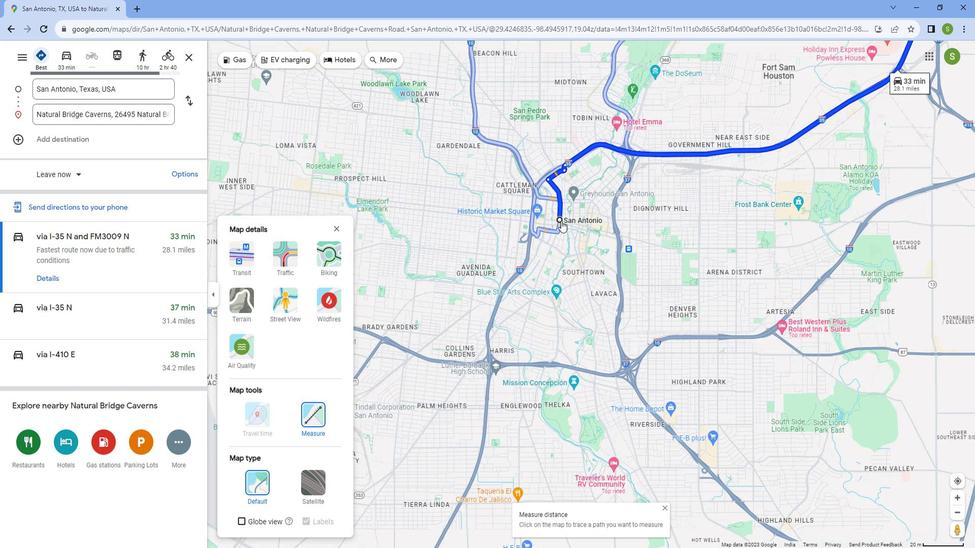 
Action: Mouse scrolled (568, 219) with delta (0, 0)
Screenshot: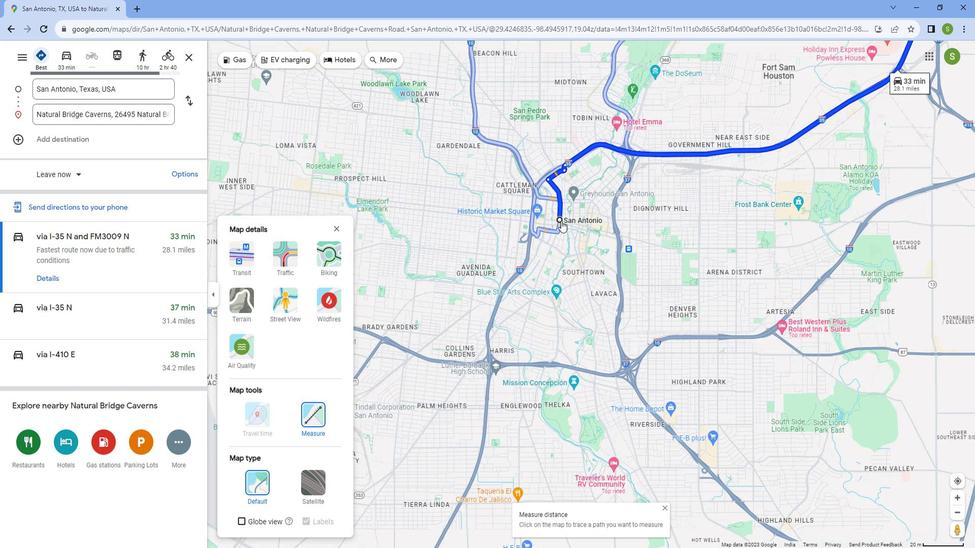 
Action: Mouse scrolled (568, 219) with delta (0, 0)
Screenshot: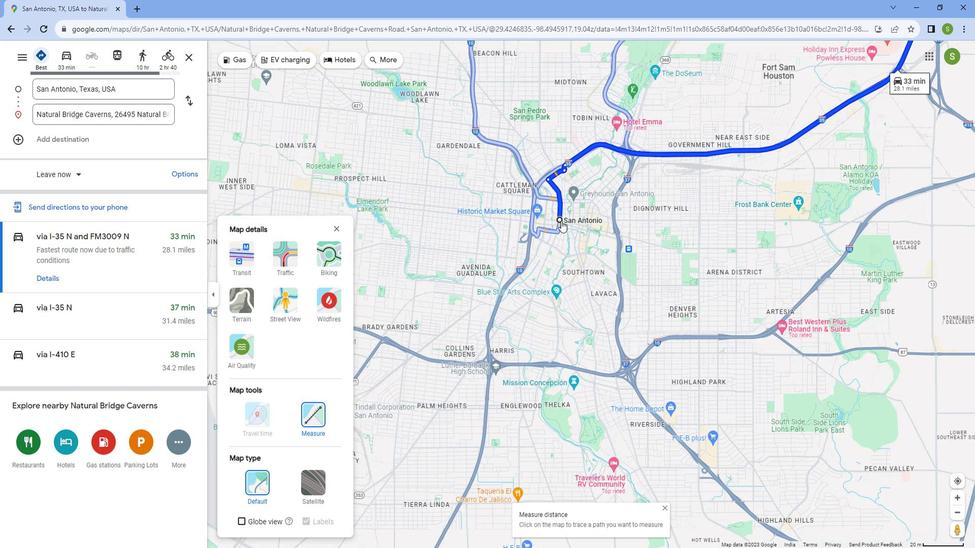 
Action: Mouse scrolled (568, 219) with delta (0, 0)
Screenshot: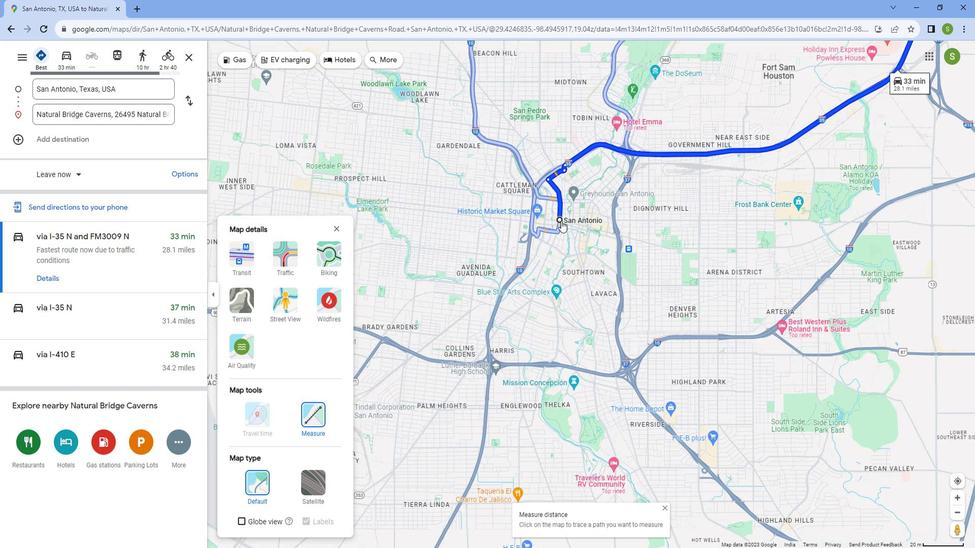 
Action: Mouse scrolled (568, 219) with delta (0, 0)
Screenshot: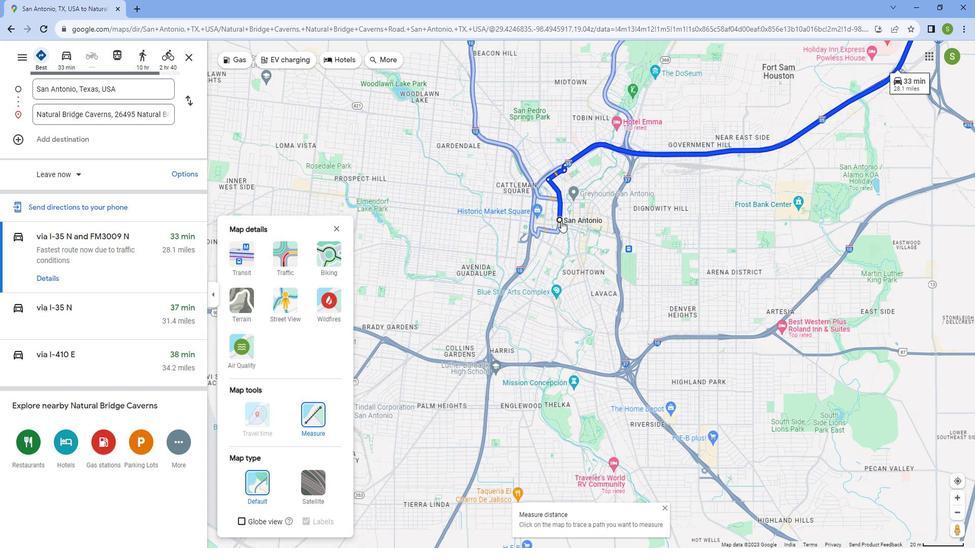 
Action: Mouse scrolled (568, 219) with delta (0, 0)
Screenshot: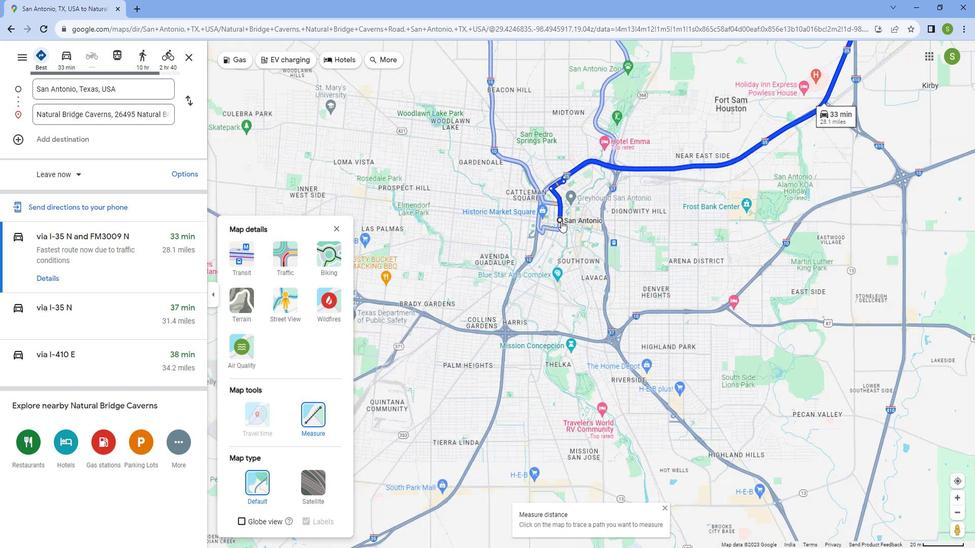 
Action: Mouse moved to (737, 102)
Screenshot: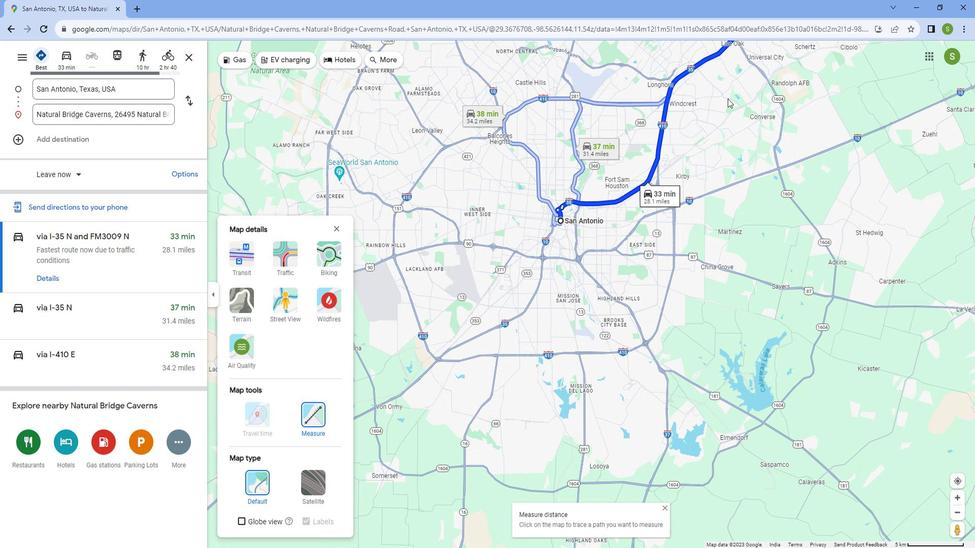 
Action: Mouse pressed left at (737, 102)
Screenshot: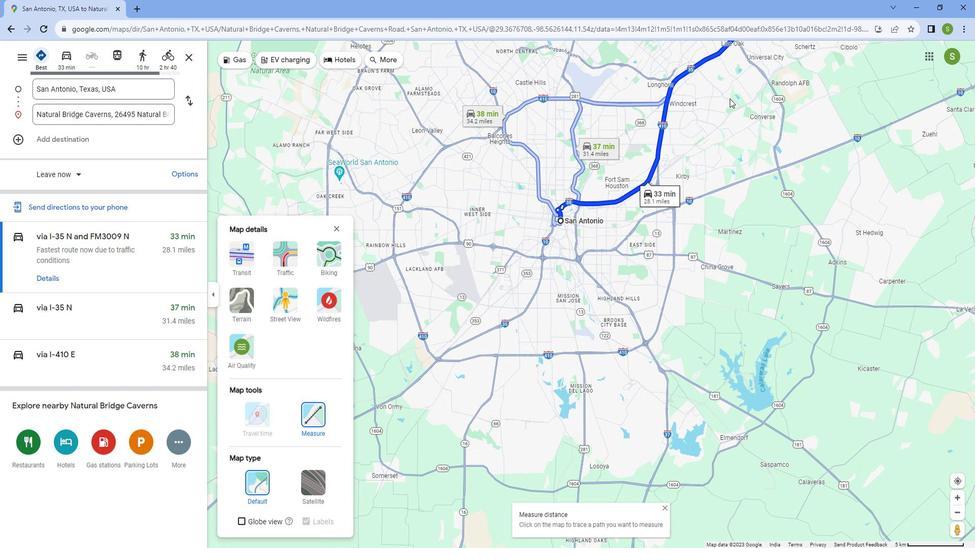 
Action: Mouse moved to (539, 241)
Screenshot: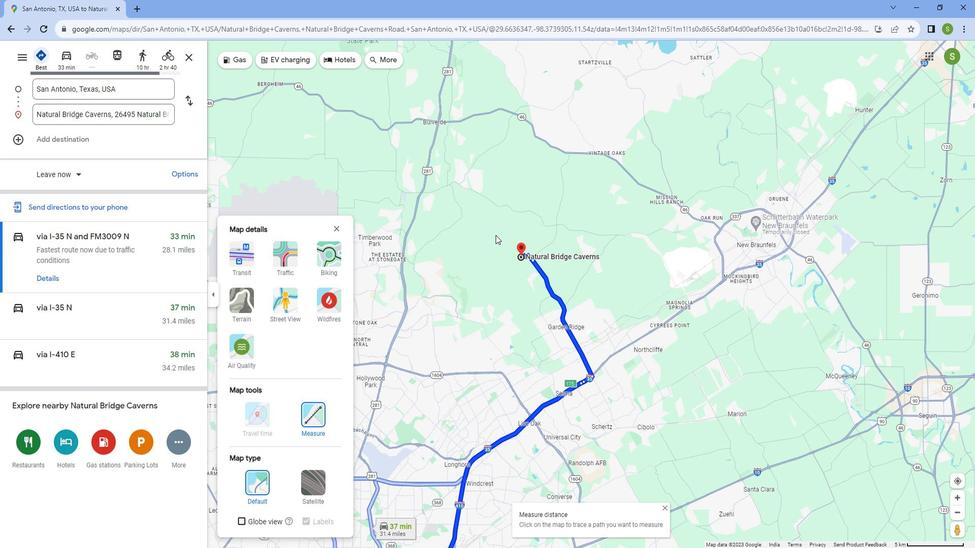 
Action: Mouse scrolled (539, 242) with delta (0, 0)
Screenshot: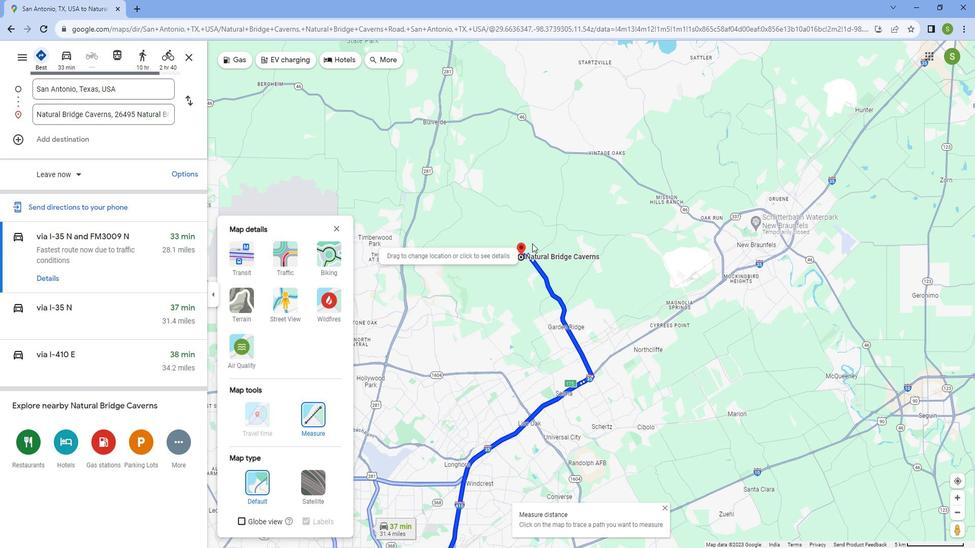 
Action: Mouse scrolled (539, 242) with delta (0, 0)
Screenshot: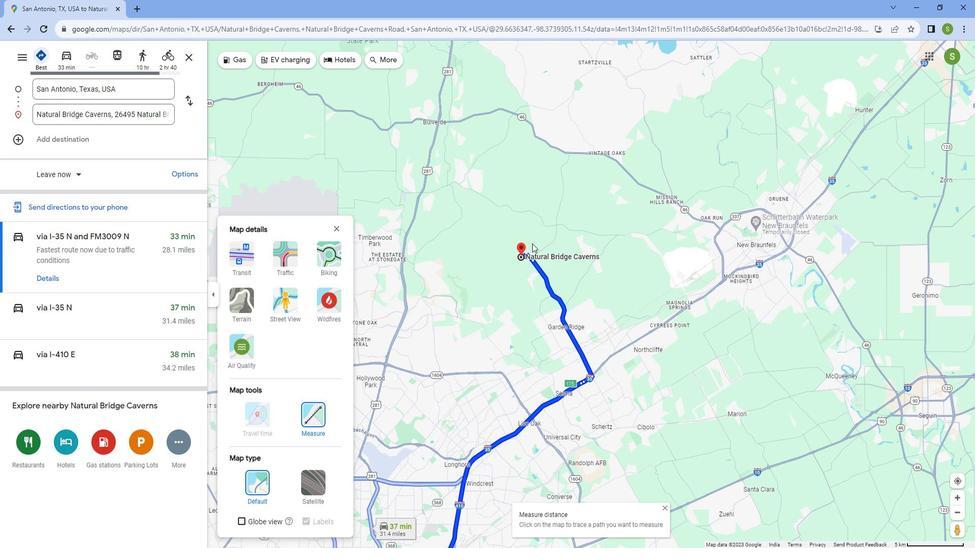 
Action: Mouse scrolled (539, 242) with delta (0, 0)
Screenshot: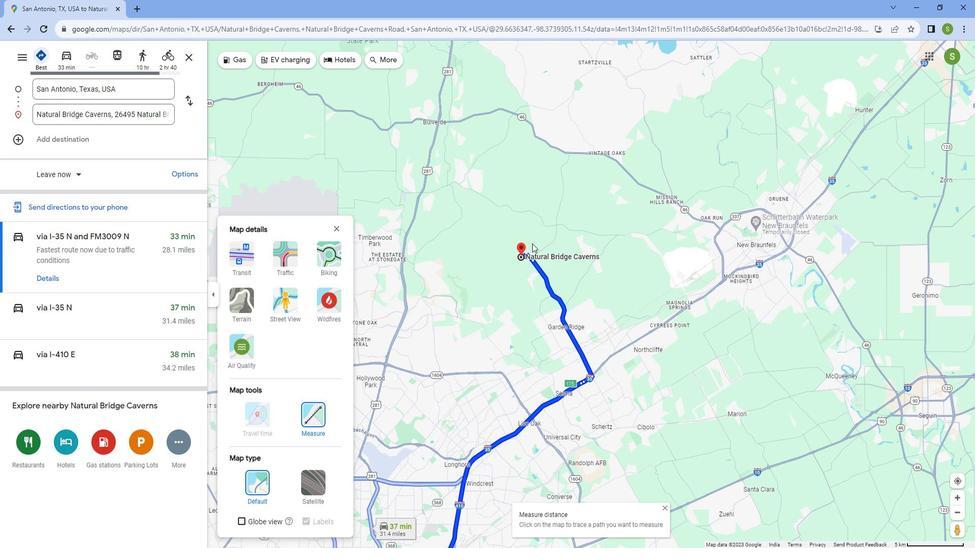 
Action: Mouse scrolled (539, 242) with delta (0, 0)
Screenshot: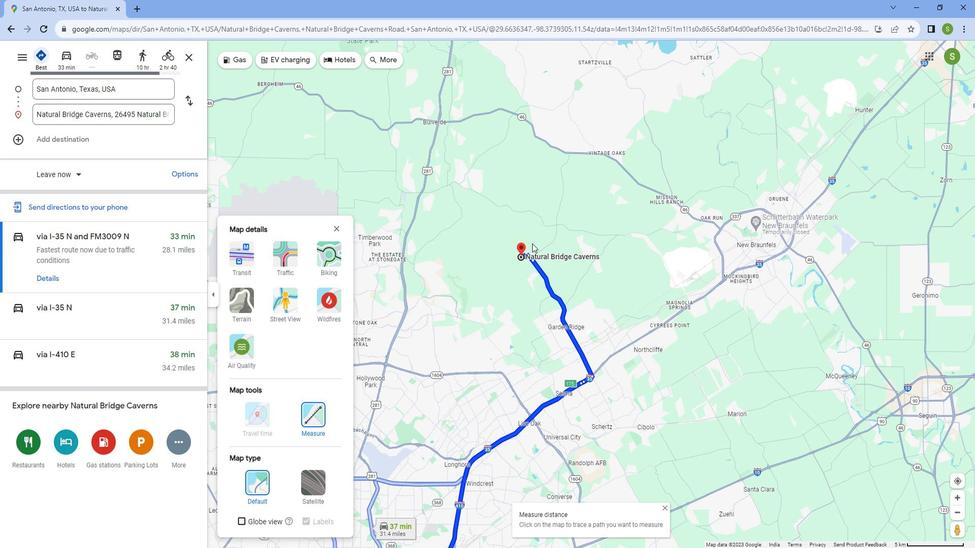 
Action: Mouse scrolled (539, 242) with delta (0, 0)
Screenshot: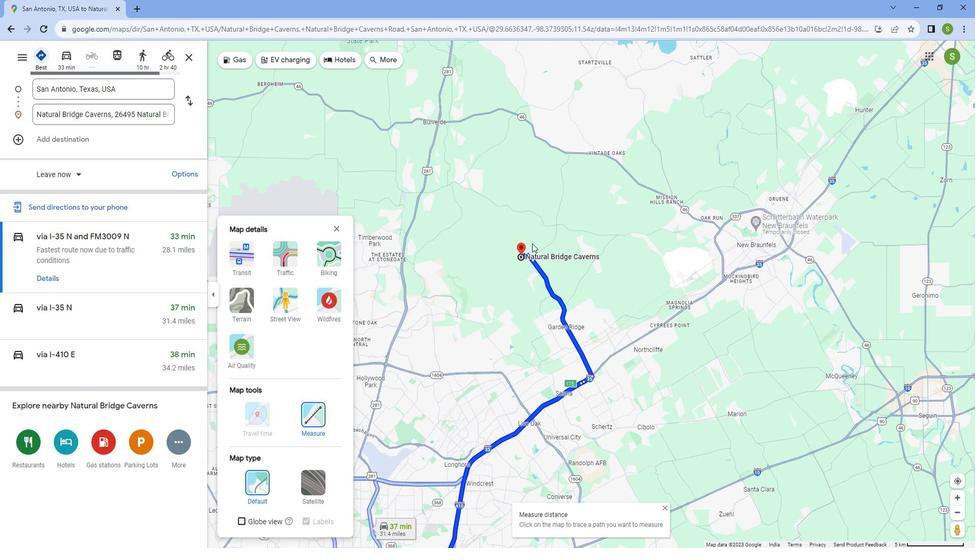 
Action: Mouse scrolled (539, 242) with delta (0, 0)
Screenshot: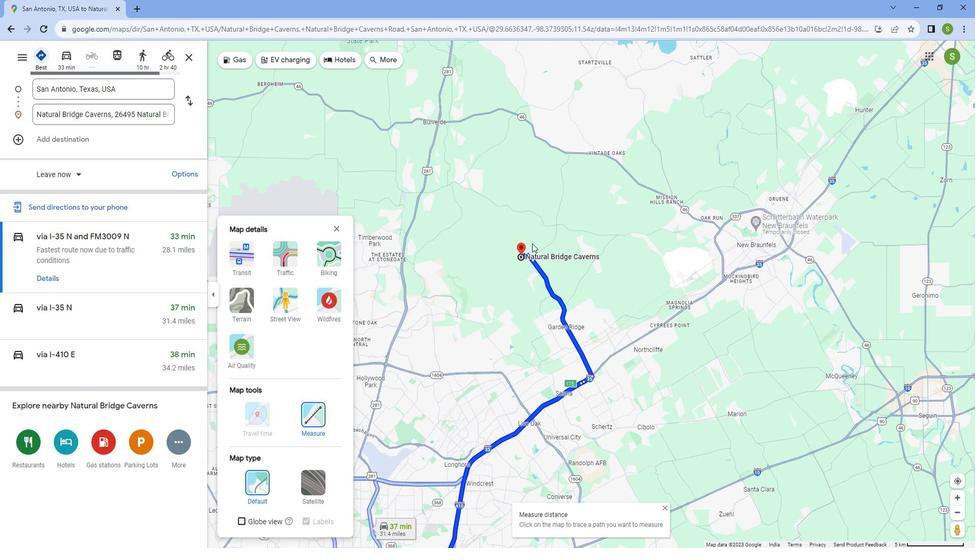 
Action: Mouse scrolled (539, 241) with delta (0, 0)
Screenshot: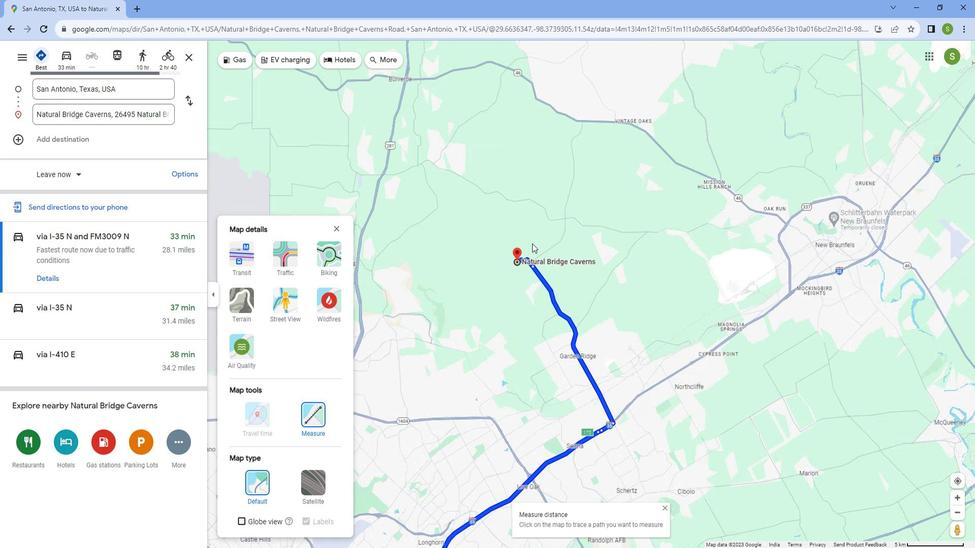 
Action: Mouse moved to (535, 244)
Screenshot: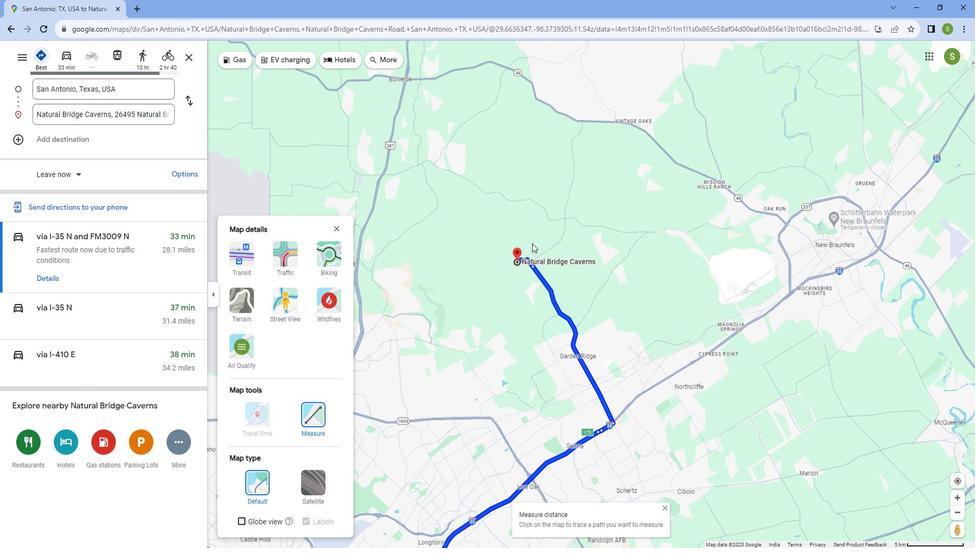 
Action: Mouse scrolled (535, 245) with delta (0, 0)
Screenshot: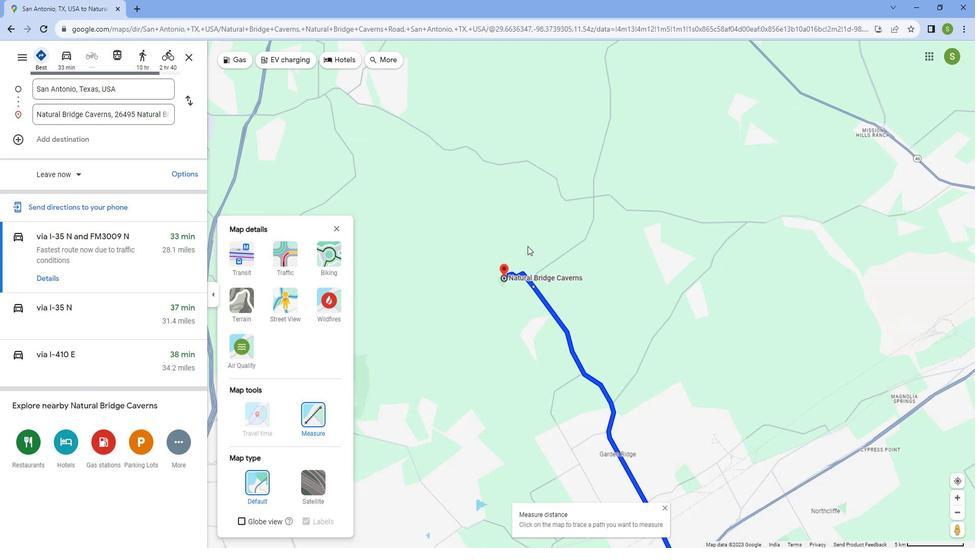 
Action: Mouse scrolled (535, 245) with delta (0, 0)
Screenshot: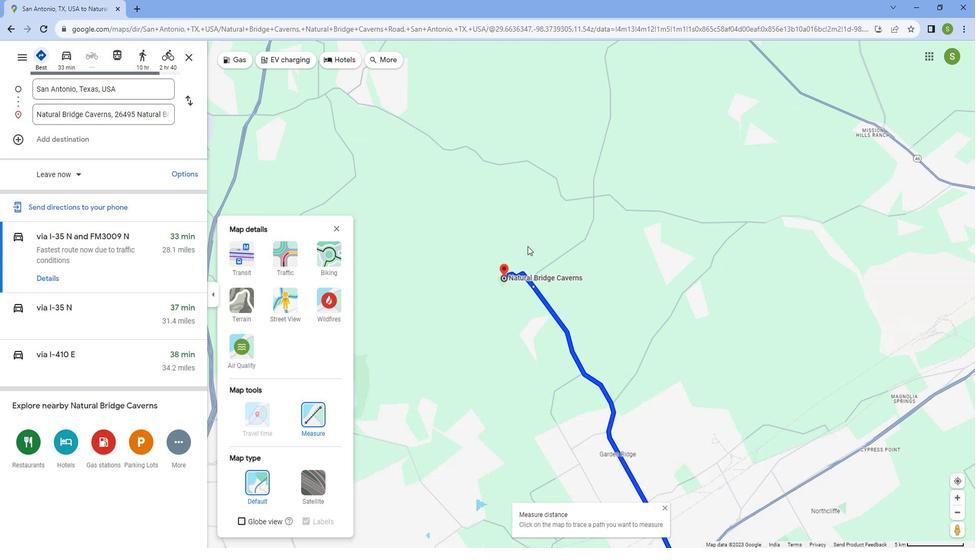 
Action: Mouse scrolled (535, 245) with delta (0, 0)
Screenshot: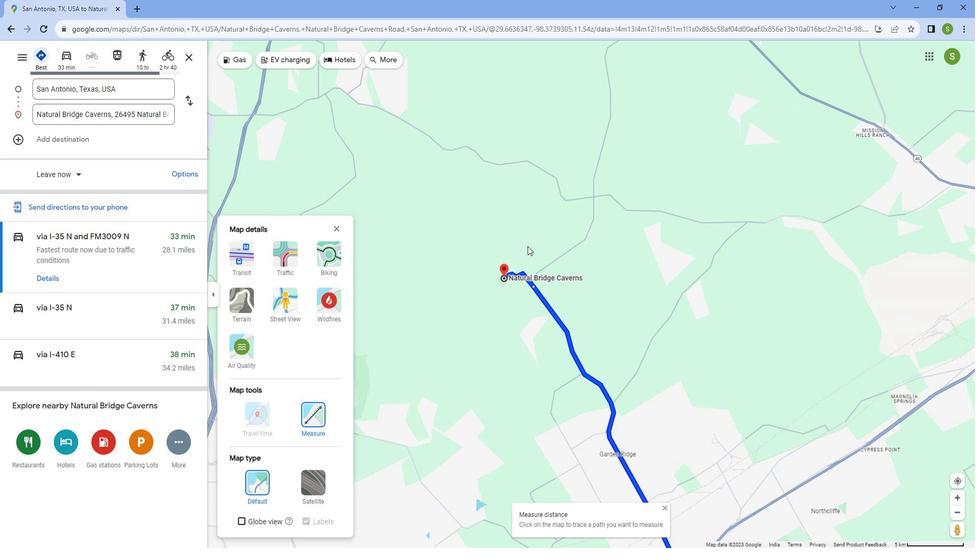 
Action: Mouse scrolled (535, 245) with delta (0, 0)
Screenshot: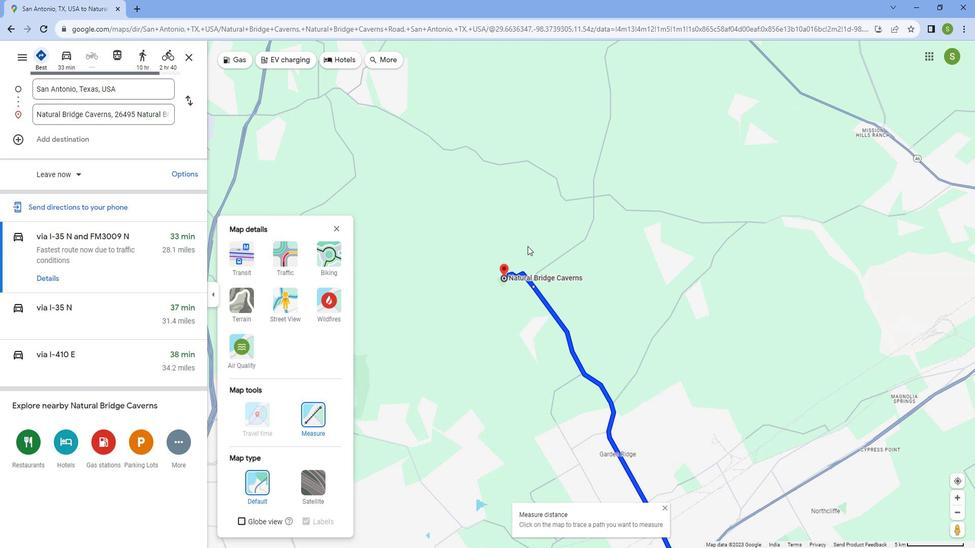 
Action: Mouse scrolled (535, 245) with delta (0, 0)
Screenshot: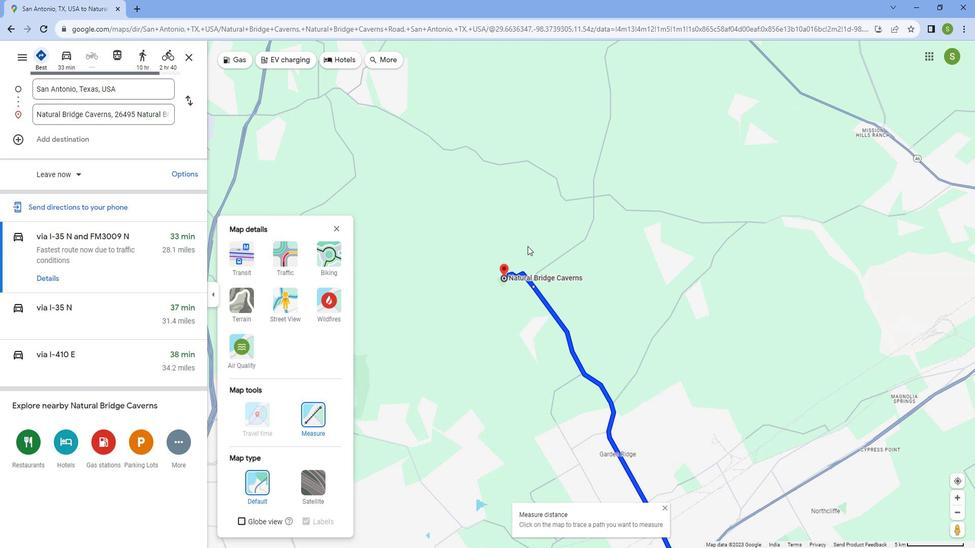
Action: Mouse scrolled (535, 245) with delta (0, 0)
Screenshot: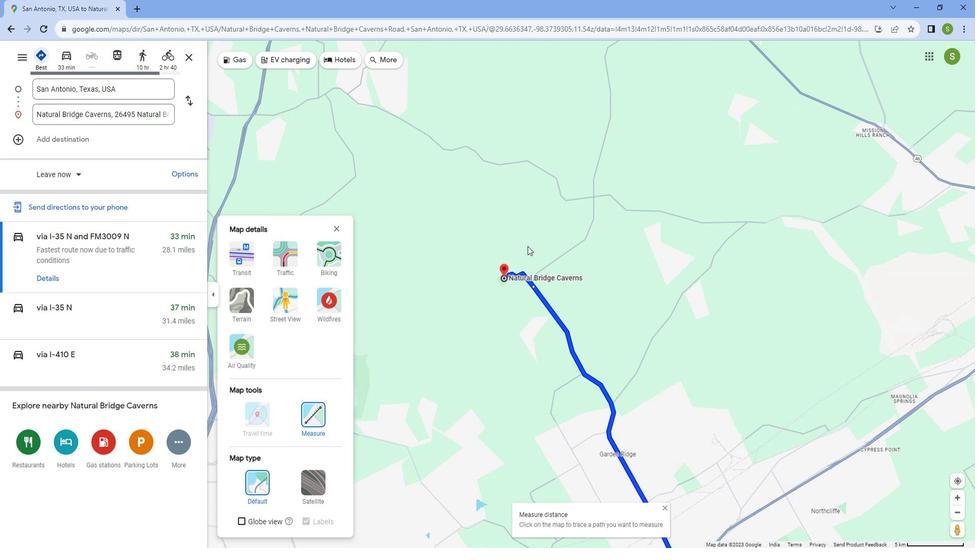 
Action: Mouse moved to (470, 334)
Screenshot: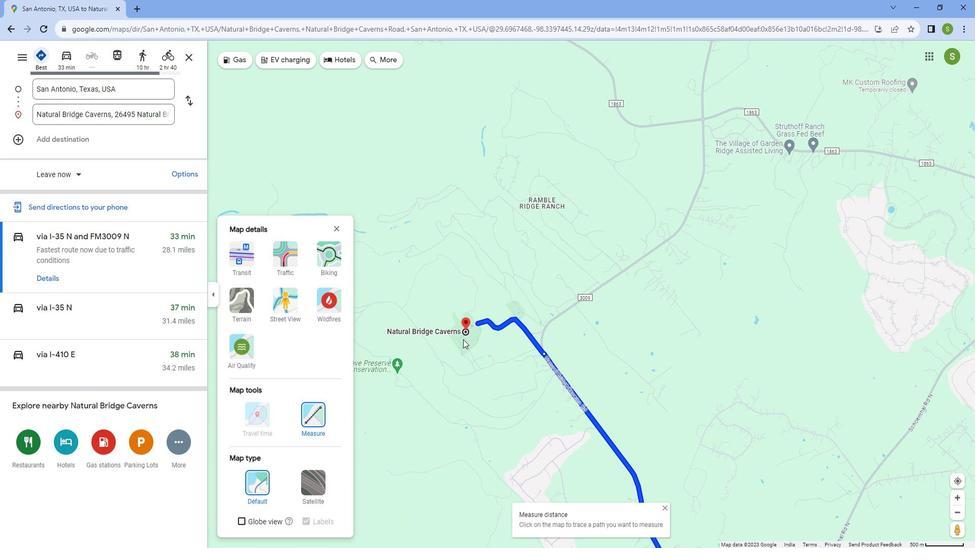 
Action: Mouse scrolled (470, 334) with delta (0, 0)
Screenshot: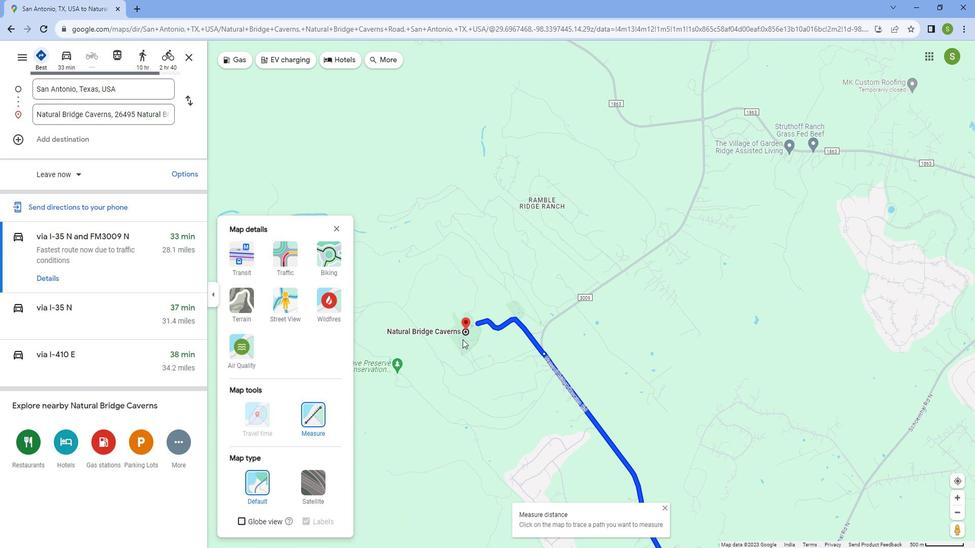 
Action: Mouse scrolled (470, 334) with delta (0, 0)
Screenshot: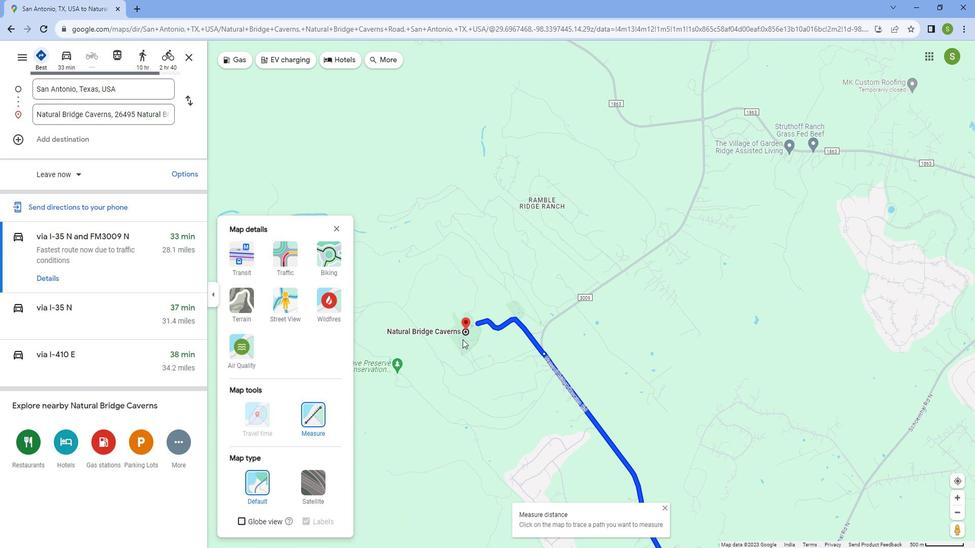 
Action: Mouse scrolled (470, 334) with delta (0, 0)
Screenshot: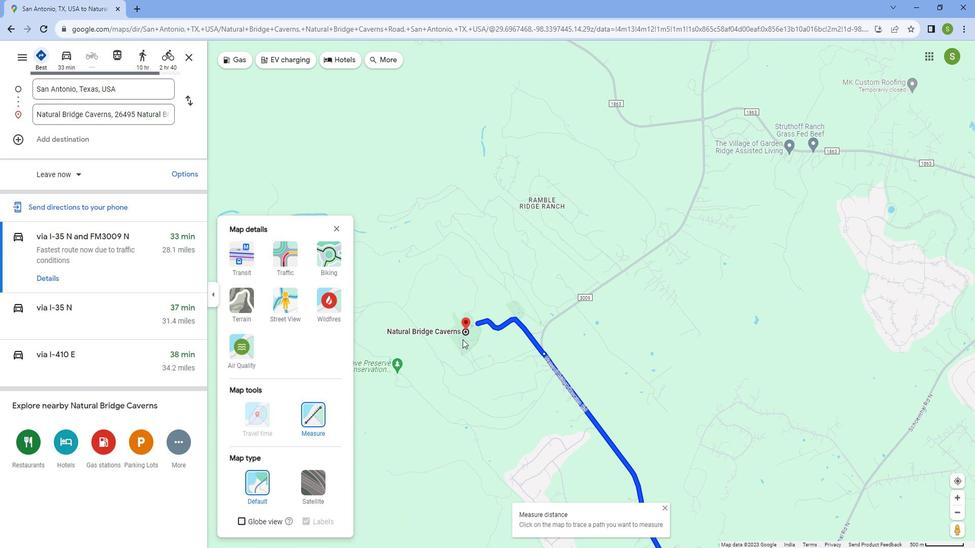 
Action: Mouse scrolled (470, 334) with delta (0, 0)
Screenshot: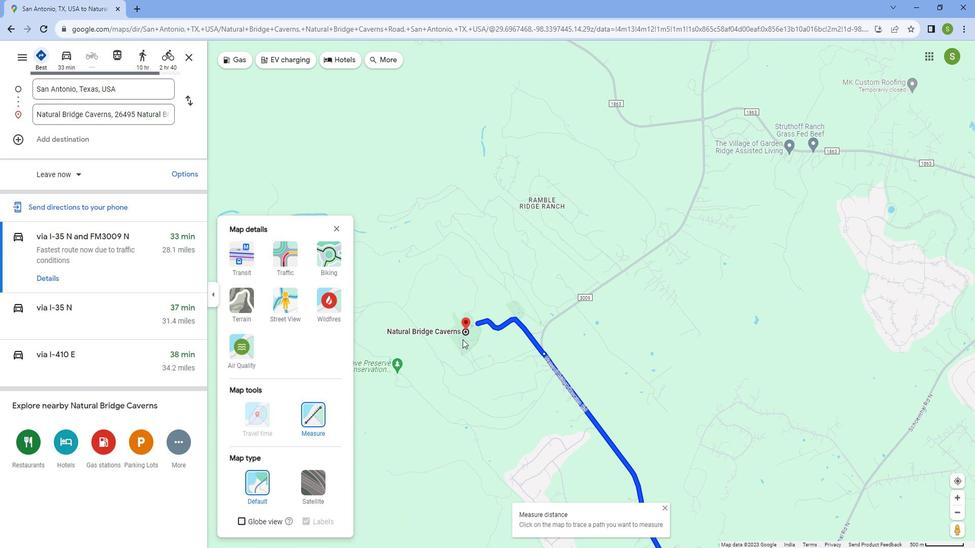 
Action: Mouse scrolled (470, 334) with delta (0, 0)
Screenshot: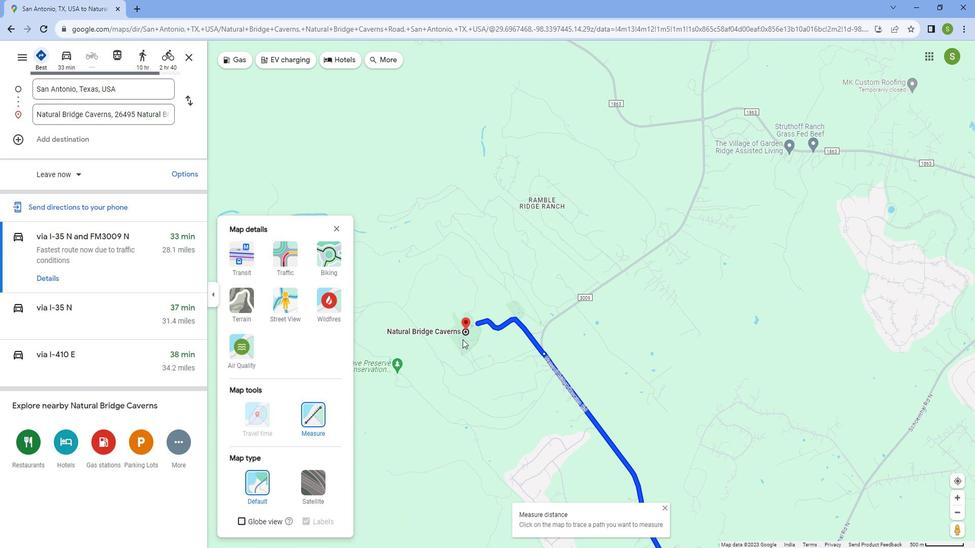 
Action: Mouse scrolled (470, 334) with delta (0, 0)
Screenshot: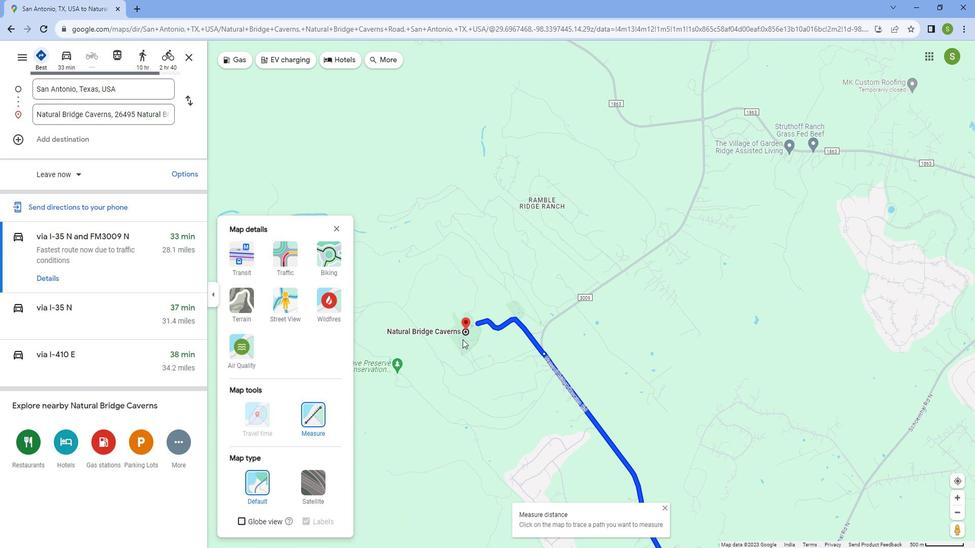 
Action: Mouse scrolled (470, 334) with delta (0, 0)
Screenshot: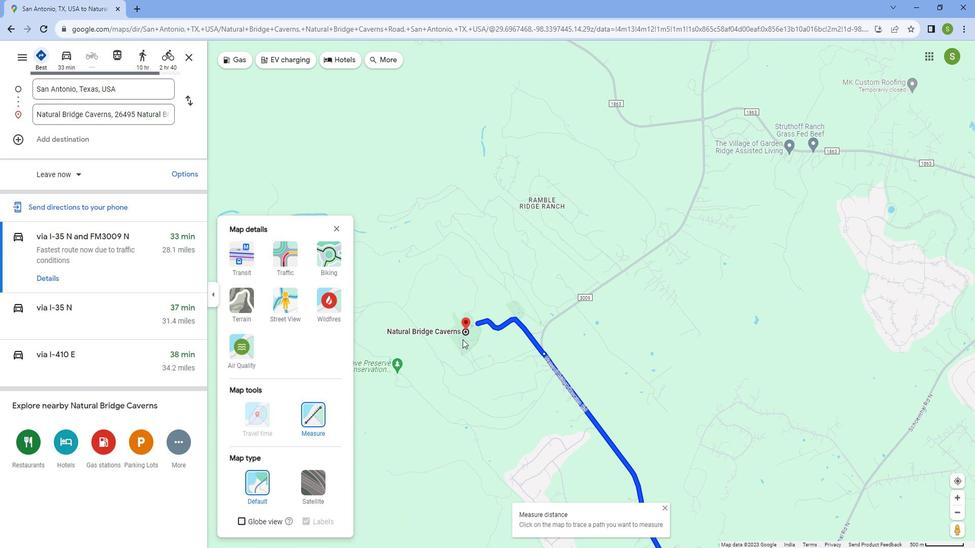 
Action: Mouse moved to (468, 333)
Screenshot: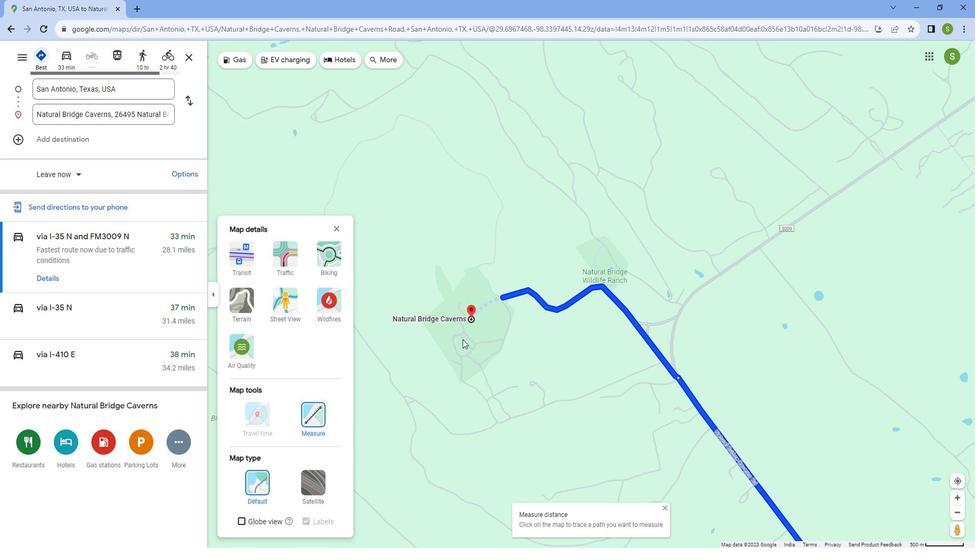 
Action: Mouse scrolled (468, 334) with delta (0, 0)
Screenshot: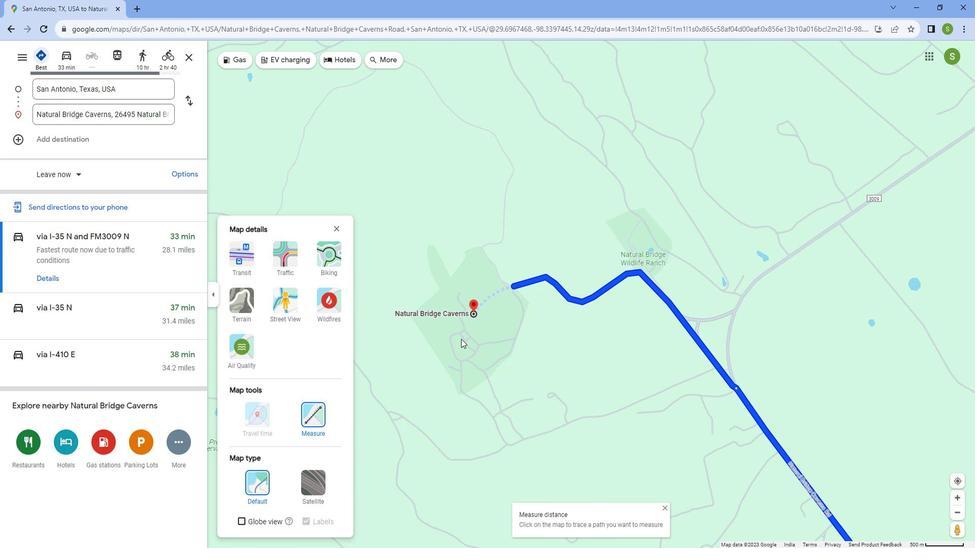 
Action: Mouse scrolled (468, 334) with delta (0, 0)
Screenshot: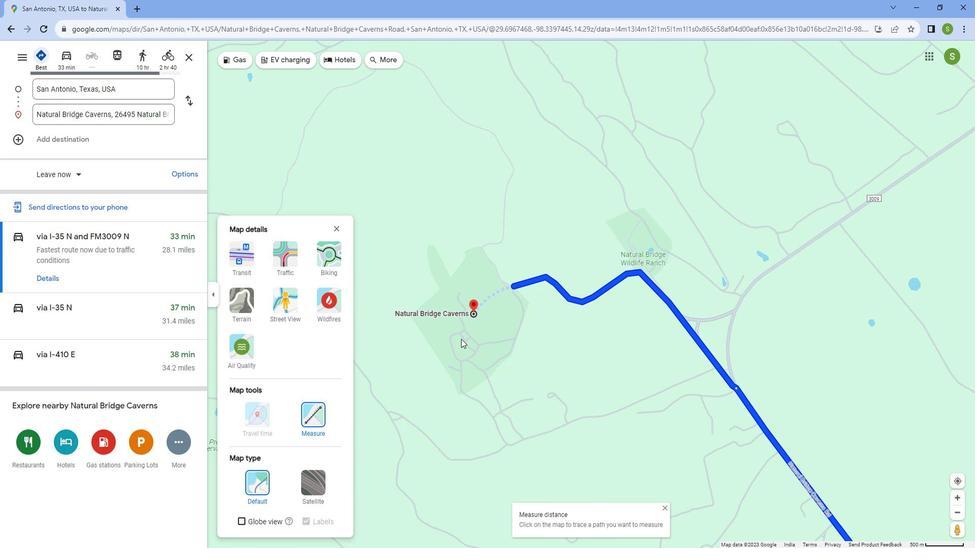 
Action: Mouse scrolled (468, 334) with delta (0, 0)
Screenshot: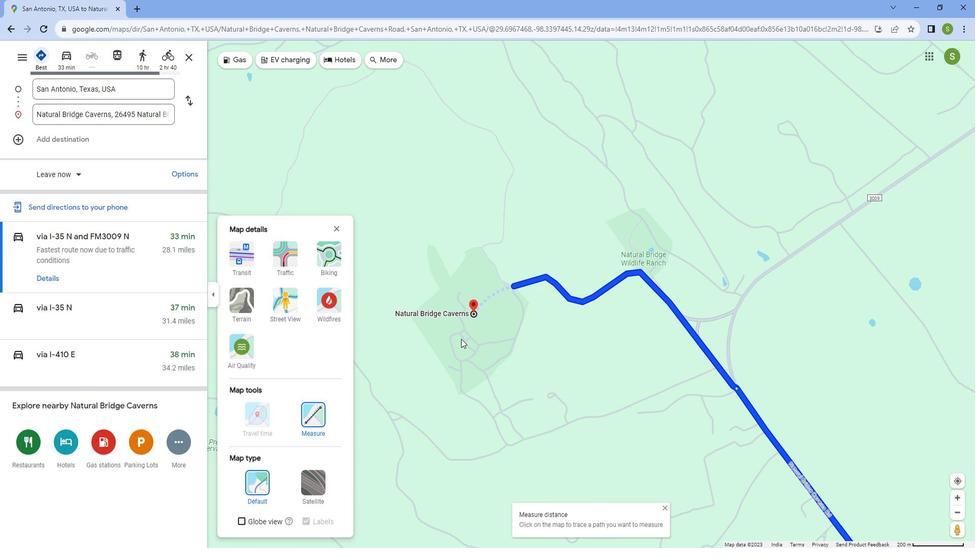 
Action: Mouse scrolled (468, 334) with delta (0, 0)
Screenshot: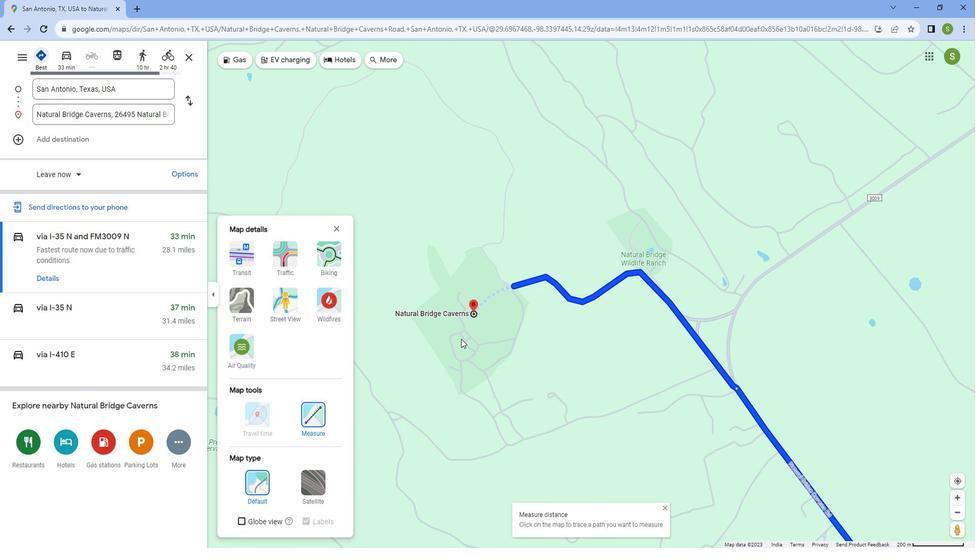 
Action: Mouse scrolled (468, 334) with delta (0, 0)
Screenshot: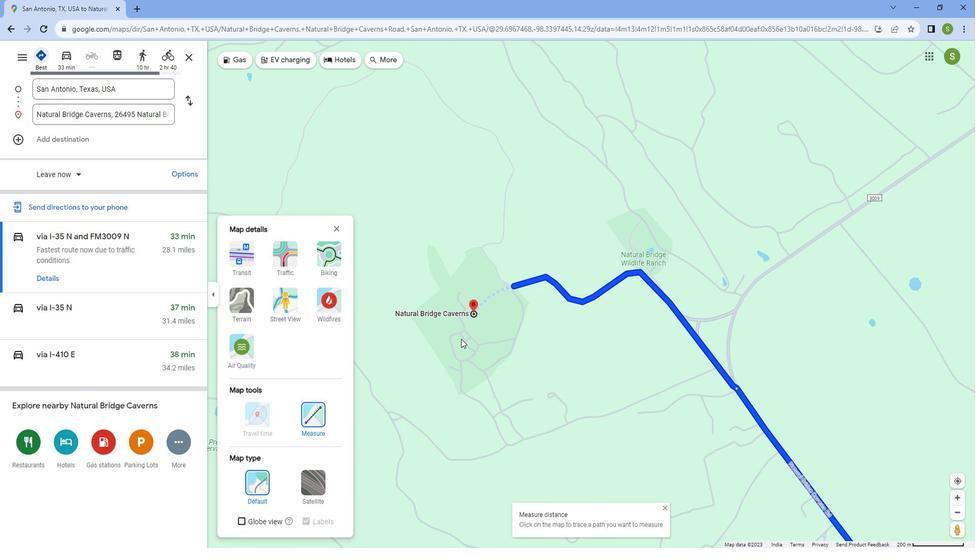 
Action: Mouse scrolled (468, 334) with delta (0, 0)
Screenshot: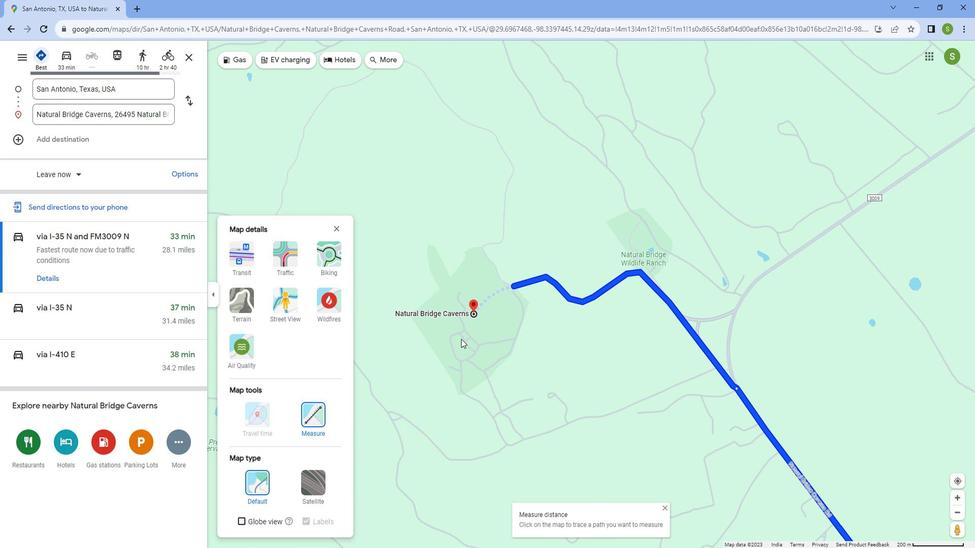 
Action: Mouse moved to (466, 326)
Screenshot: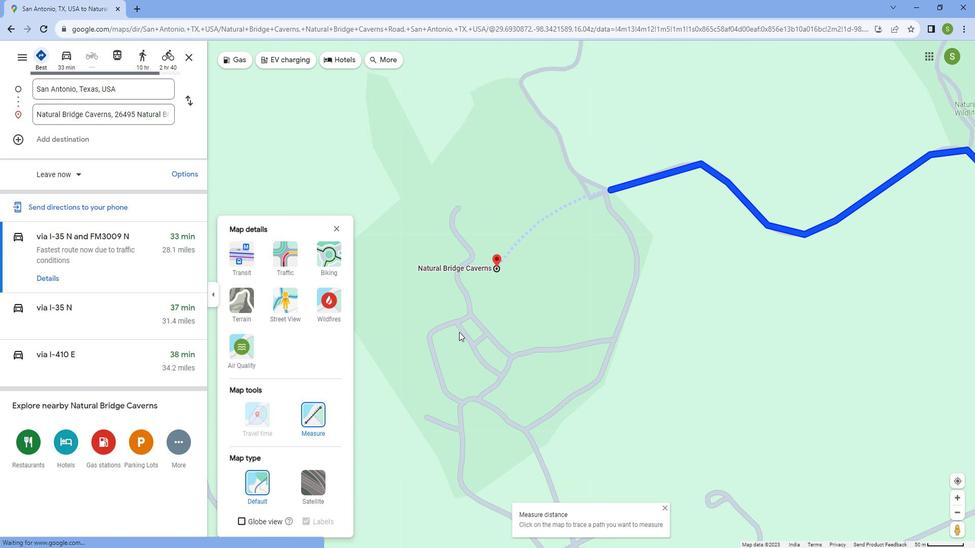 
Action: Mouse scrolled (466, 327) with delta (0, 0)
Screenshot: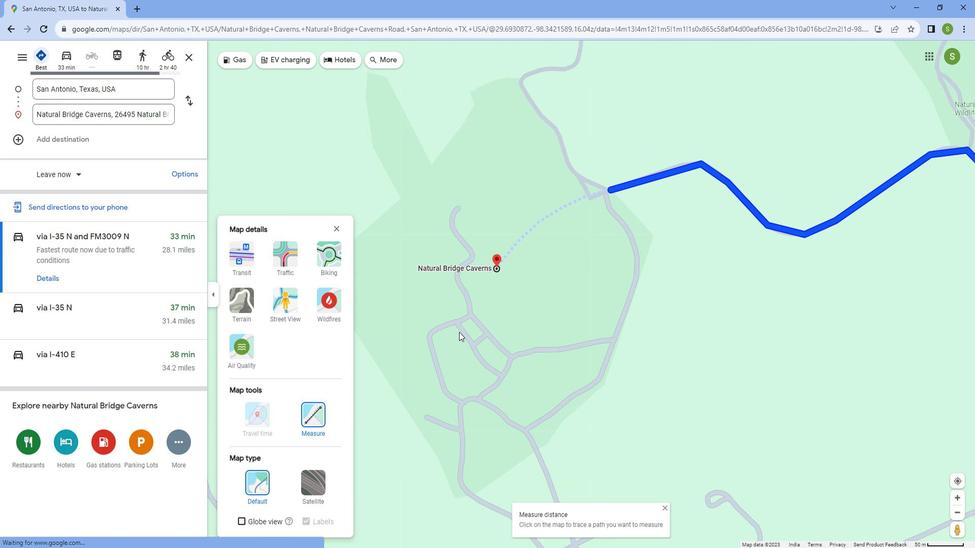 
Action: Mouse scrolled (466, 327) with delta (0, 0)
Screenshot: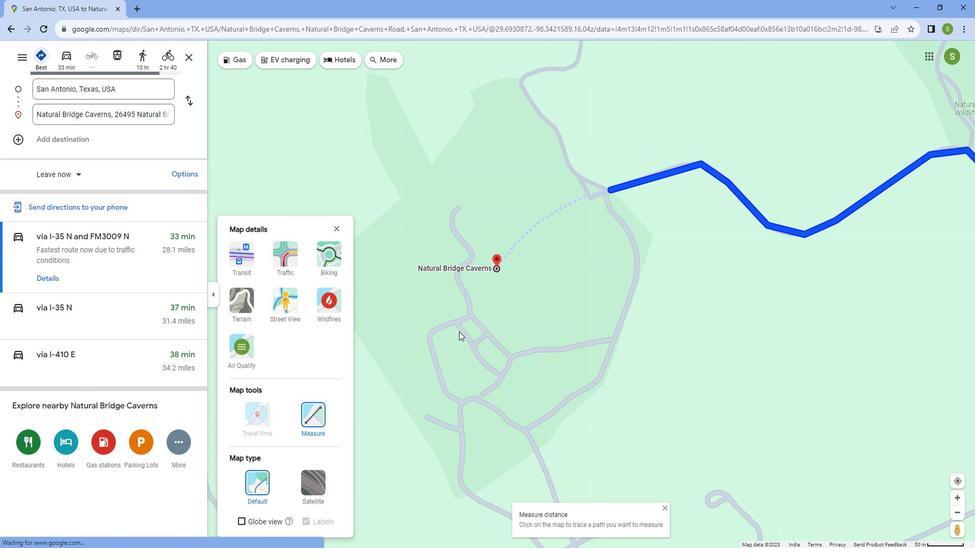 
Action: Mouse scrolled (466, 327) with delta (0, 0)
Screenshot: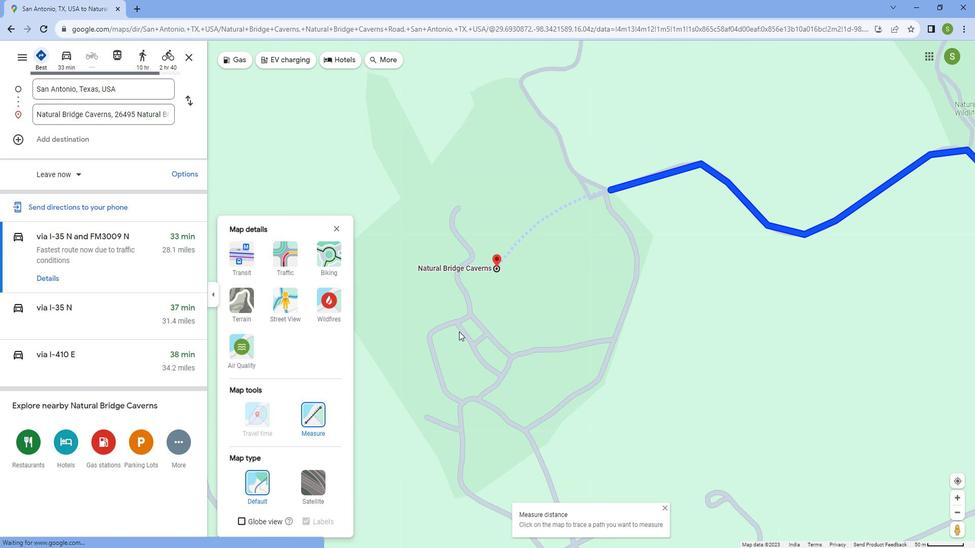 
Action: Mouse scrolled (466, 327) with delta (0, 0)
Screenshot: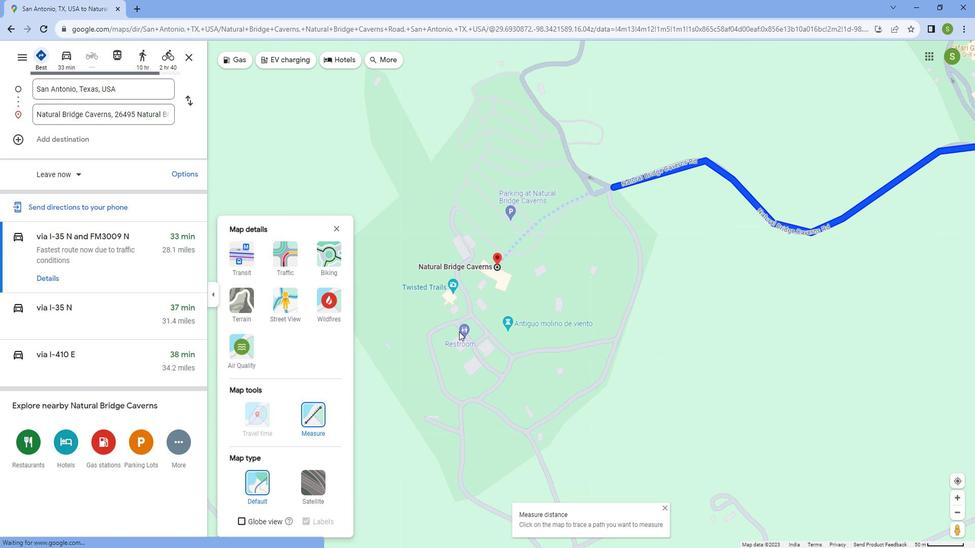
Action: Mouse moved to (540, 204)
Screenshot: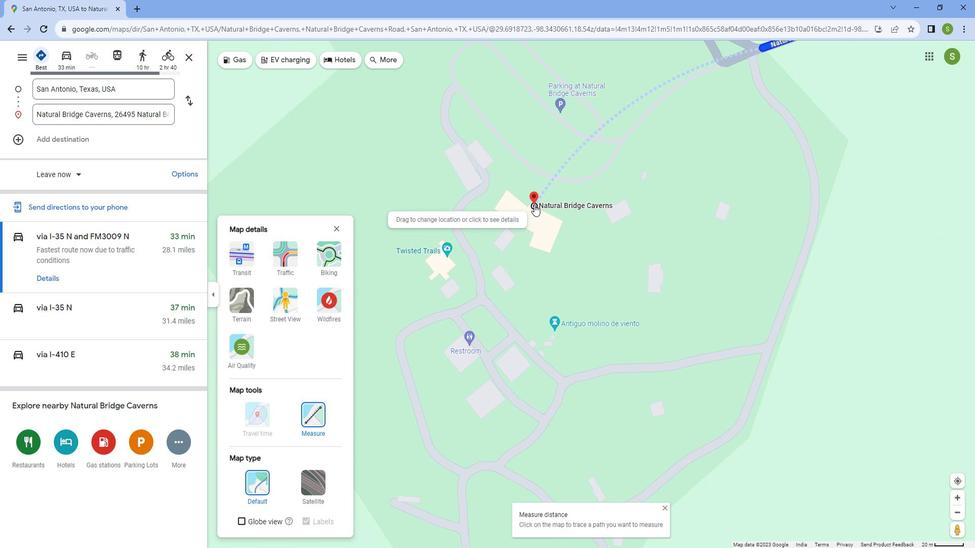 
Action: Mouse pressed left at (540, 204)
Screenshot: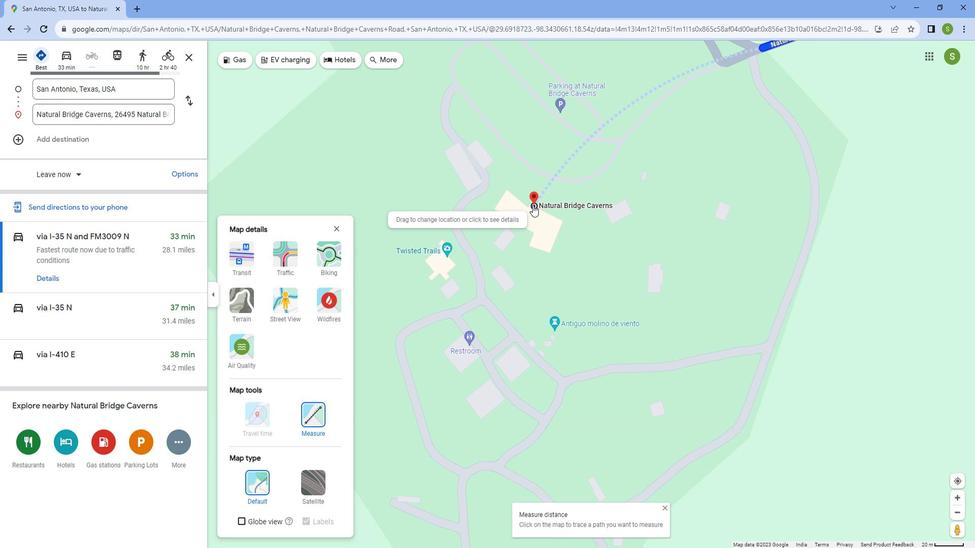 
Action: Mouse moved to (503, 218)
Screenshot: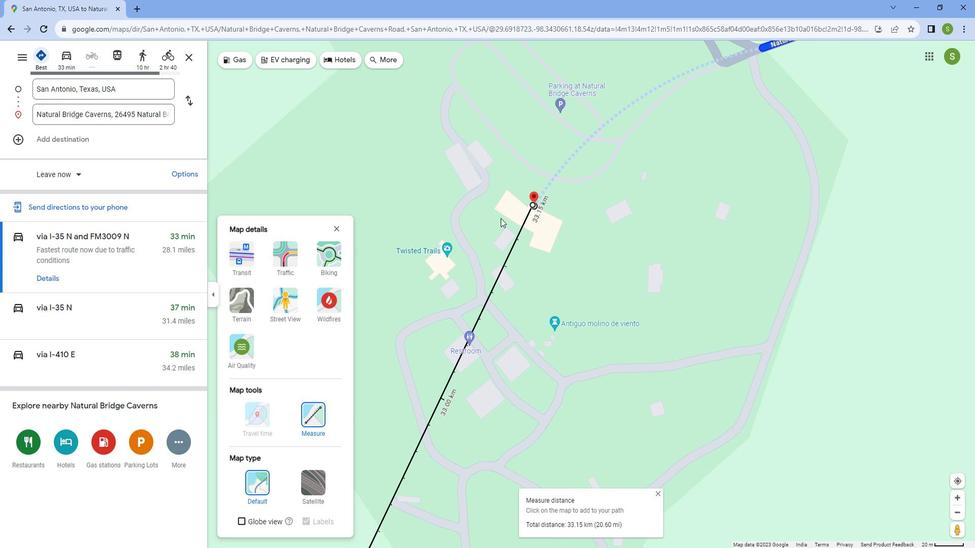 
Action: Mouse scrolled (503, 217) with delta (0, 0)
Screenshot: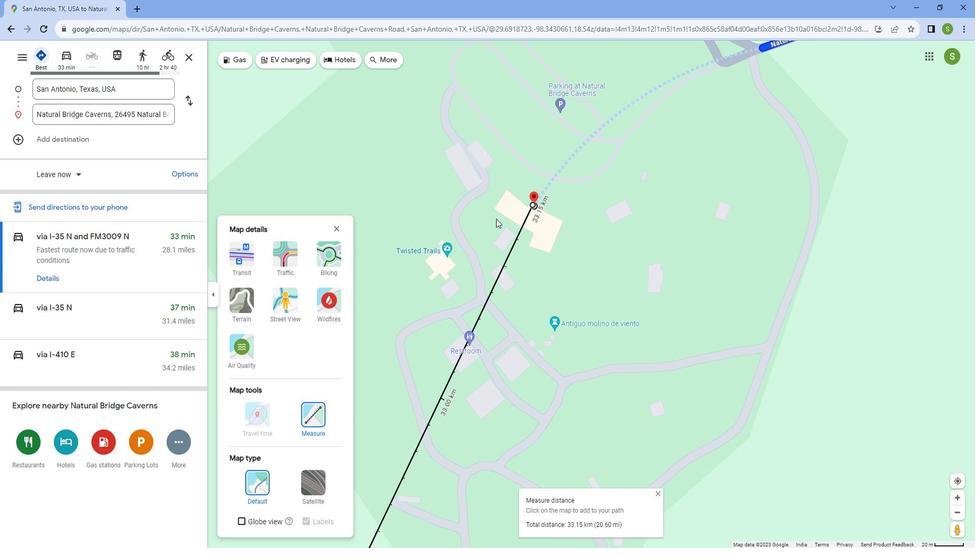 
Action: Mouse scrolled (503, 217) with delta (0, 0)
Screenshot: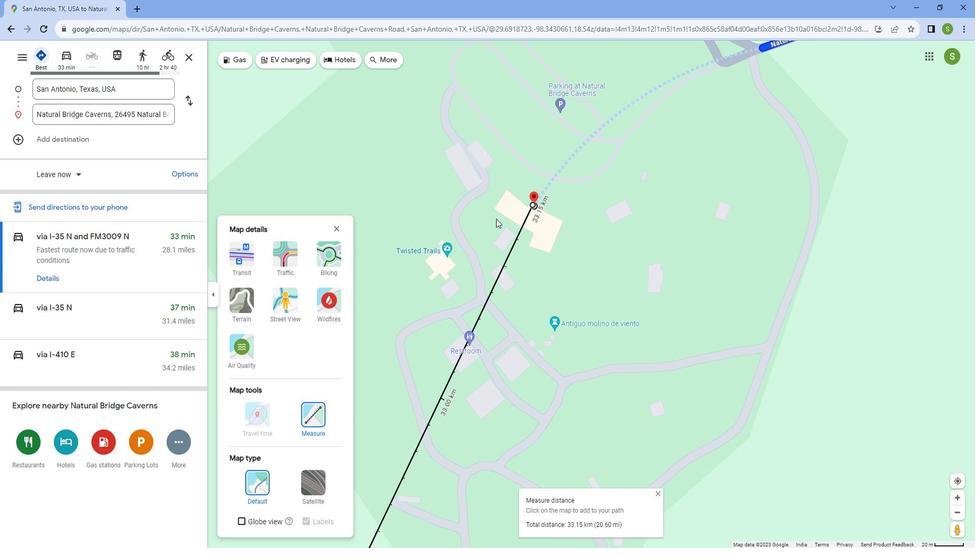 
Action: Mouse scrolled (503, 217) with delta (0, 0)
Screenshot: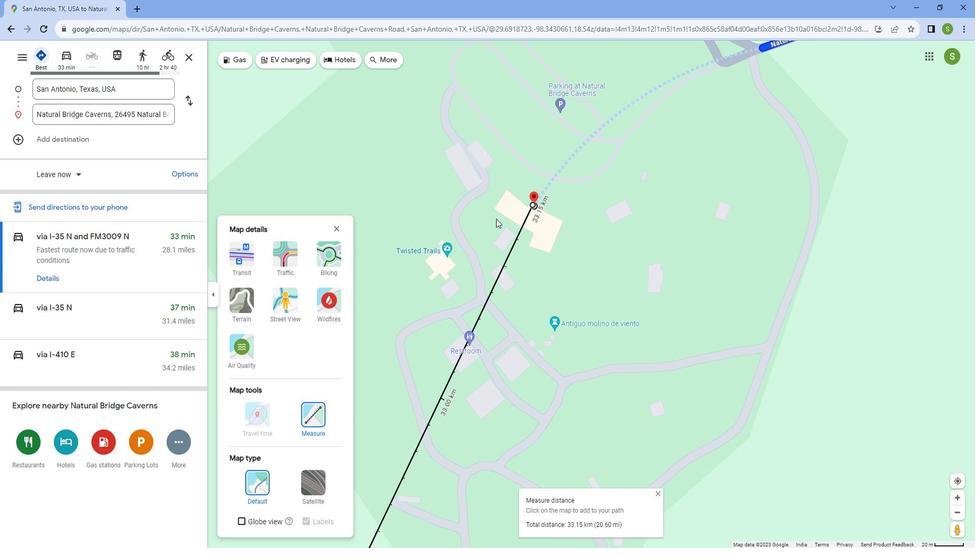 
Action: Mouse scrolled (503, 217) with delta (0, 0)
Screenshot: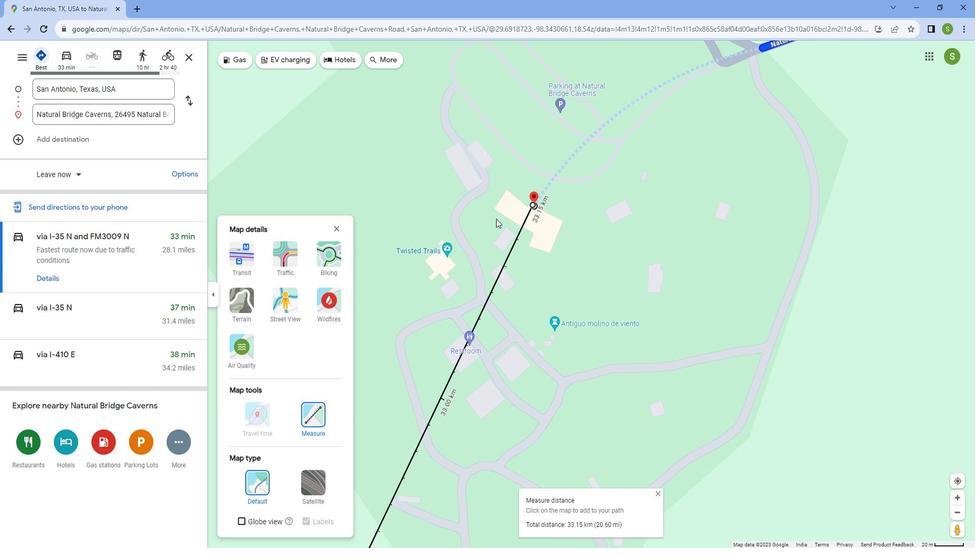 
Action: Mouse scrolled (503, 217) with delta (0, 0)
Screenshot: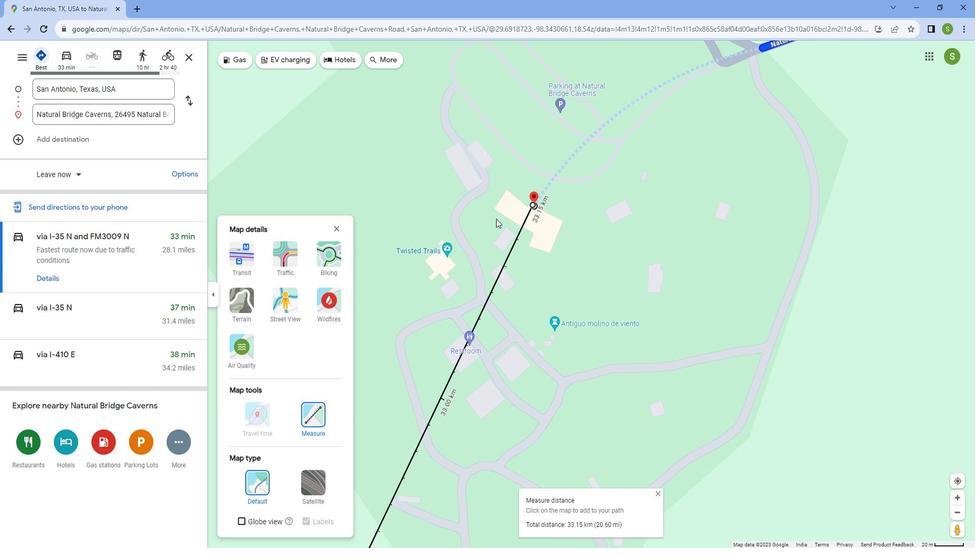 
Action: Mouse scrolled (503, 217) with delta (0, 0)
Screenshot: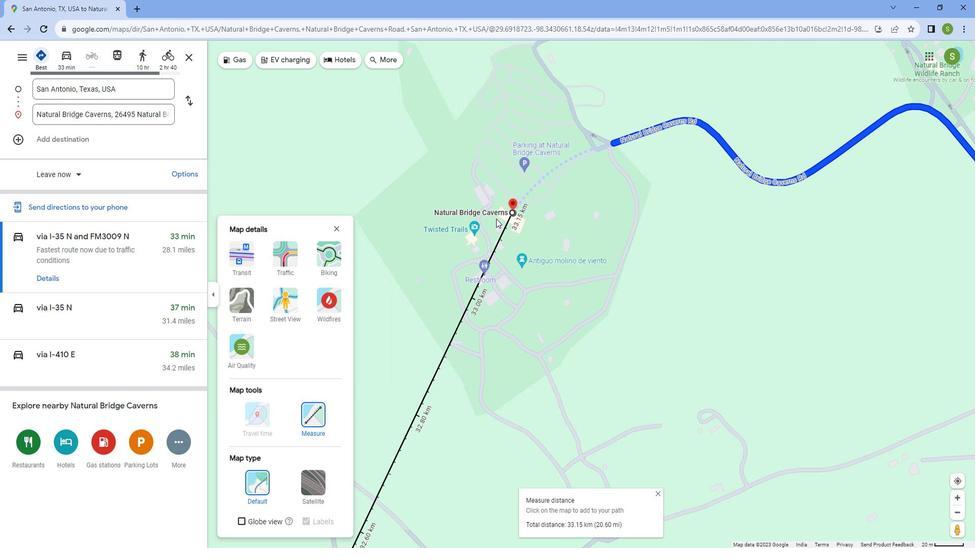 
Action: Mouse scrolled (503, 217) with delta (0, 0)
Screenshot: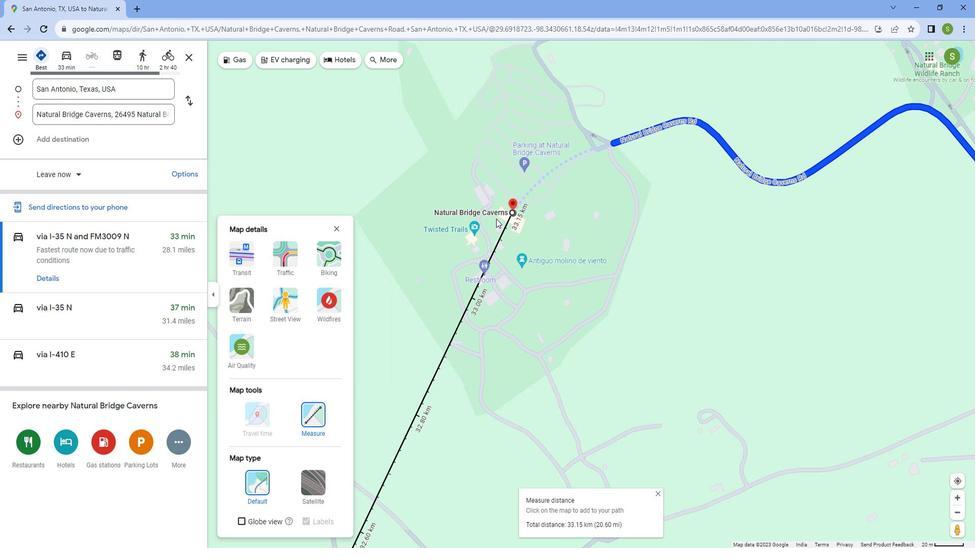 
Action: Mouse scrolled (503, 217) with delta (0, 0)
Screenshot: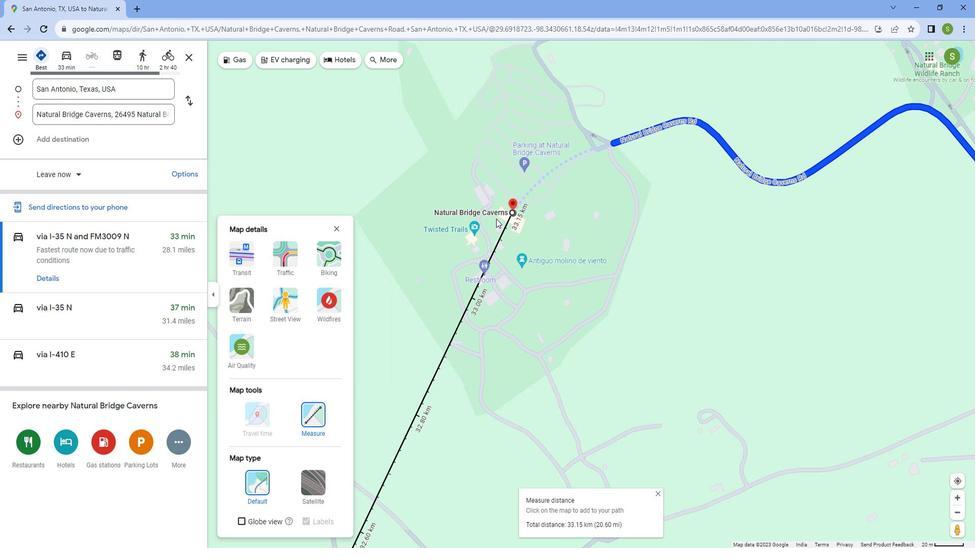 
Action: Mouse scrolled (503, 217) with delta (0, 0)
Screenshot: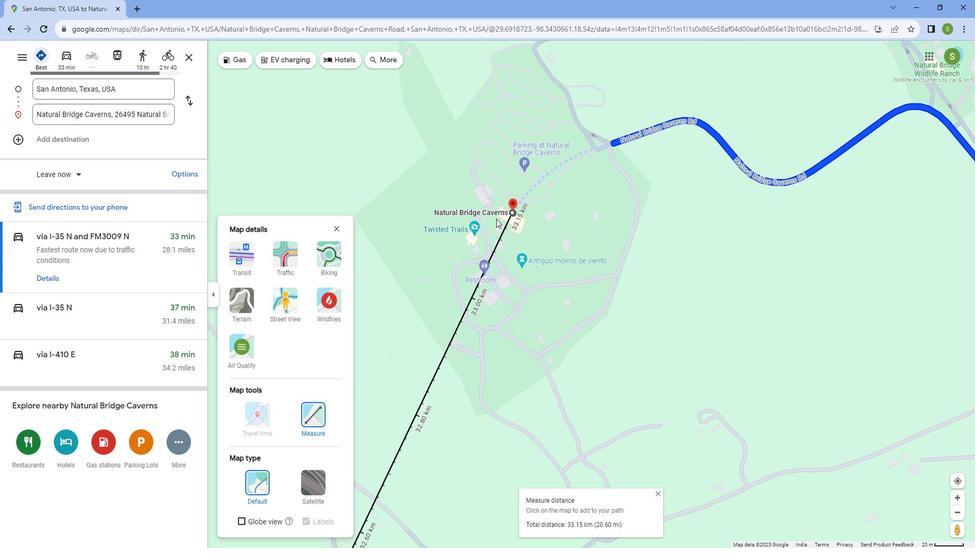 
Action: Mouse scrolled (503, 217) with delta (0, 0)
Screenshot: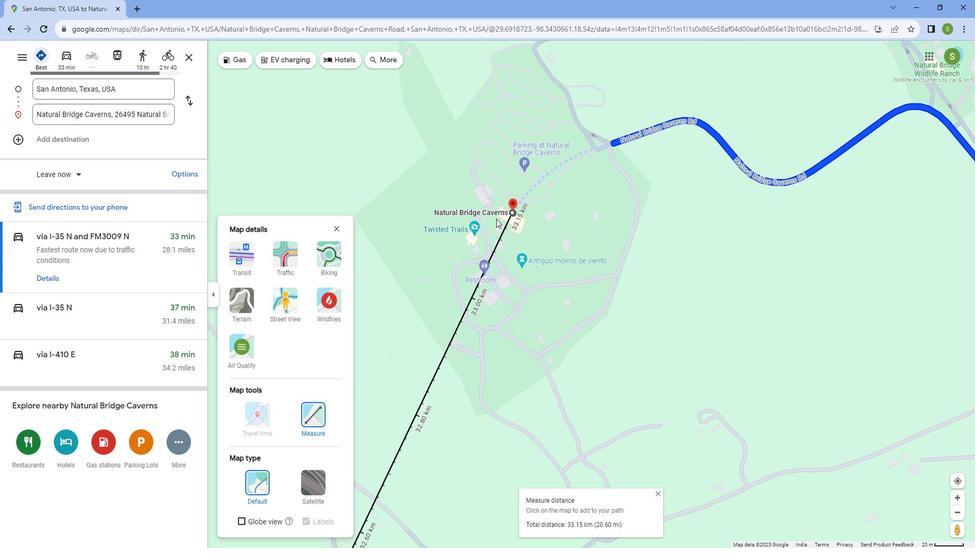 
Action: Mouse scrolled (503, 217) with delta (0, 0)
Screenshot: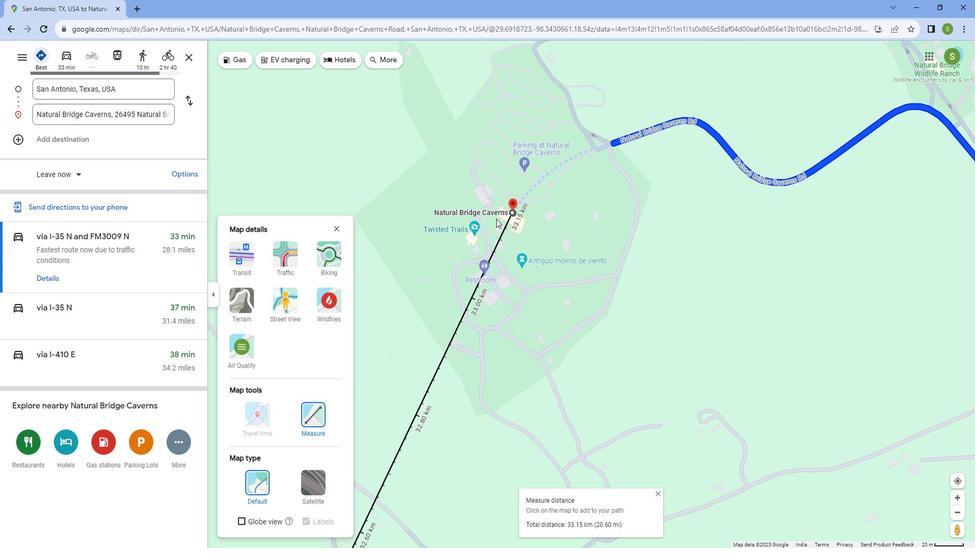 
Action: Mouse scrolled (503, 217) with delta (0, 0)
Screenshot: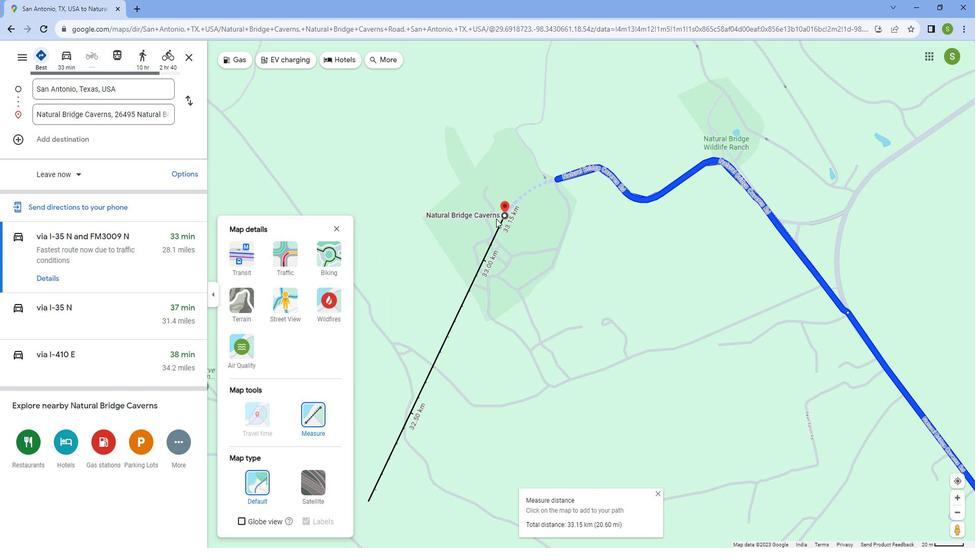 
Action: Mouse scrolled (503, 217) with delta (0, 0)
Screenshot: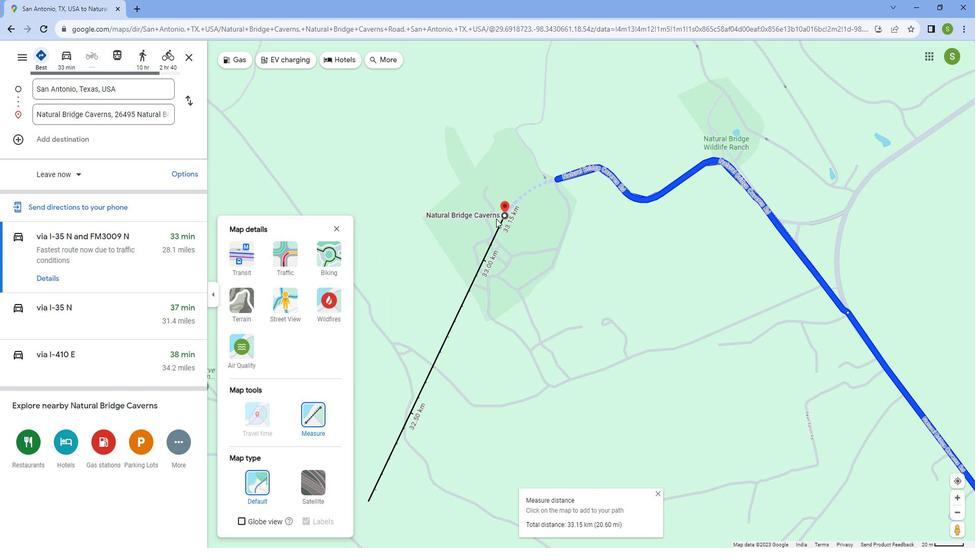 
Action: Mouse scrolled (503, 217) with delta (0, 0)
Screenshot: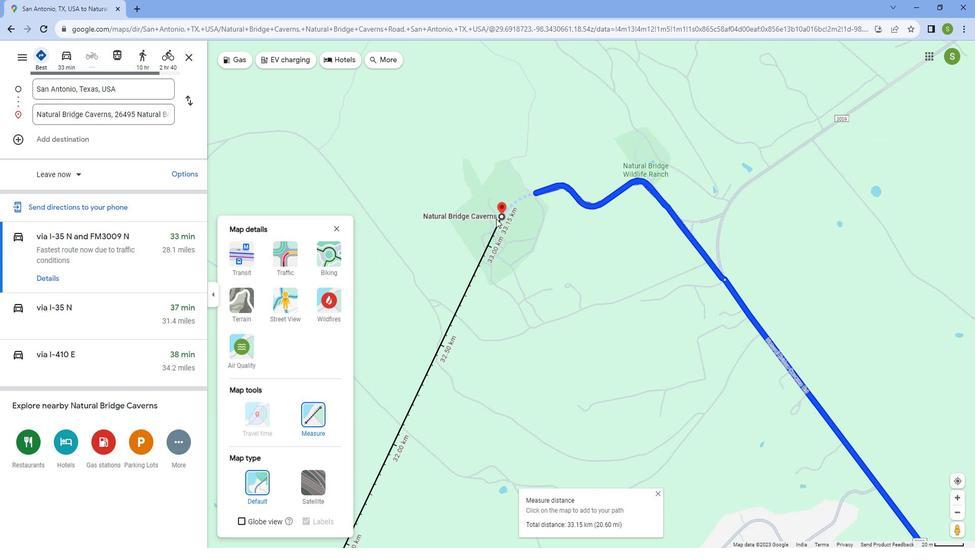 
Action: Mouse scrolled (503, 217) with delta (0, 0)
Screenshot: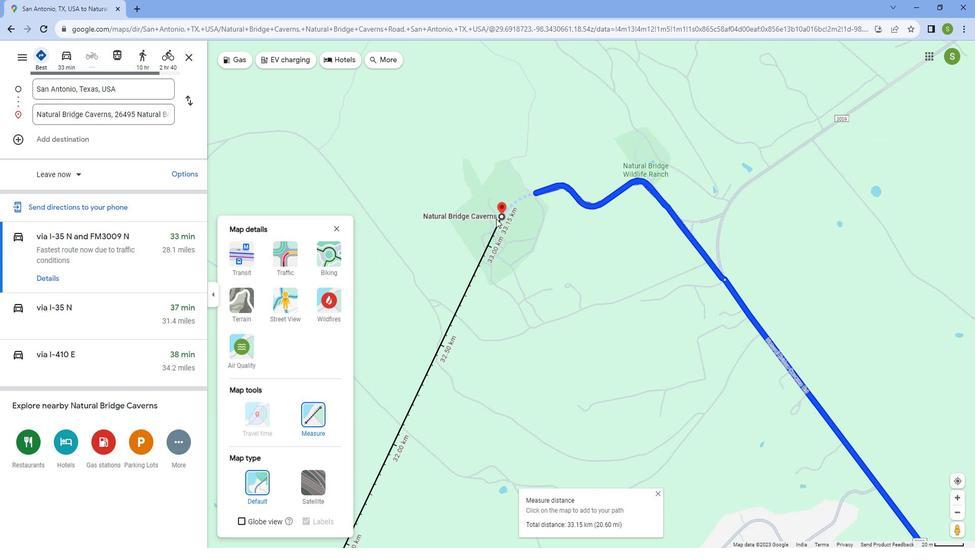 
Action: Mouse scrolled (503, 217) with delta (0, 0)
Screenshot: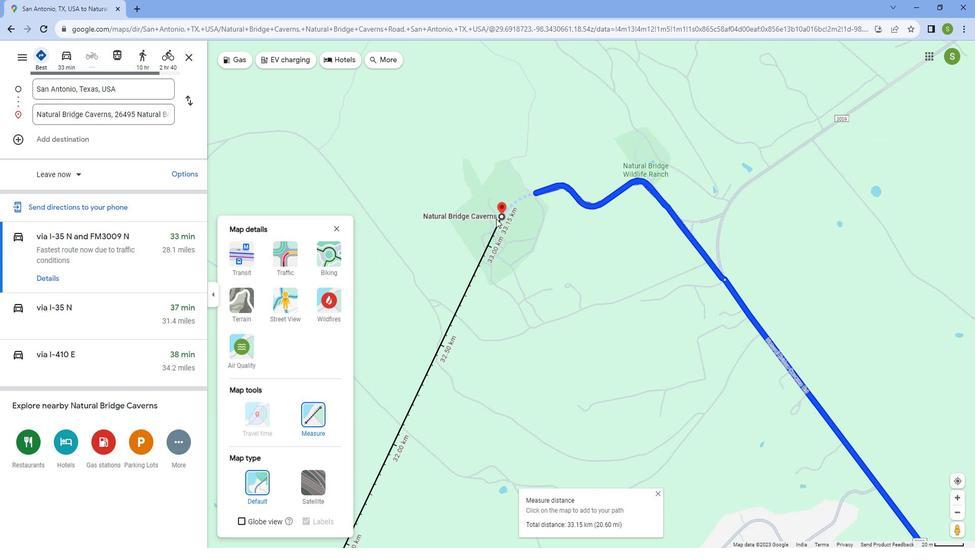 
Action: Mouse scrolled (503, 217) with delta (0, 0)
Screenshot: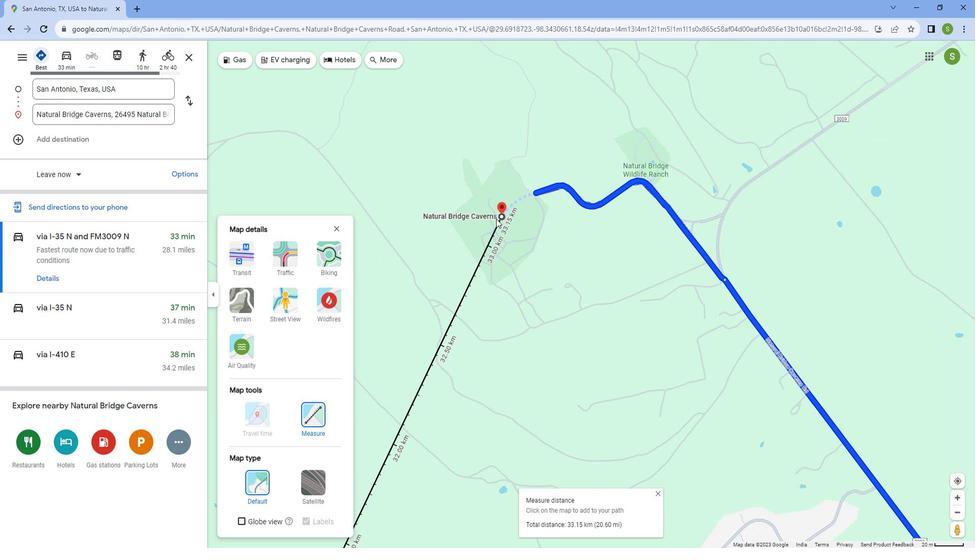 
Action: Mouse scrolled (503, 217) with delta (0, 0)
Screenshot: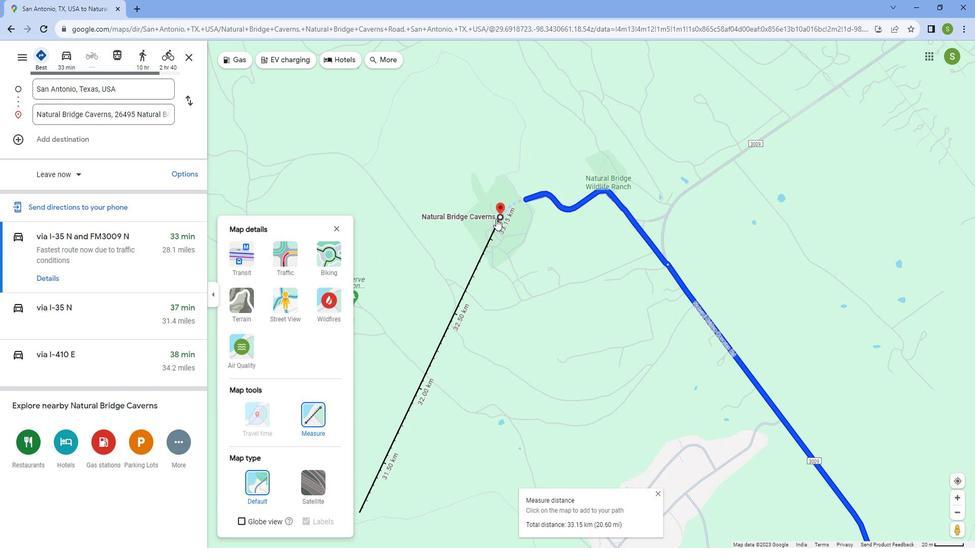 
Action: Mouse scrolled (503, 217) with delta (0, 0)
Screenshot: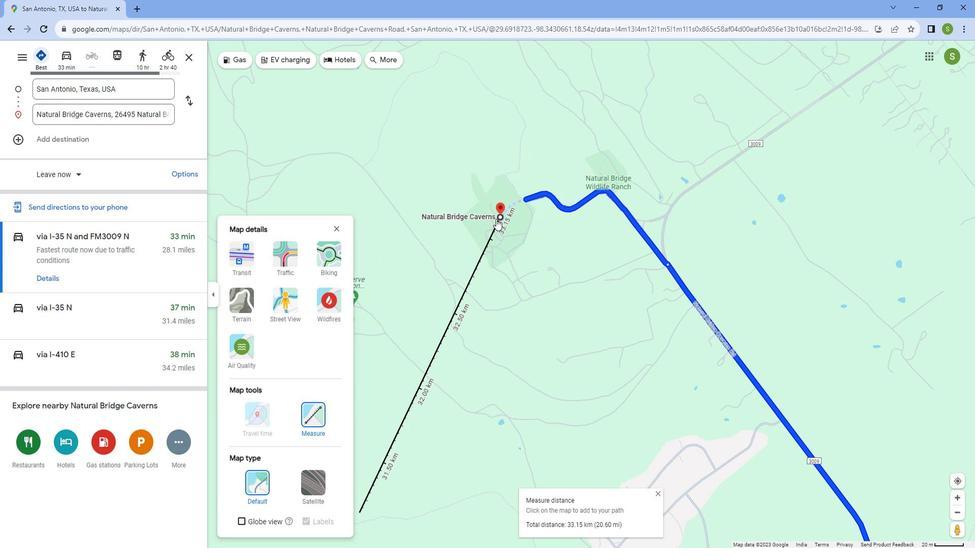 
Action: Mouse scrolled (503, 217) with delta (0, 0)
Screenshot: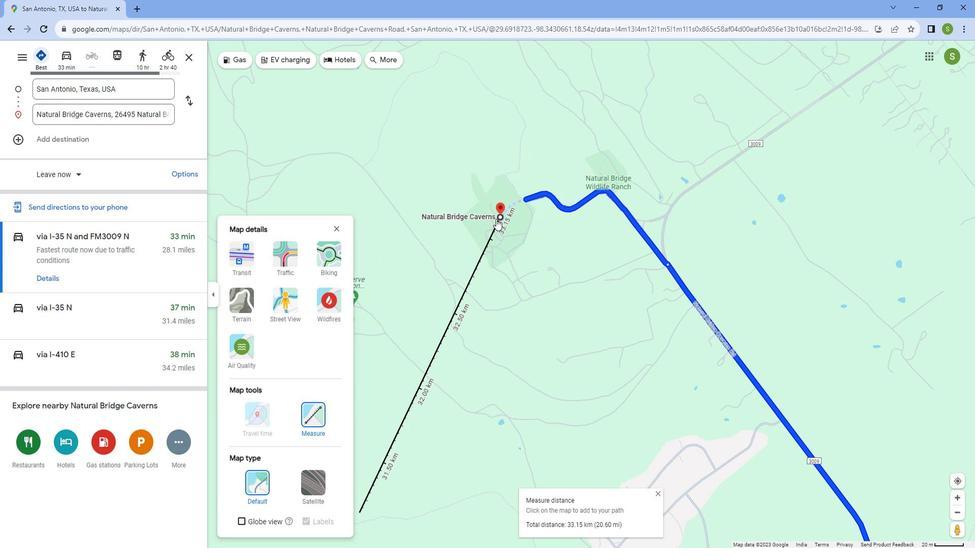 
Action: Mouse scrolled (503, 217) with delta (0, 0)
Screenshot: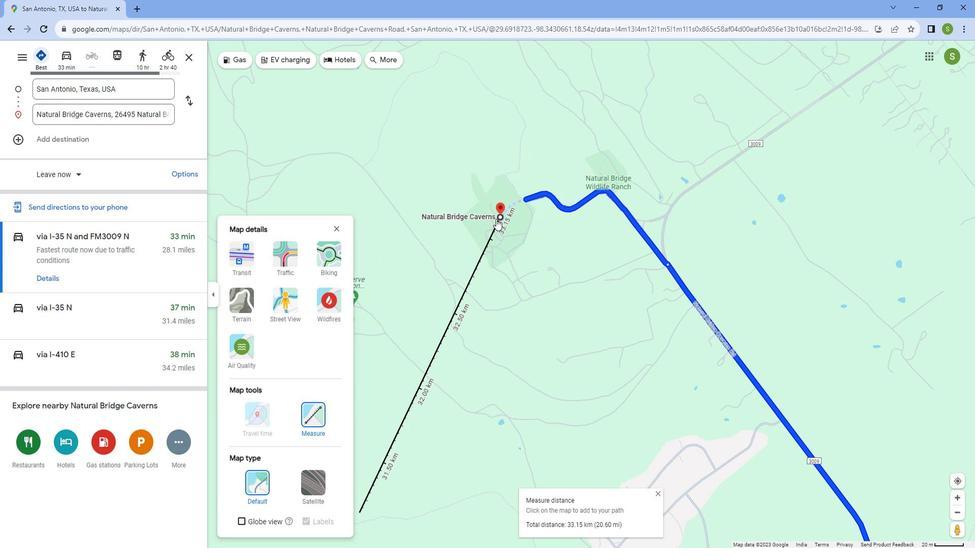 
Action: Mouse scrolled (503, 217) with delta (0, 0)
Screenshot: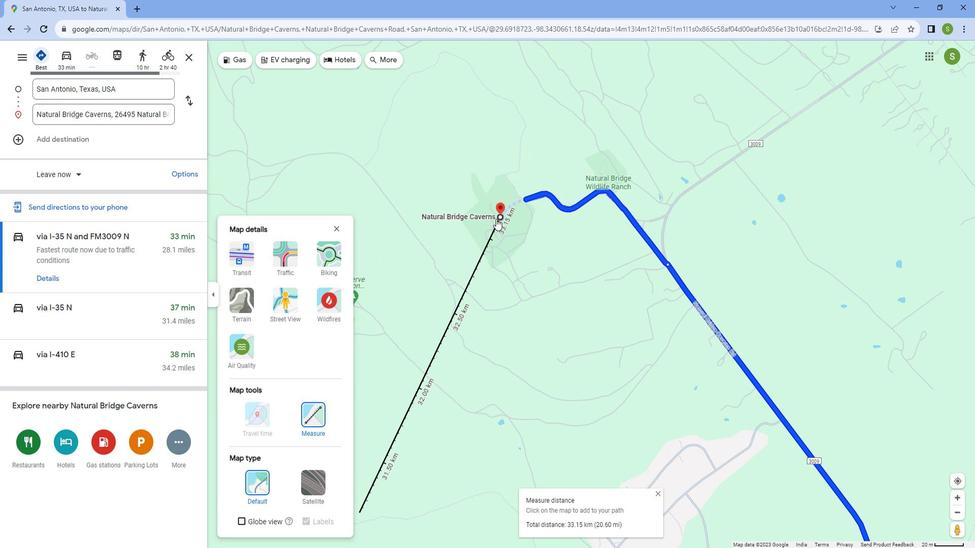 
Action: Mouse scrolled (503, 217) with delta (0, 0)
Screenshot: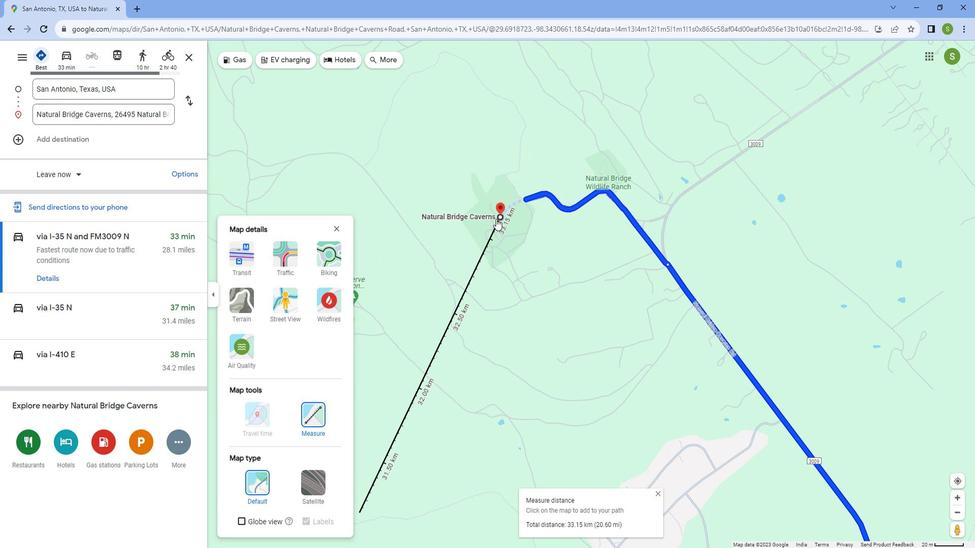 
Action: Mouse scrolled (503, 217) with delta (0, 0)
Screenshot: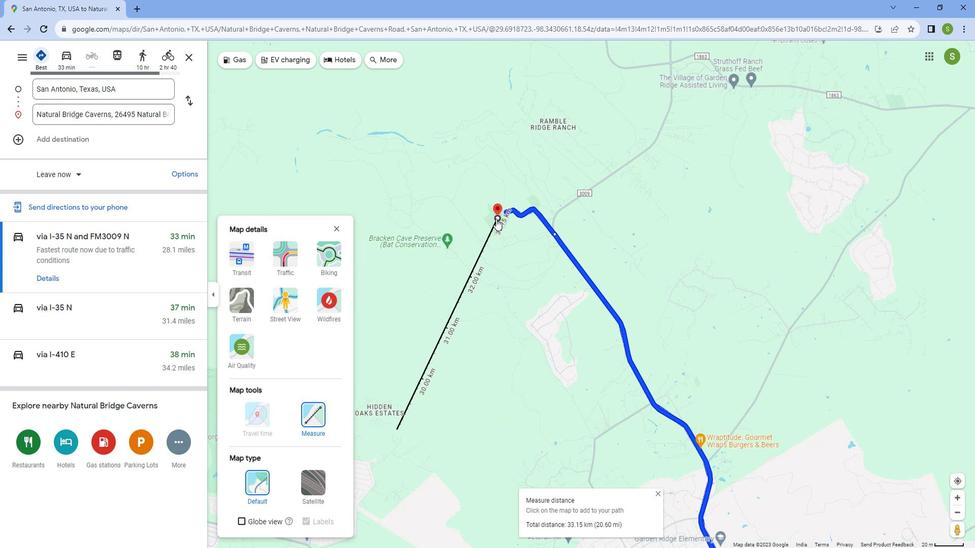 
Action: Mouse scrolled (503, 217) with delta (0, 0)
Screenshot: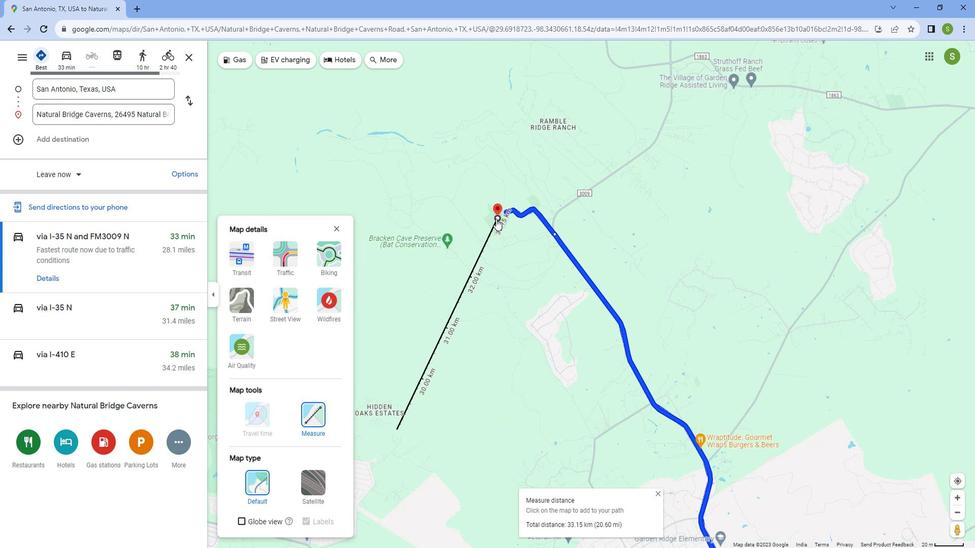 
Action: Mouse scrolled (503, 217) with delta (0, 0)
Screenshot: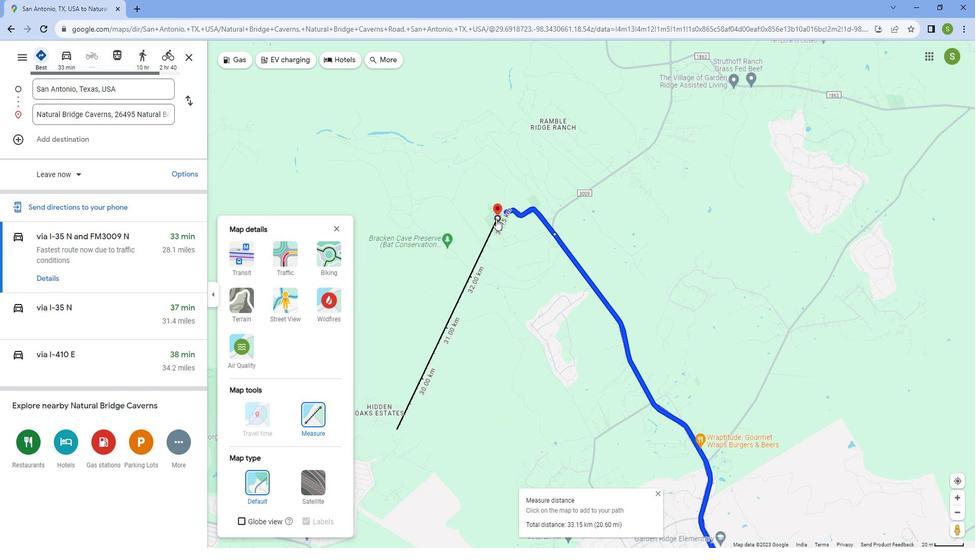 
Action: Mouse scrolled (503, 217) with delta (0, 0)
Screenshot: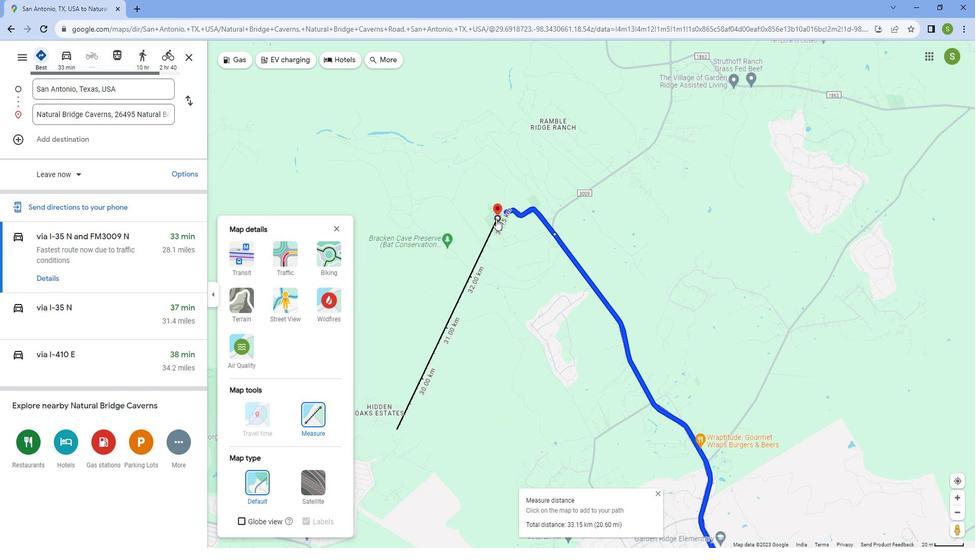 
Action: Mouse scrolled (503, 217) with delta (0, 0)
Screenshot: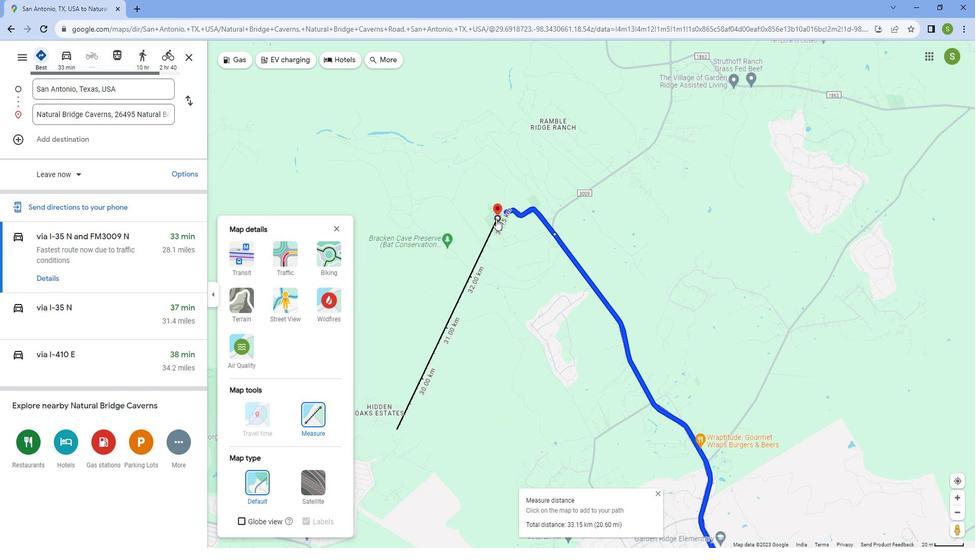 
Action: Mouse scrolled (503, 217) with delta (0, 0)
Screenshot: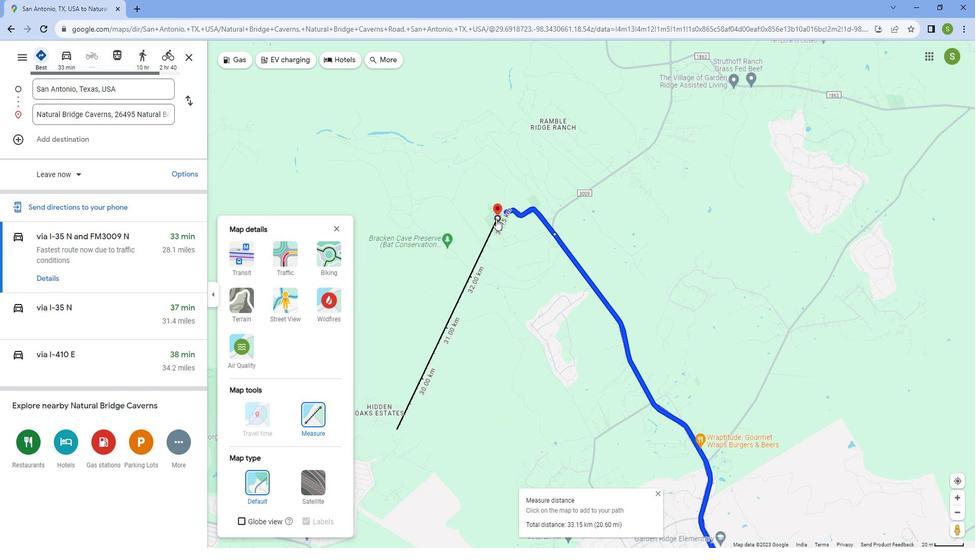 
Action: Mouse scrolled (503, 217) with delta (0, 0)
Screenshot: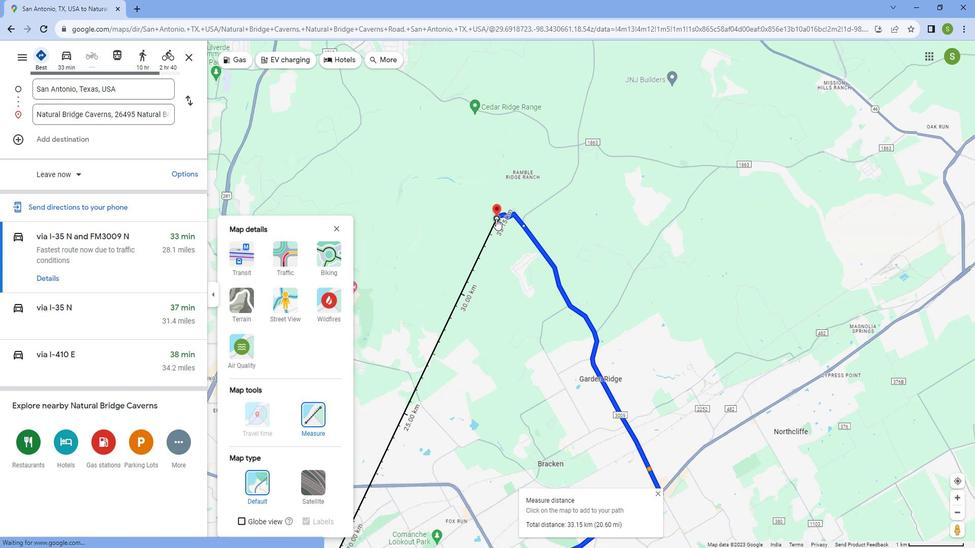 
Action: Mouse scrolled (503, 217) with delta (0, 0)
Screenshot: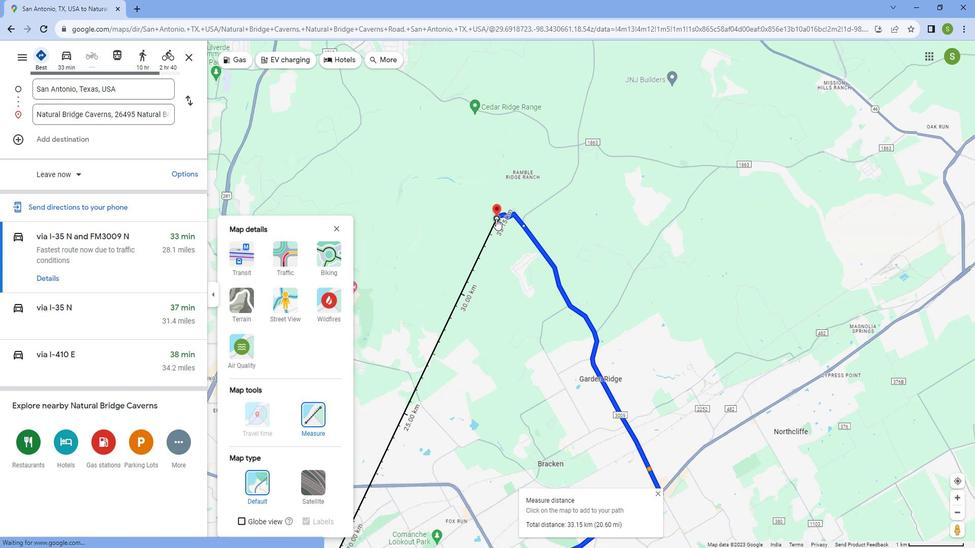 
Action: Mouse scrolled (503, 217) with delta (0, 0)
Screenshot: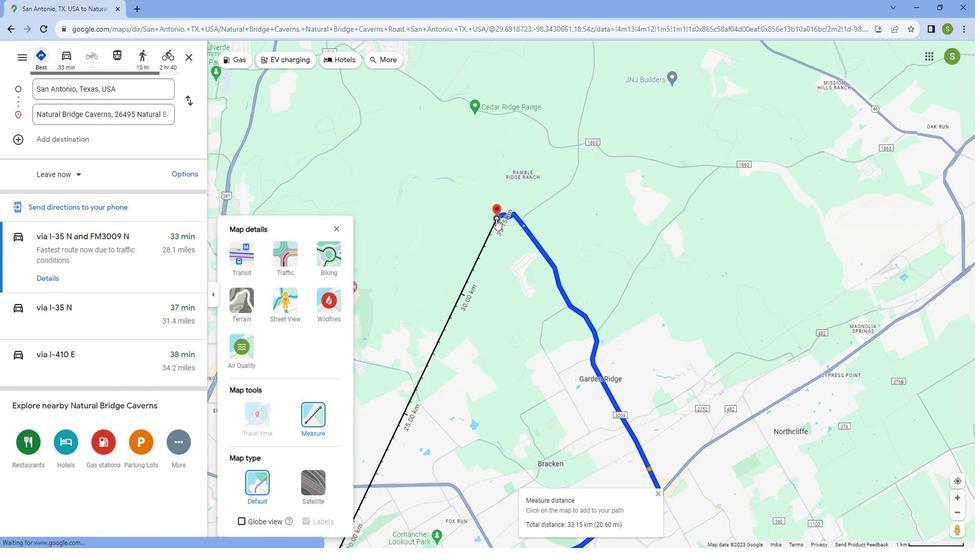 
Action: Mouse scrolled (503, 217) with delta (0, 0)
Screenshot: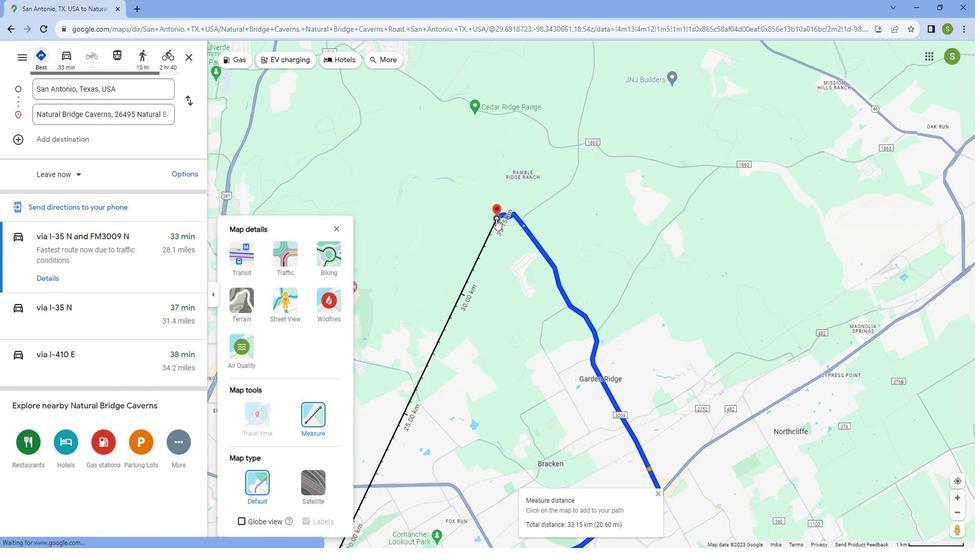 
Action: Mouse scrolled (503, 217) with delta (0, 0)
Screenshot: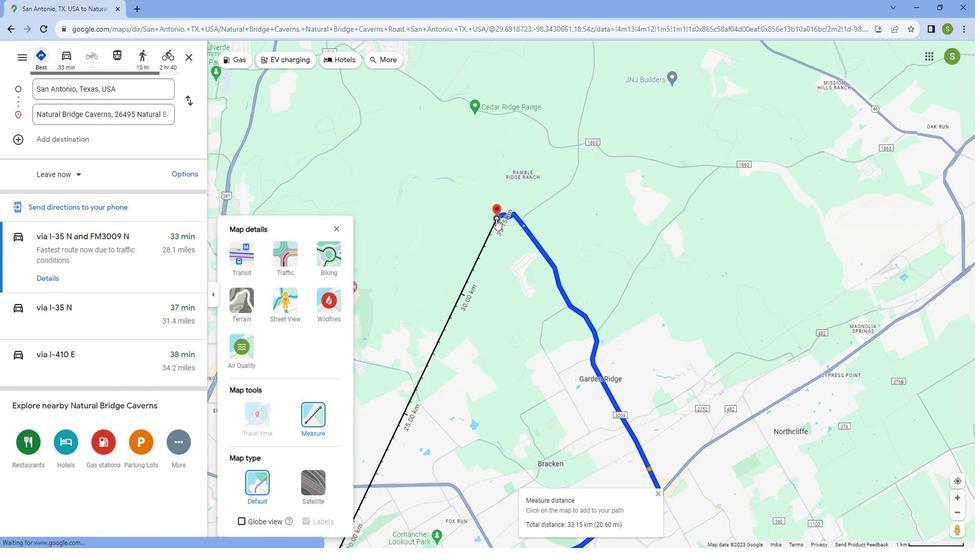 
Action: Mouse scrolled (503, 217) with delta (0, 0)
Screenshot: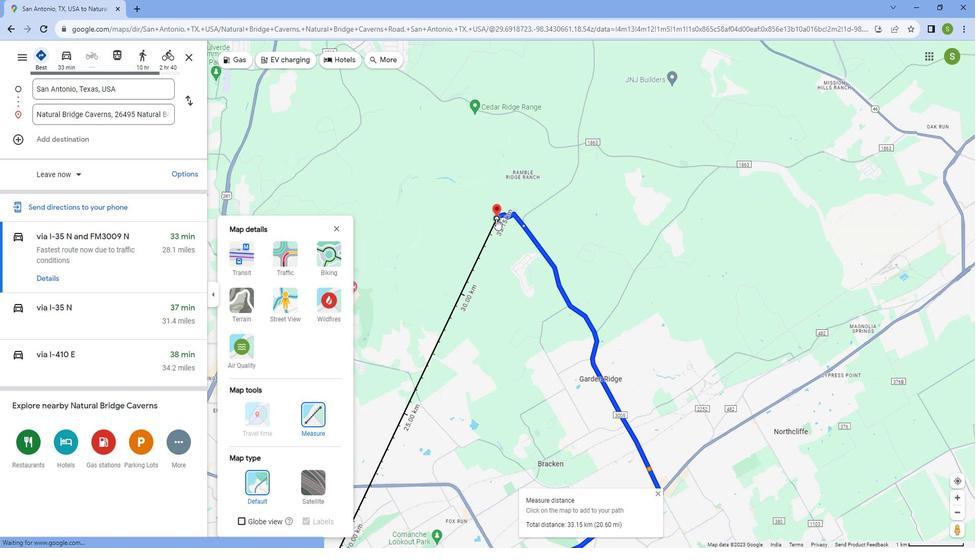 
Action: Mouse scrolled (503, 217) with delta (0, 0)
Screenshot: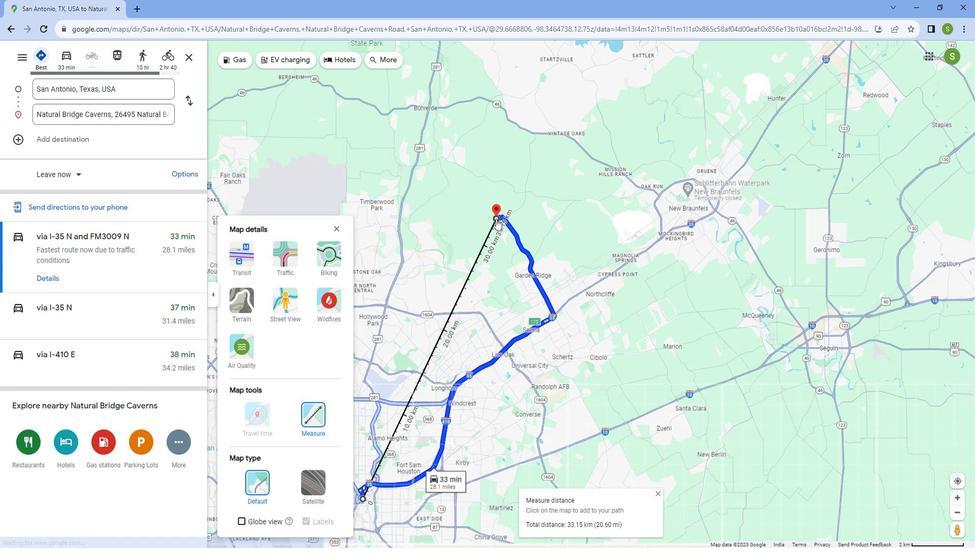 
Action: Mouse scrolled (503, 217) with delta (0, 0)
Screenshot: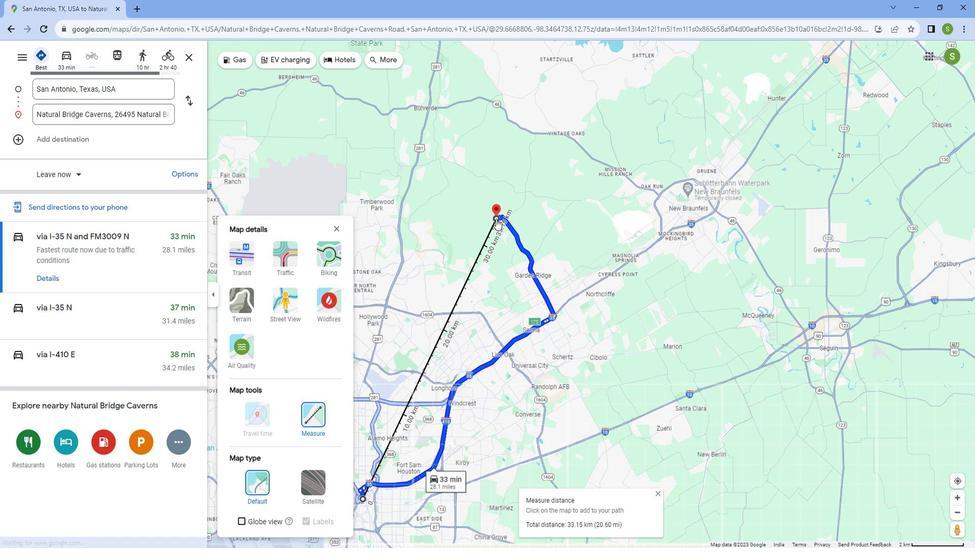 
Action: Mouse scrolled (503, 217) with delta (0, 0)
Screenshot: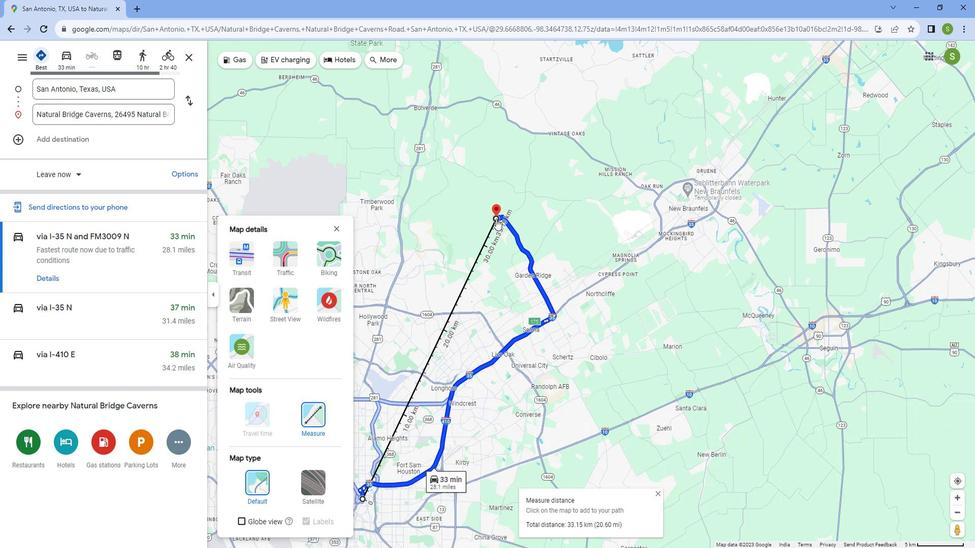 
Action: Mouse scrolled (503, 217) with delta (0, 0)
Screenshot: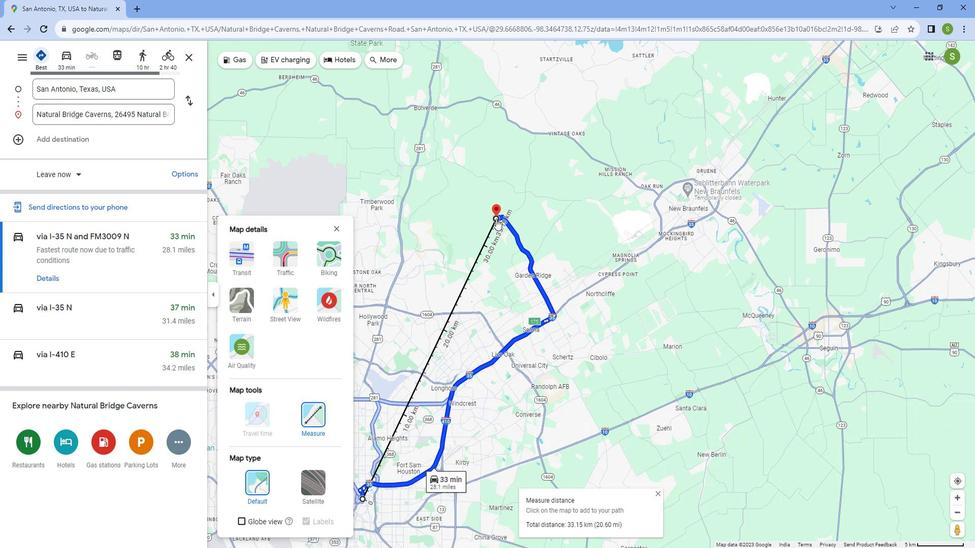 
Action: Mouse scrolled (503, 217) with delta (0, 0)
Screenshot: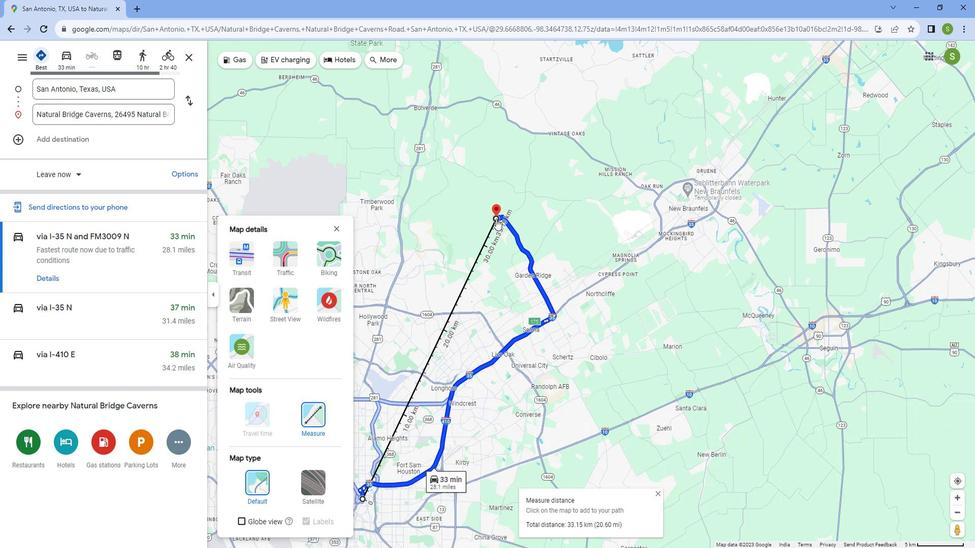 
Action: Mouse scrolled (503, 217) with delta (0, 0)
Screenshot: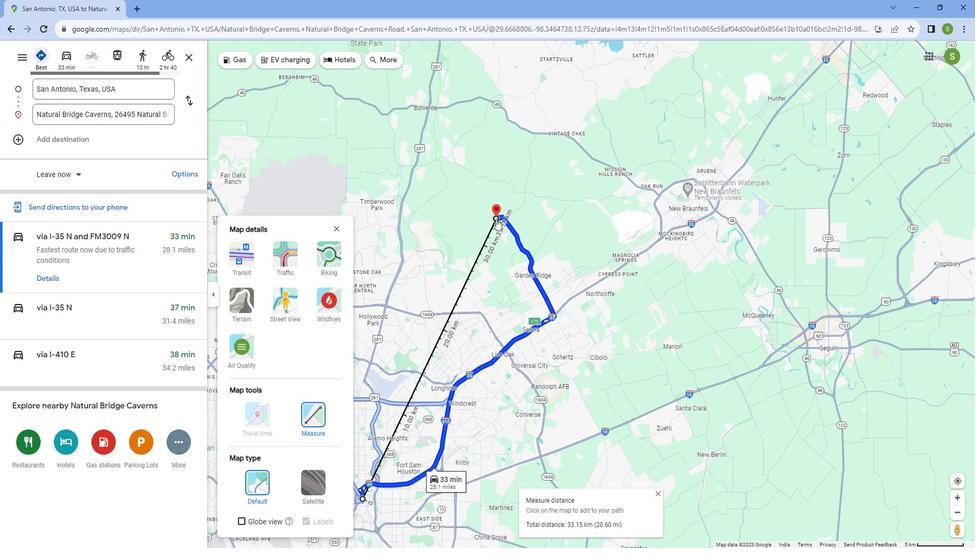 
Action: Mouse scrolled (503, 217) with delta (0, 0)
Screenshot: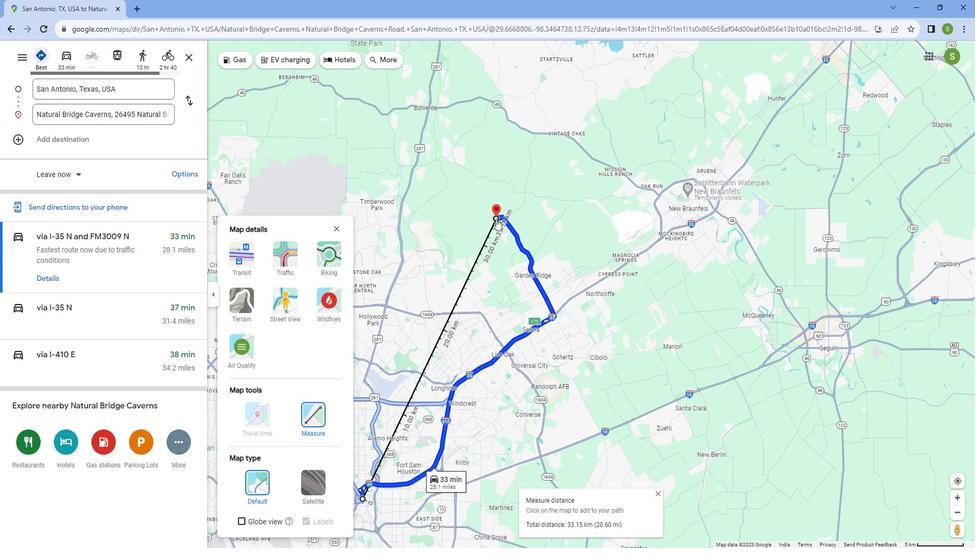 
Action: Mouse scrolled (503, 218) with delta (0, 0)
Screenshot: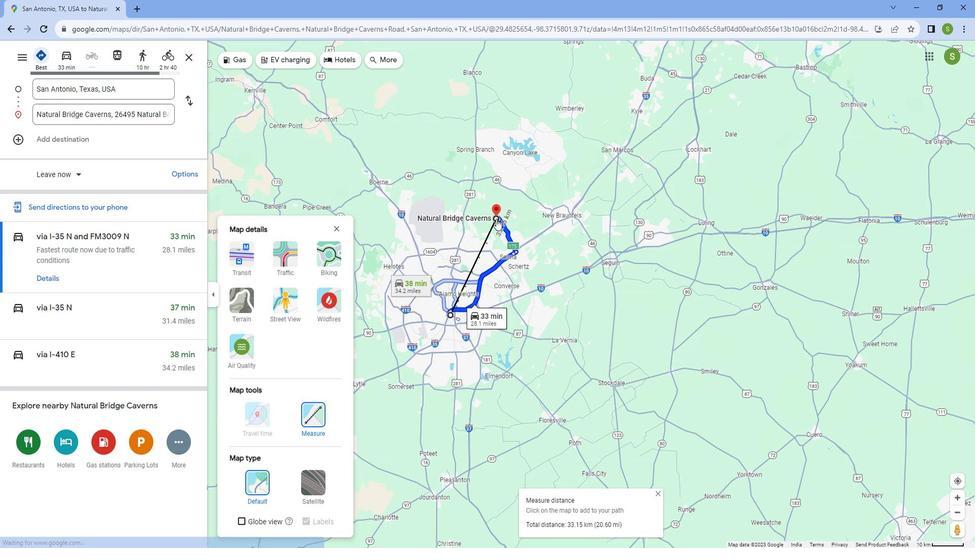 
Action: Mouse scrolled (503, 218) with delta (0, 0)
Screenshot: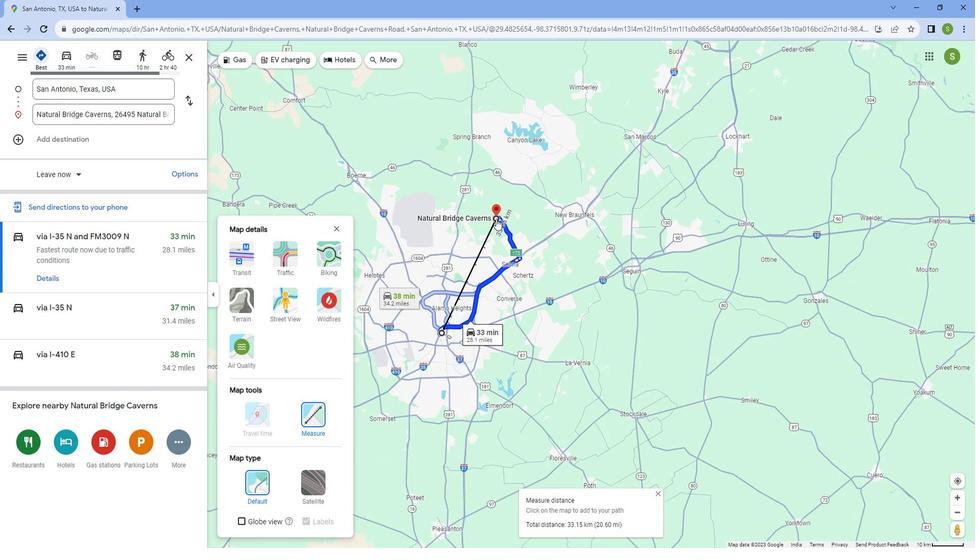 
Action: Mouse scrolled (503, 218) with delta (0, 0)
Screenshot: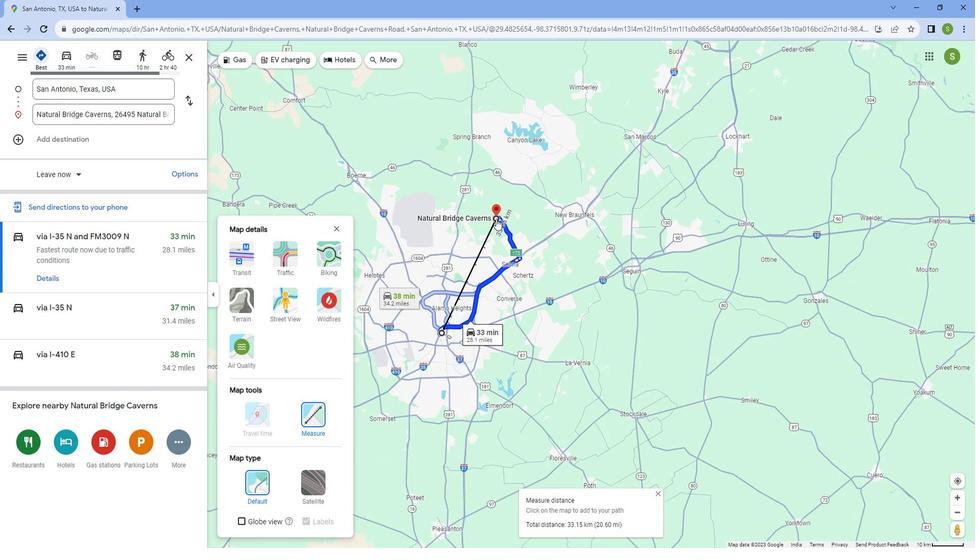 
Action: Mouse scrolled (503, 218) with delta (0, 0)
Screenshot: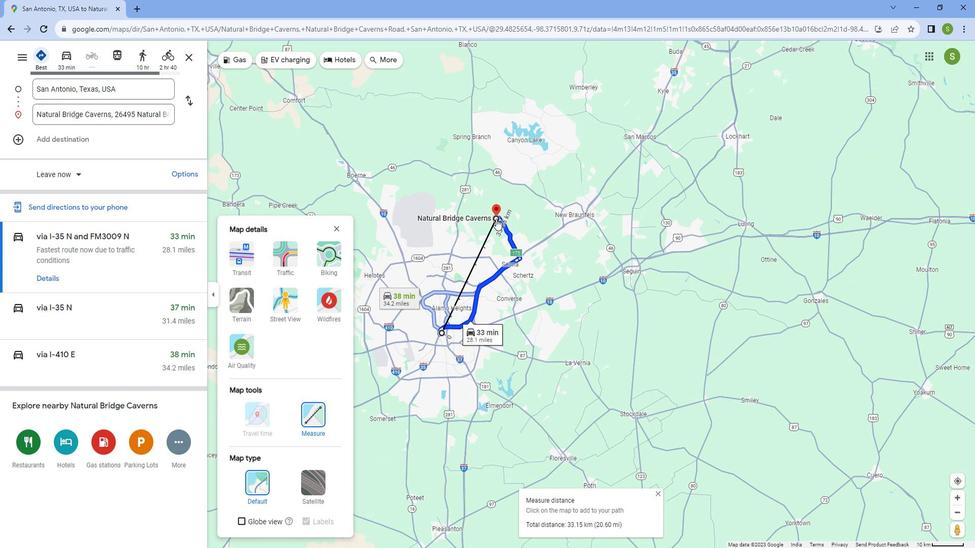 
Action: Mouse scrolled (503, 218) with delta (0, 0)
Screenshot: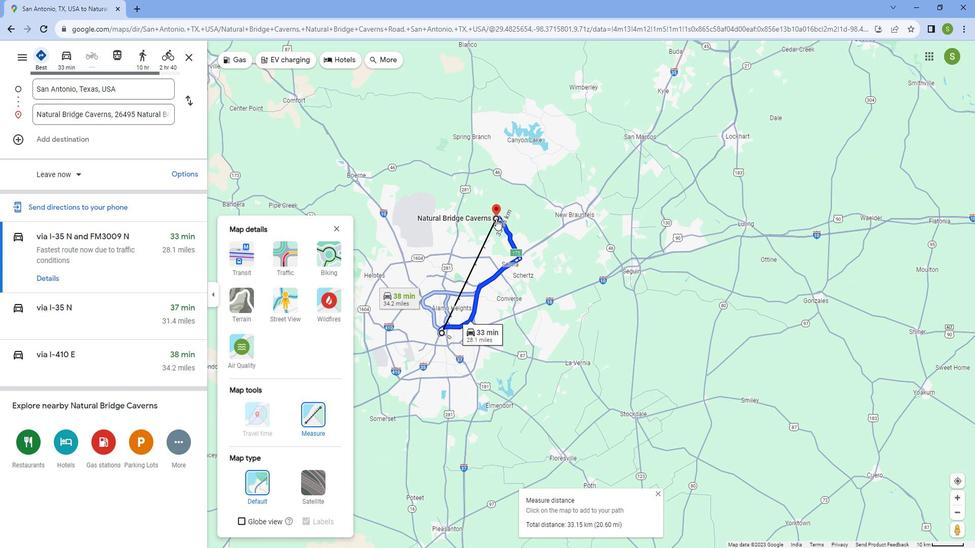 
Action: Mouse scrolled (503, 218) with delta (0, 0)
Screenshot: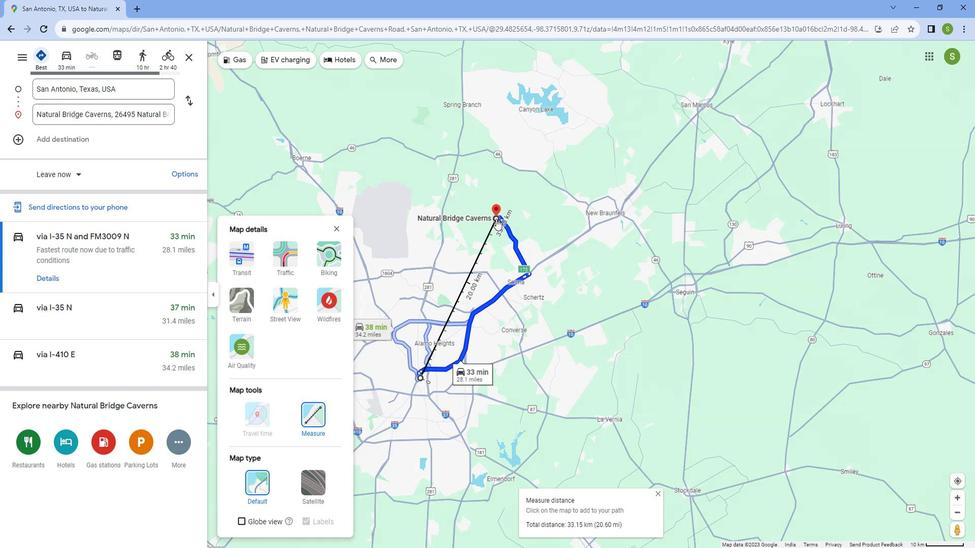 
Action: Mouse scrolled (503, 217) with delta (0, 0)
Screenshot: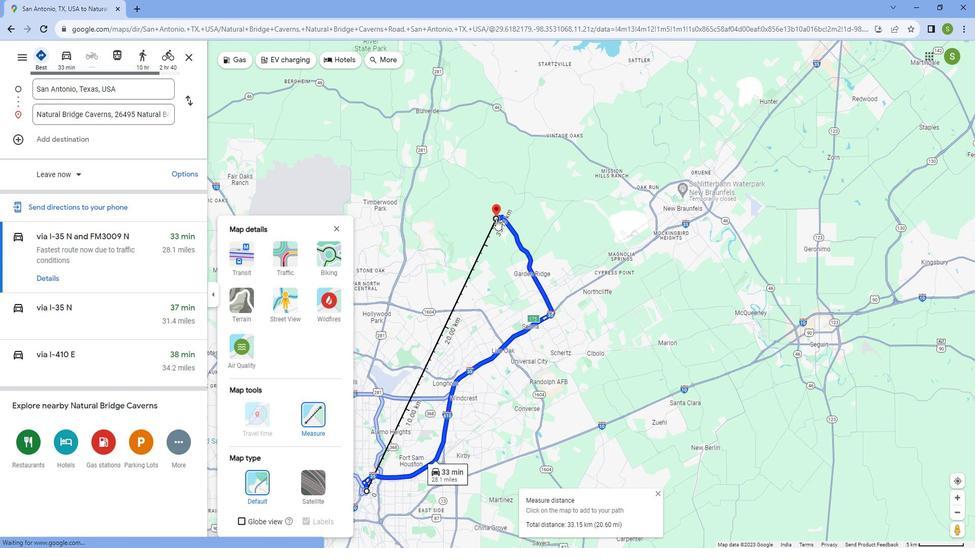 
Action: Mouse scrolled (503, 217) with delta (0, 0)
Screenshot: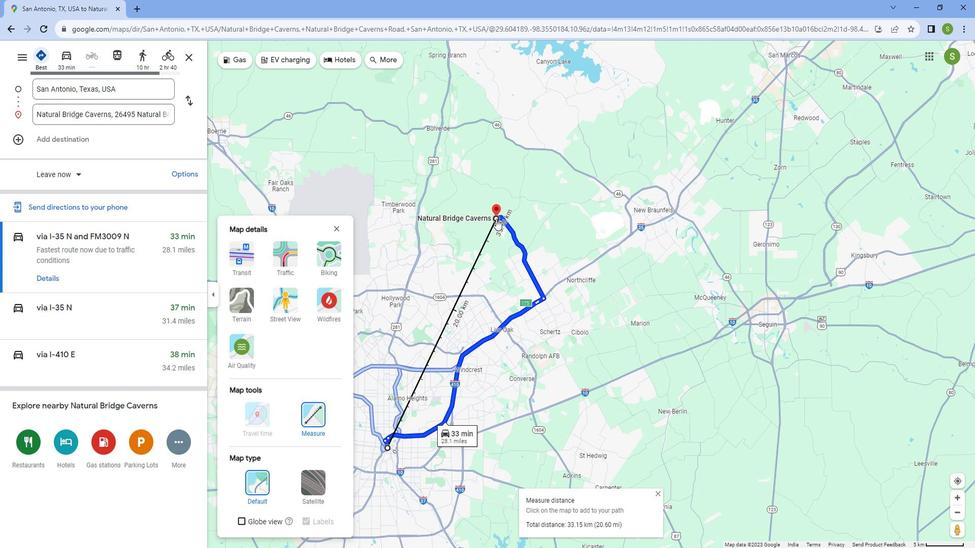 
